 Task: Add a signature Lynn Cooper containing Have a great National Adoption Month, Lynn Cooper to email address softage.9@softage.net and add a folder Partnerships
Action: Mouse moved to (946, 65)
Screenshot: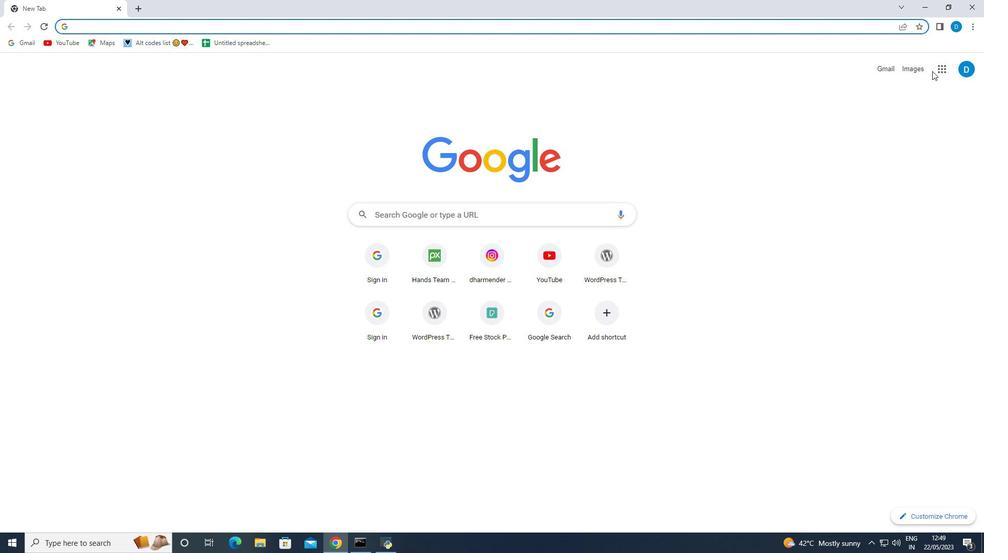 
Action: Mouse pressed left at (946, 65)
Screenshot: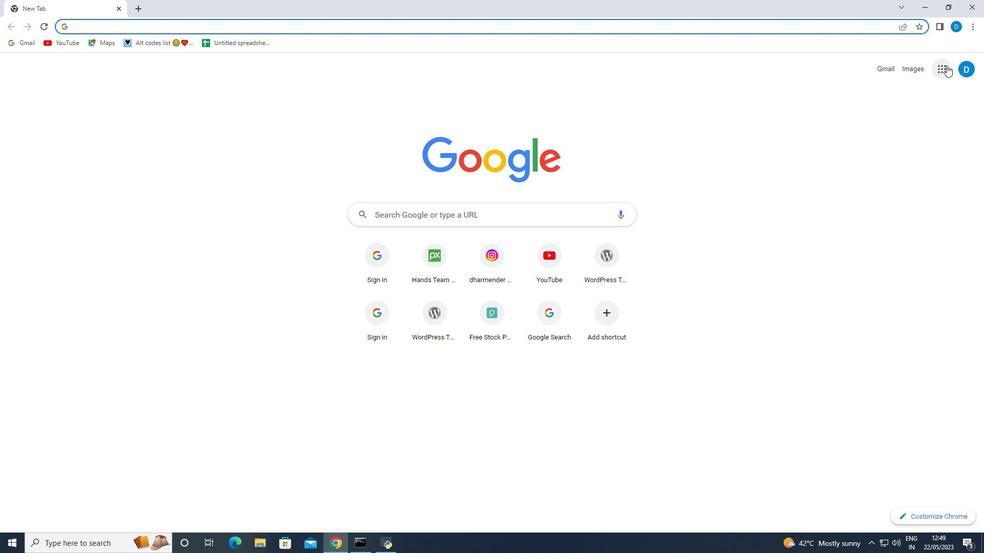 
Action: Mouse moved to (844, 200)
Screenshot: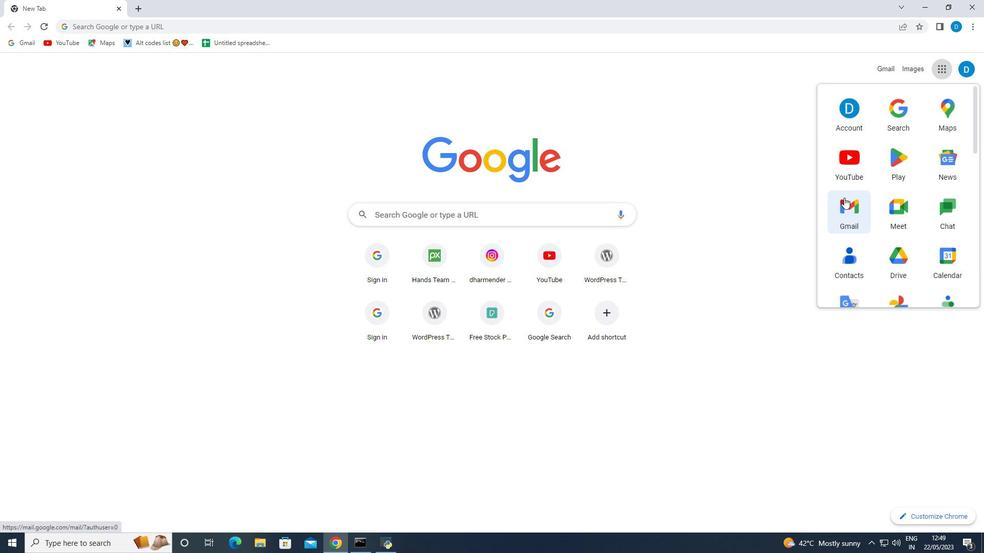 
Action: Mouse pressed left at (844, 200)
Screenshot: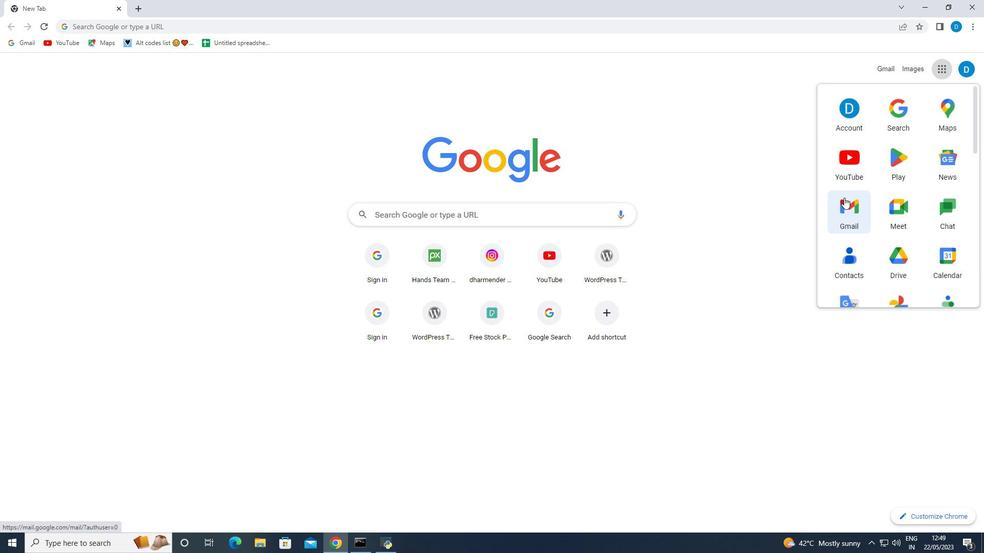 
Action: Mouse moved to (113, 263)
Screenshot: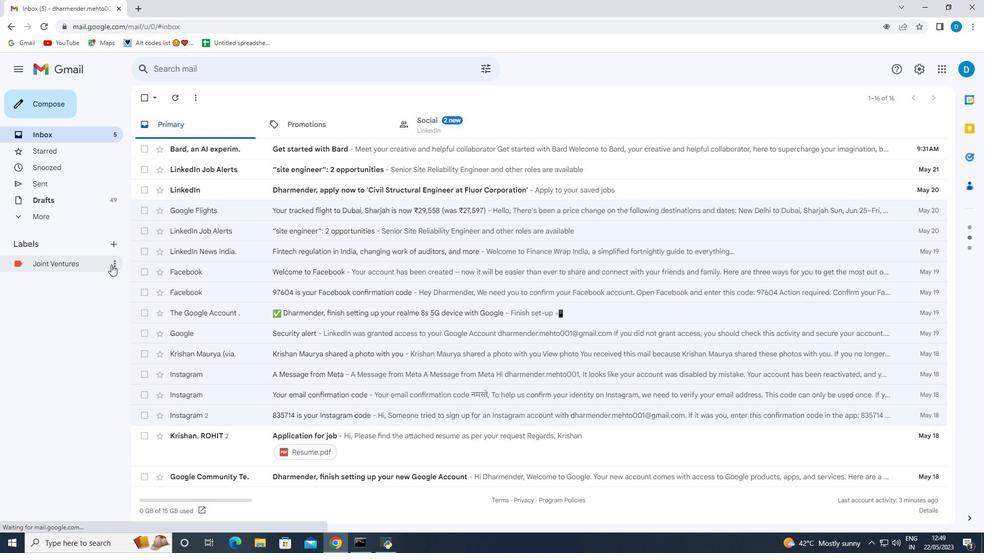 
Action: Mouse pressed left at (113, 263)
Screenshot: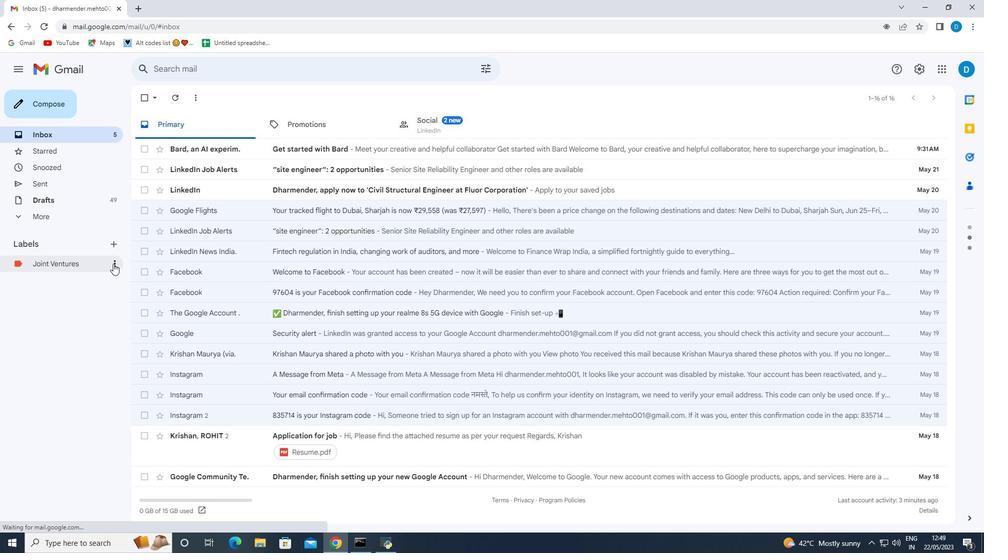 
Action: Mouse moved to (148, 450)
Screenshot: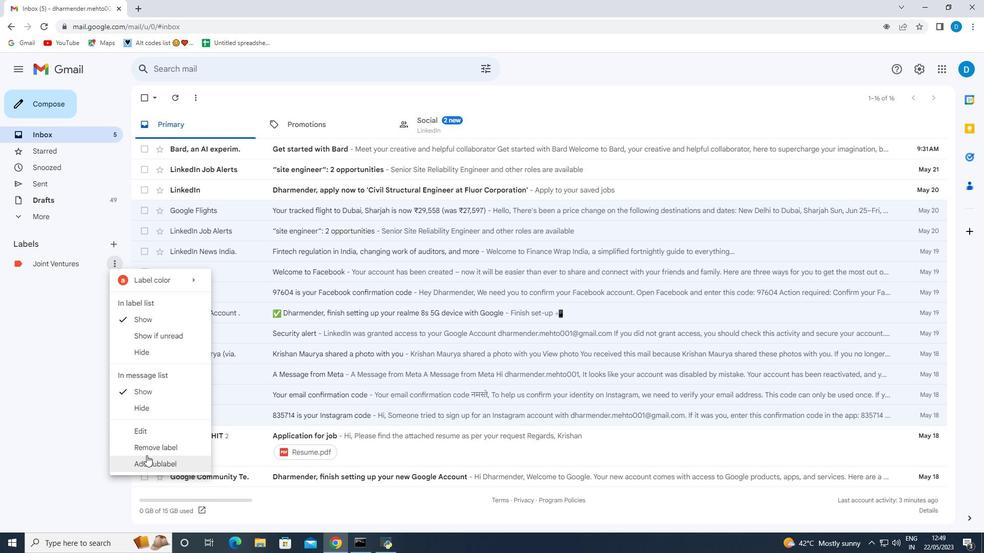 
Action: Mouse pressed left at (148, 450)
Screenshot: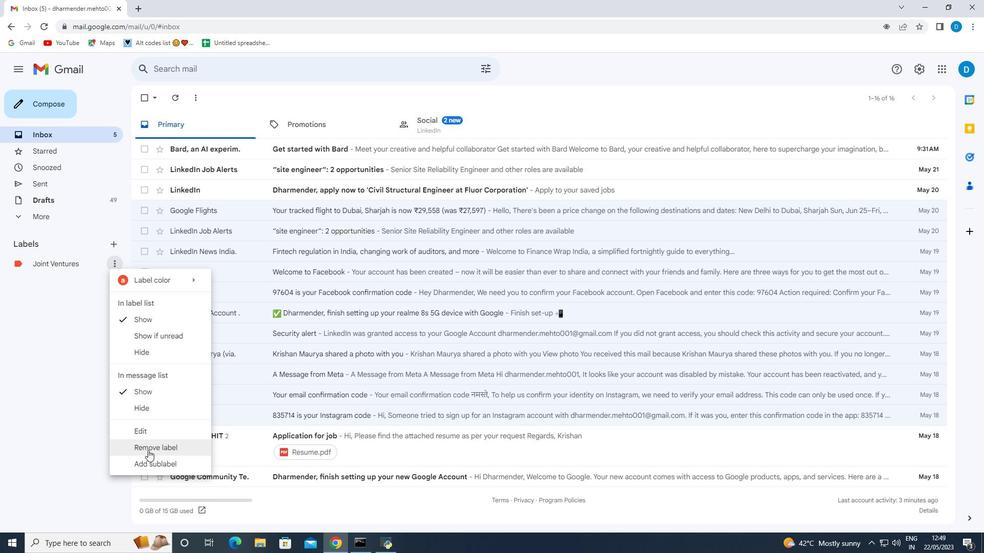 
Action: Mouse moved to (582, 319)
Screenshot: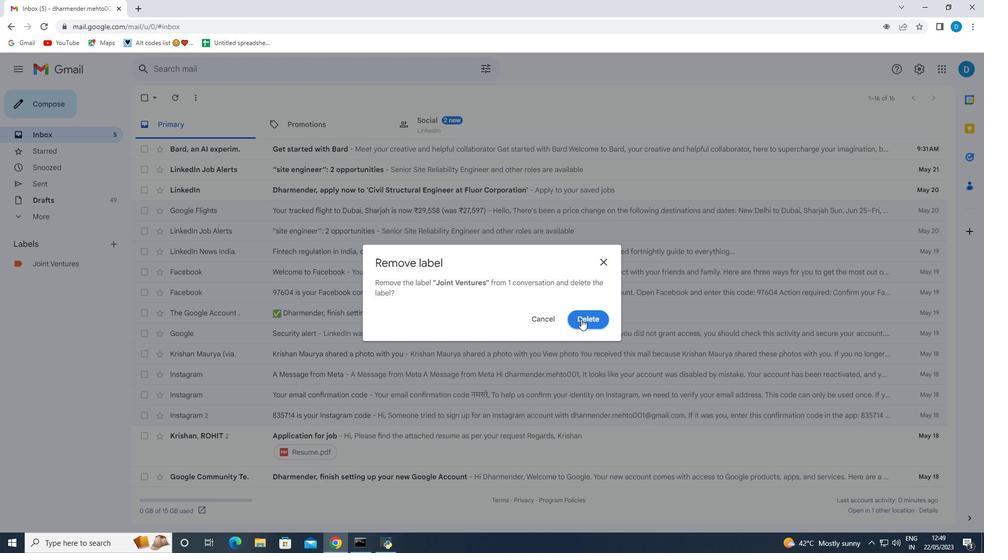 
Action: Mouse pressed left at (582, 319)
Screenshot: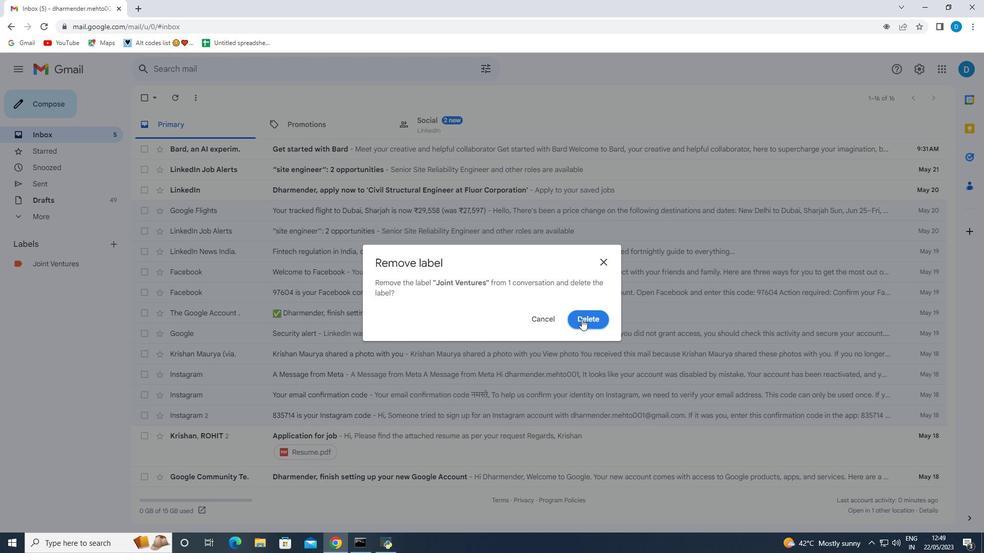 
Action: Mouse moved to (923, 63)
Screenshot: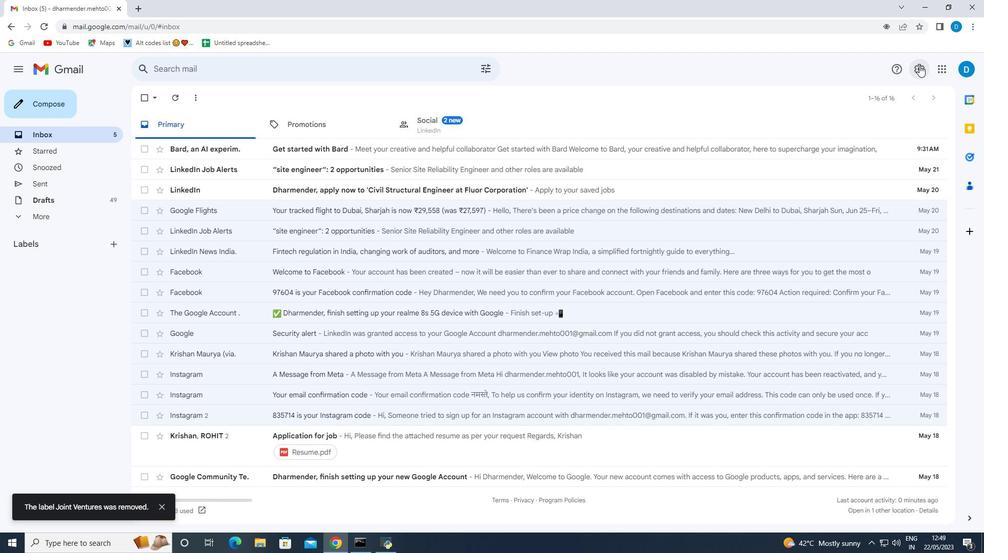 
Action: Mouse pressed left at (923, 63)
Screenshot: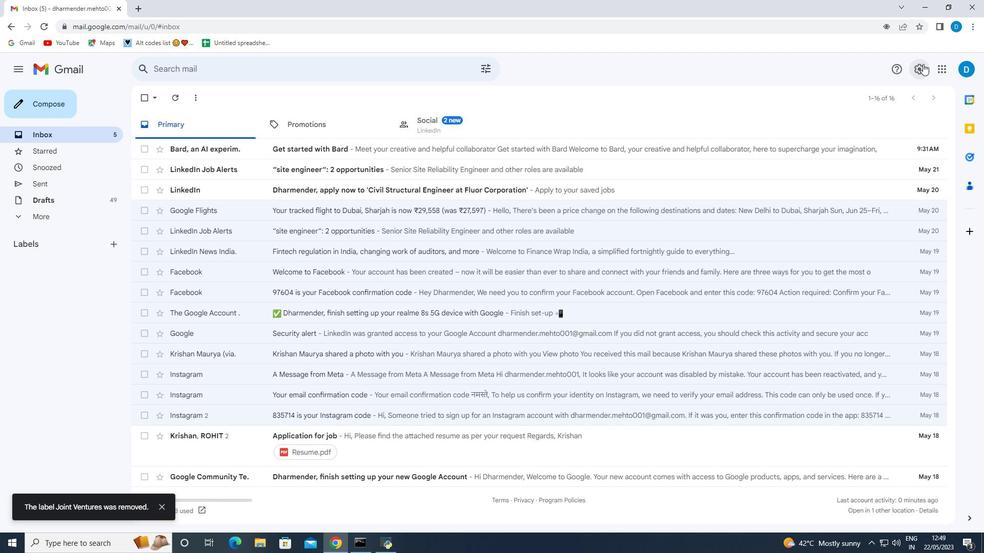
Action: Mouse moved to (916, 65)
Screenshot: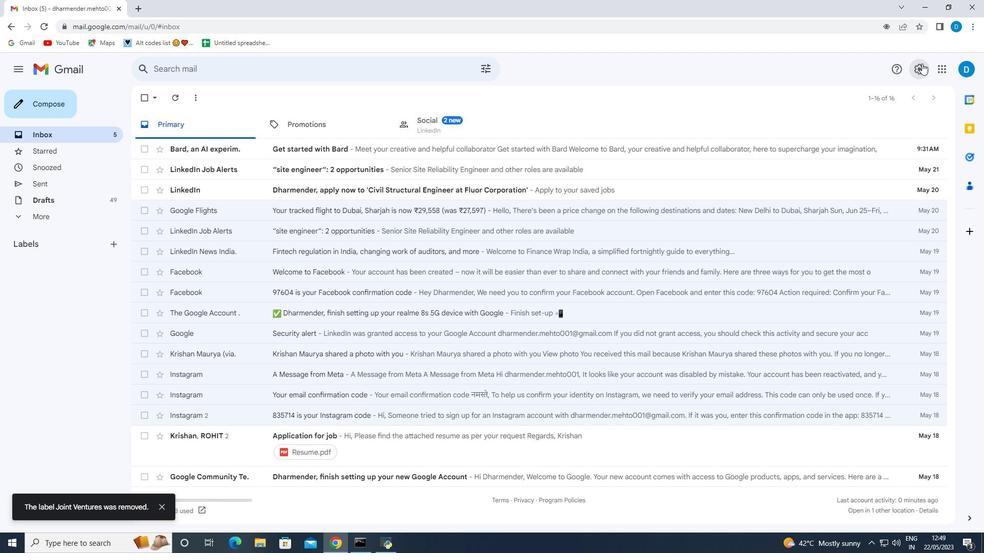 
Action: Mouse pressed left at (916, 65)
Screenshot: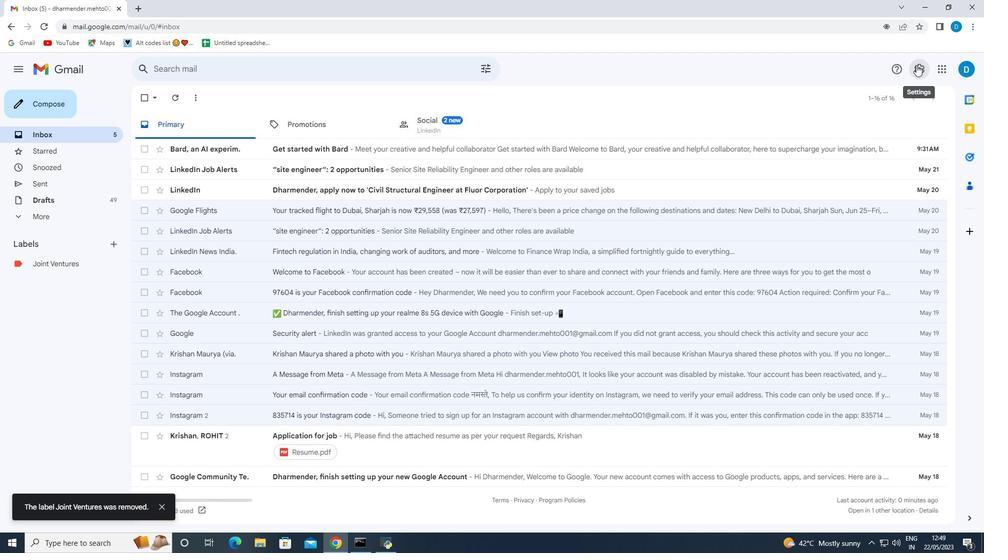 
Action: Mouse moved to (920, 71)
Screenshot: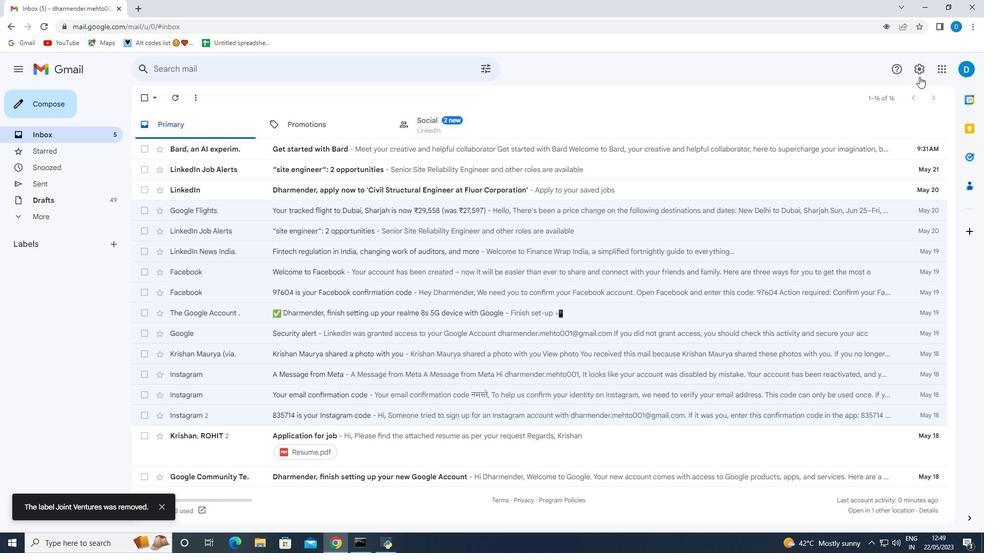 
Action: Mouse pressed left at (920, 71)
Screenshot: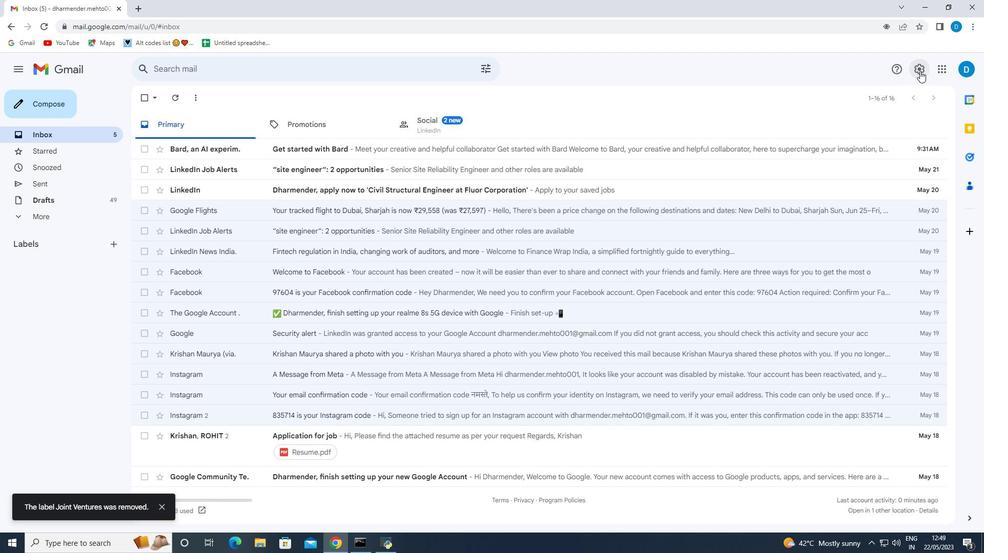 
Action: Mouse moved to (894, 123)
Screenshot: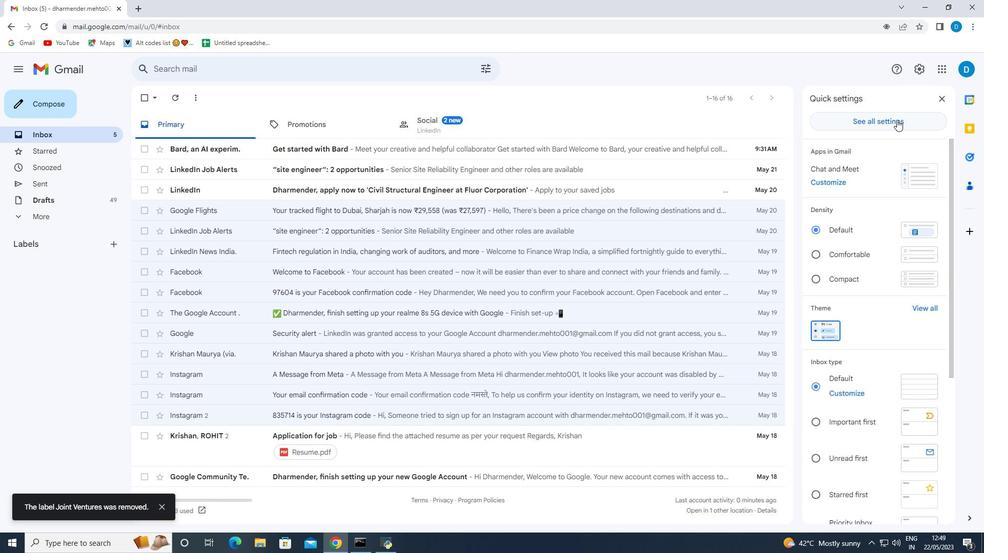 
Action: Mouse pressed left at (894, 123)
Screenshot: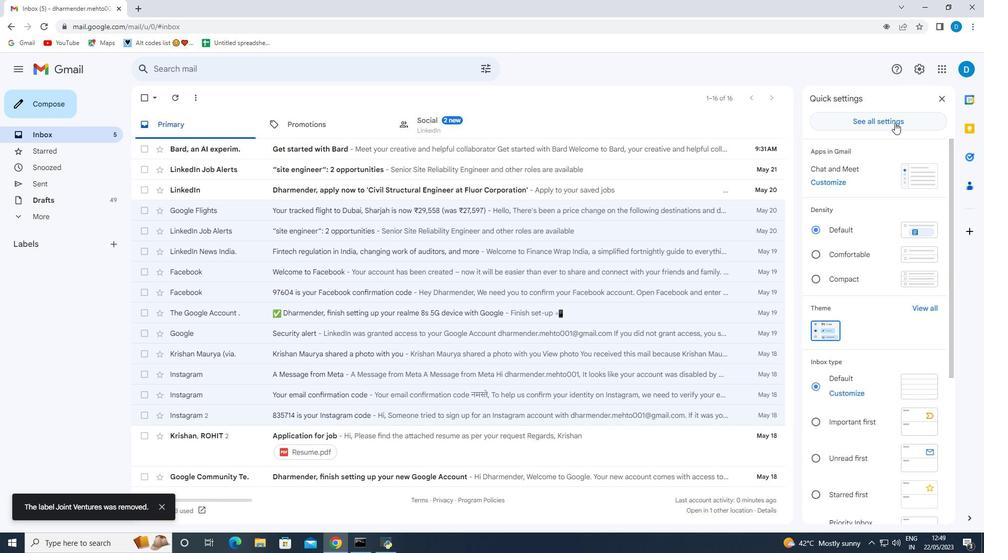 
Action: Mouse moved to (205, 287)
Screenshot: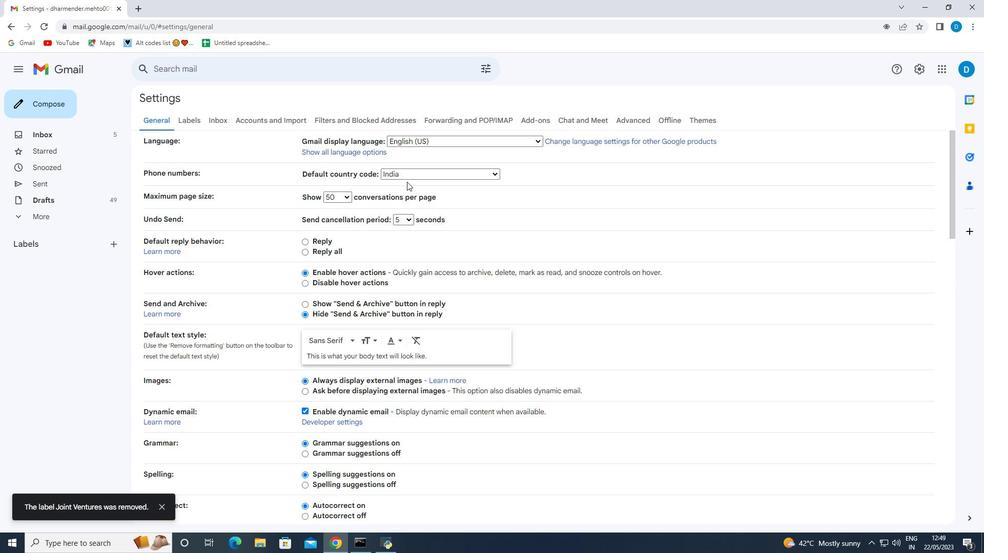 
Action: Mouse scrolled (205, 286) with delta (0, 0)
Screenshot: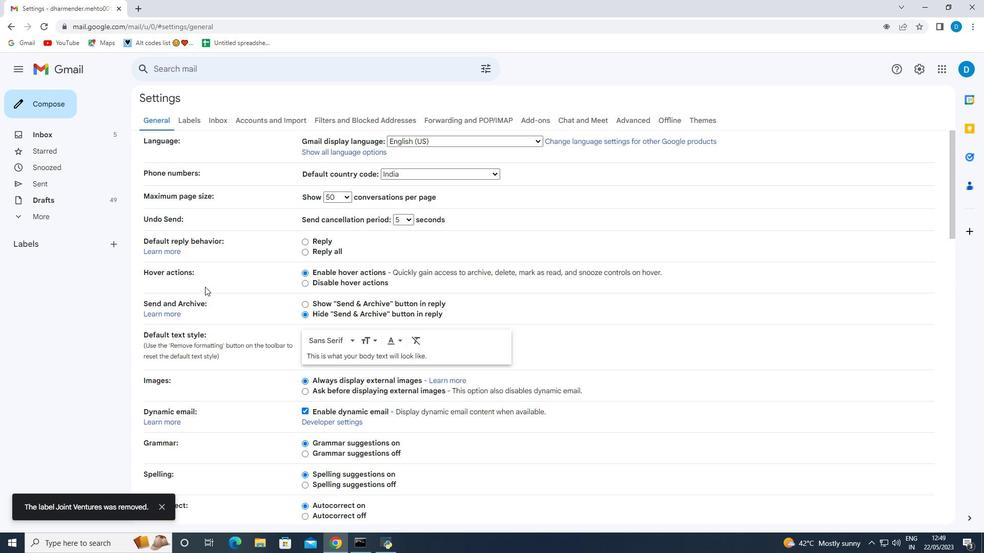 
Action: Mouse scrolled (205, 286) with delta (0, 0)
Screenshot: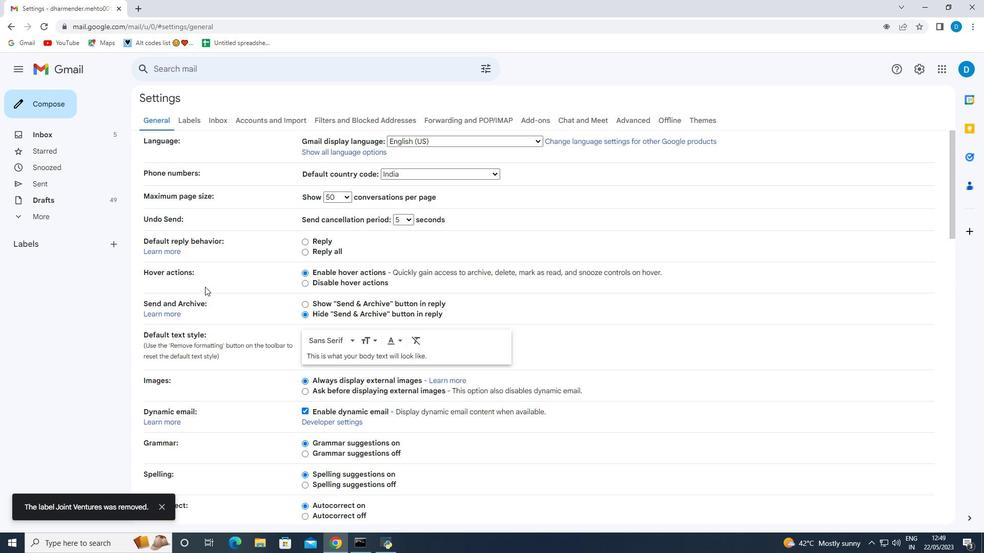 
Action: Mouse scrolled (205, 286) with delta (0, 0)
Screenshot: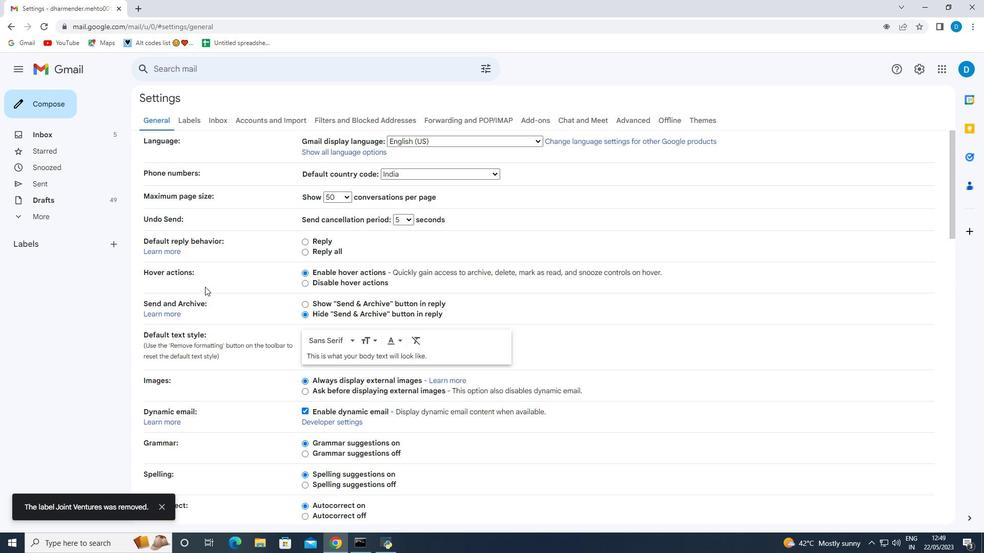 
Action: Mouse scrolled (205, 286) with delta (0, 0)
Screenshot: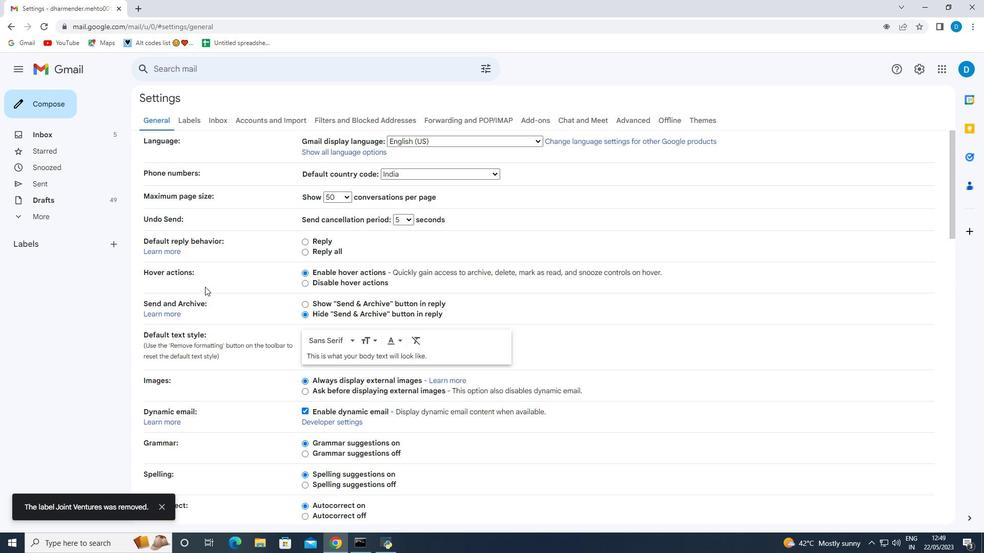
Action: Mouse scrolled (205, 286) with delta (0, 0)
Screenshot: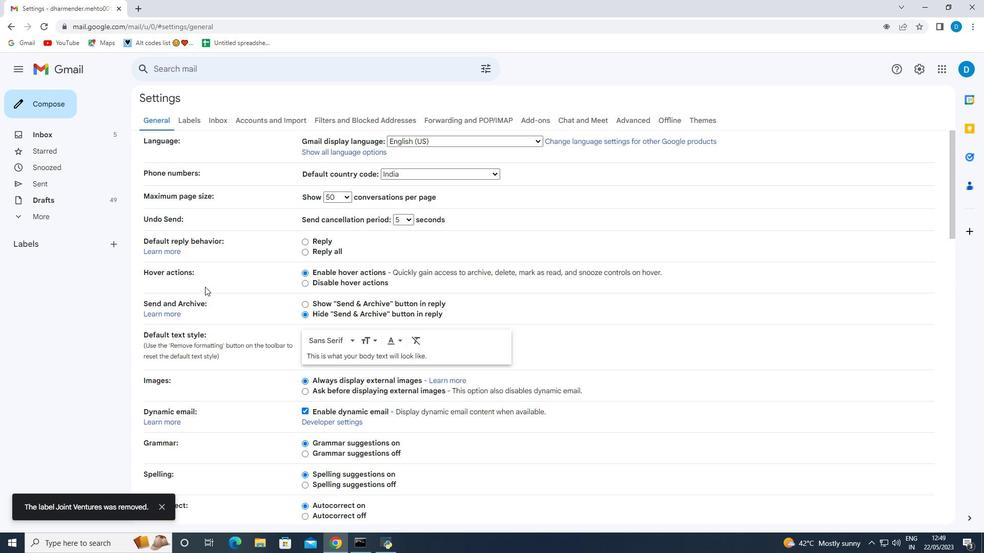
Action: Mouse scrolled (205, 286) with delta (0, 0)
Screenshot: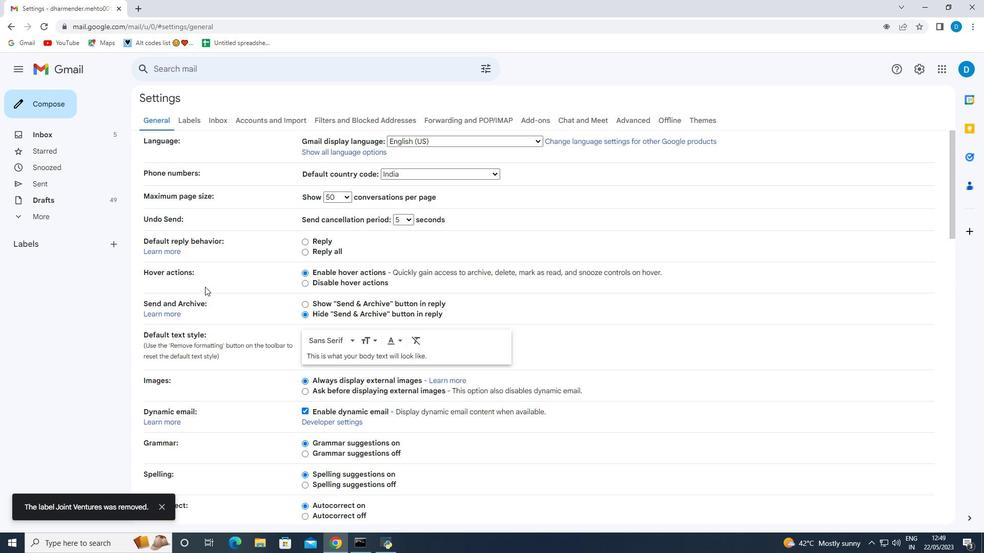 
Action: Mouse scrolled (205, 286) with delta (0, 0)
Screenshot: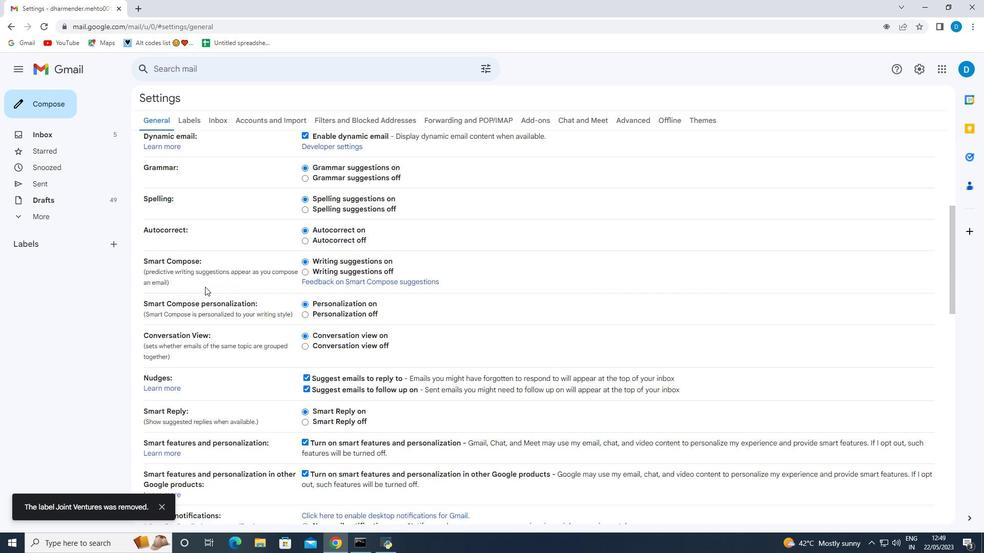 
Action: Mouse scrolled (205, 286) with delta (0, 0)
Screenshot: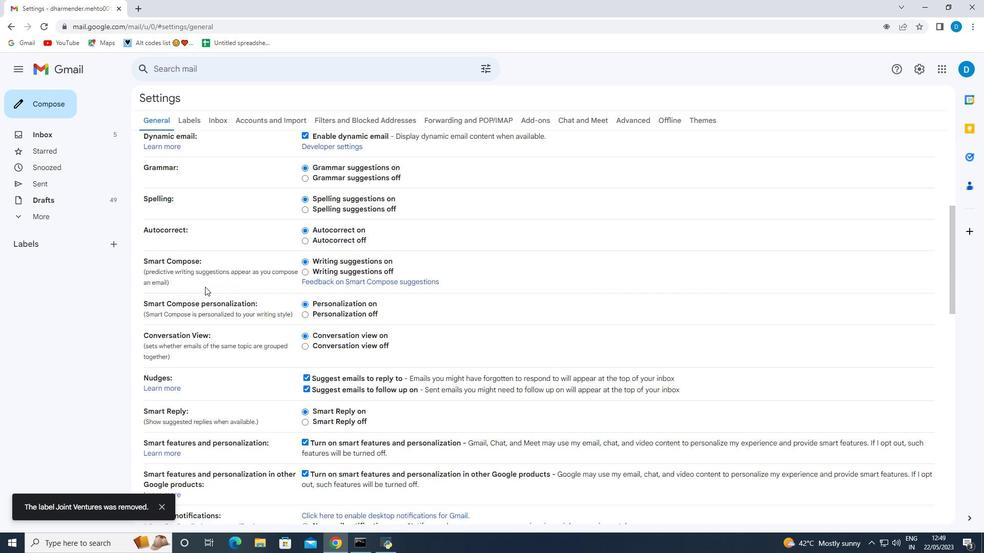 
Action: Mouse scrolled (205, 286) with delta (0, 0)
Screenshot: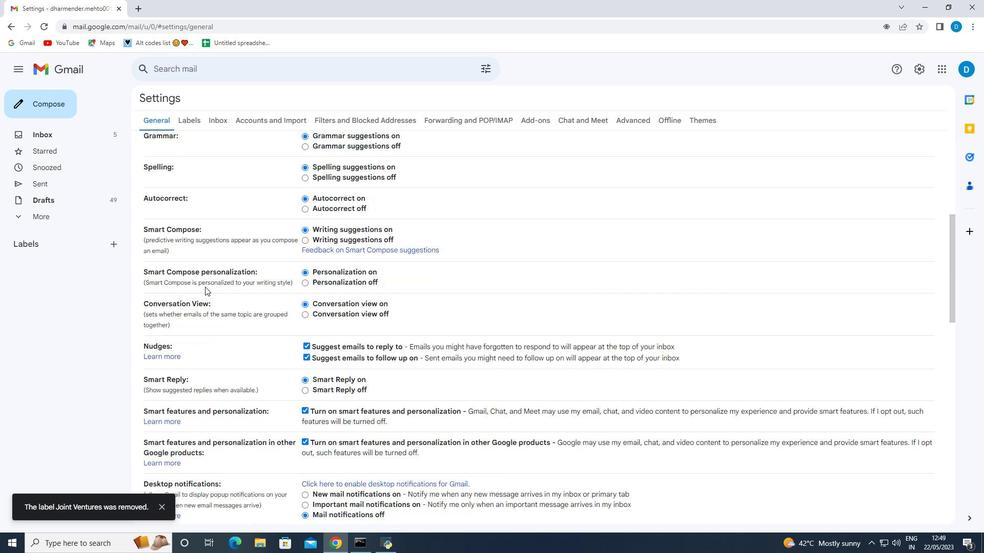 
Action: Mouse scrolled (205, 286) with delta (0, 0)
Screenshot: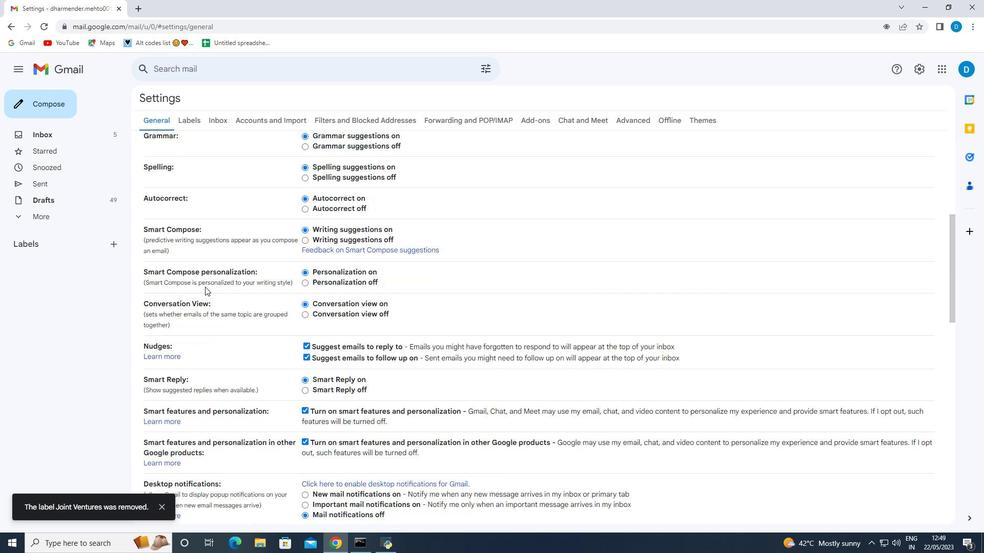 
Action: Mouse scrolled (205, 286) with delta (0, 0)
Screenshot: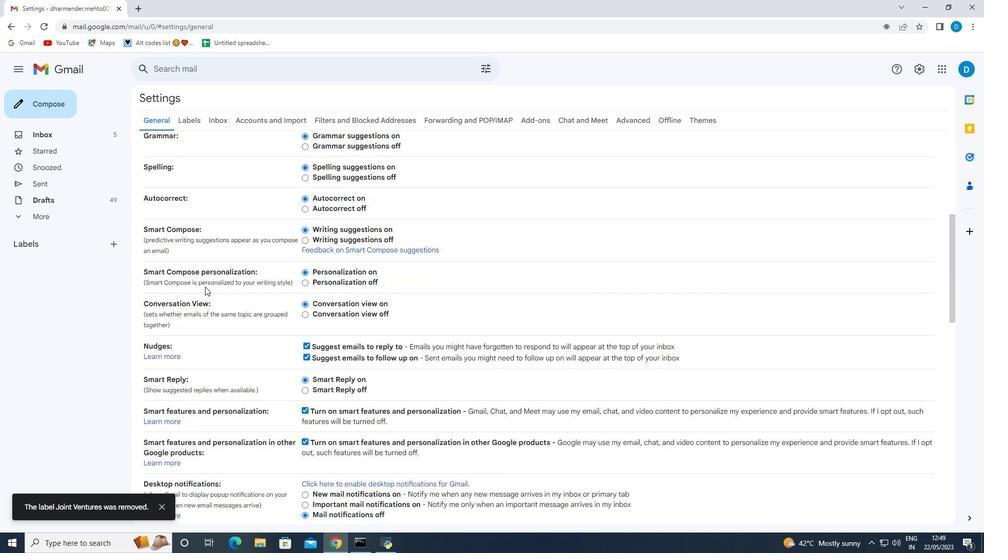 
Action: Mouse scrolled (205, 286) with delta (0, 0)
Screenshot: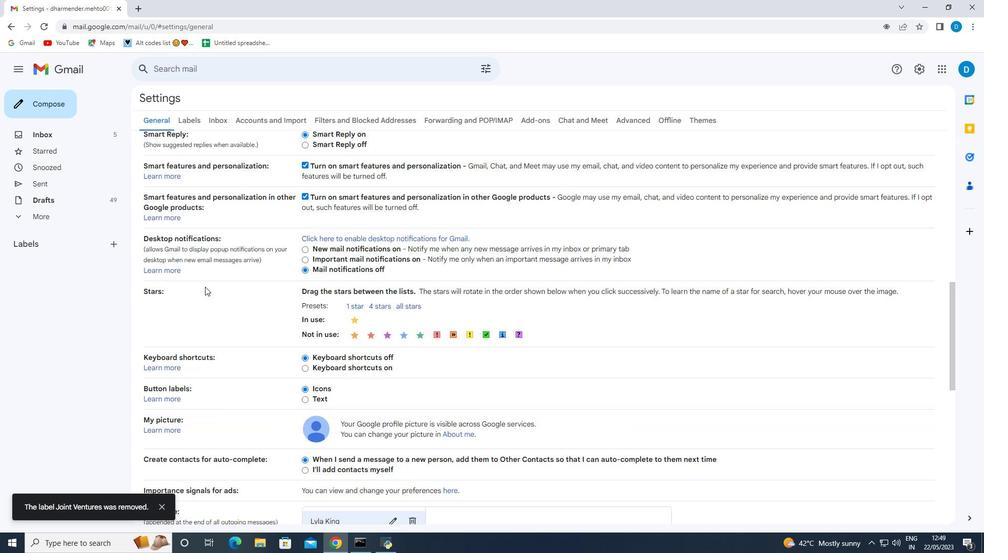 
Action: Mouse scrolled (205, 286) with delta (0, 0)
Screenshot: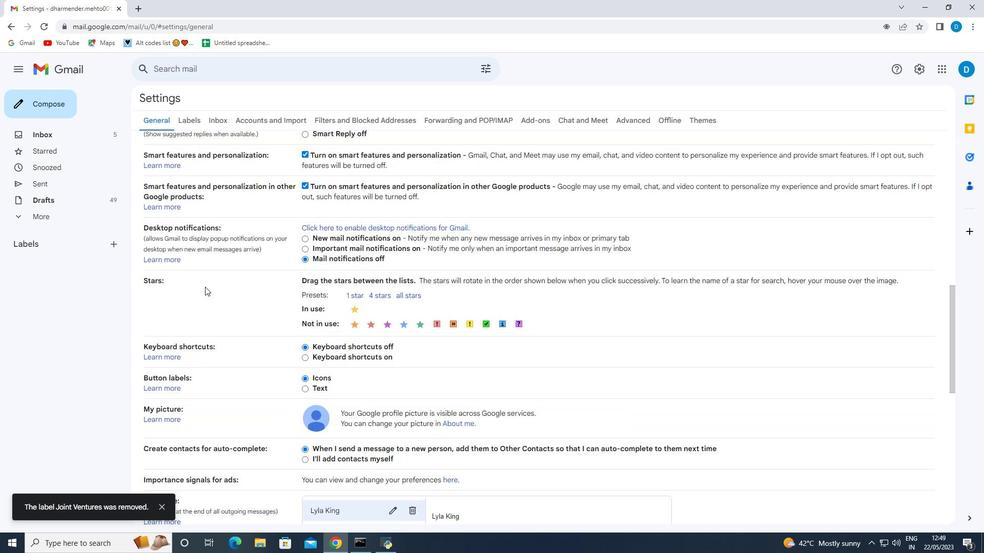 
Action: Mouse scrolled (205, 286) with delta (0, 0)
Screenshot: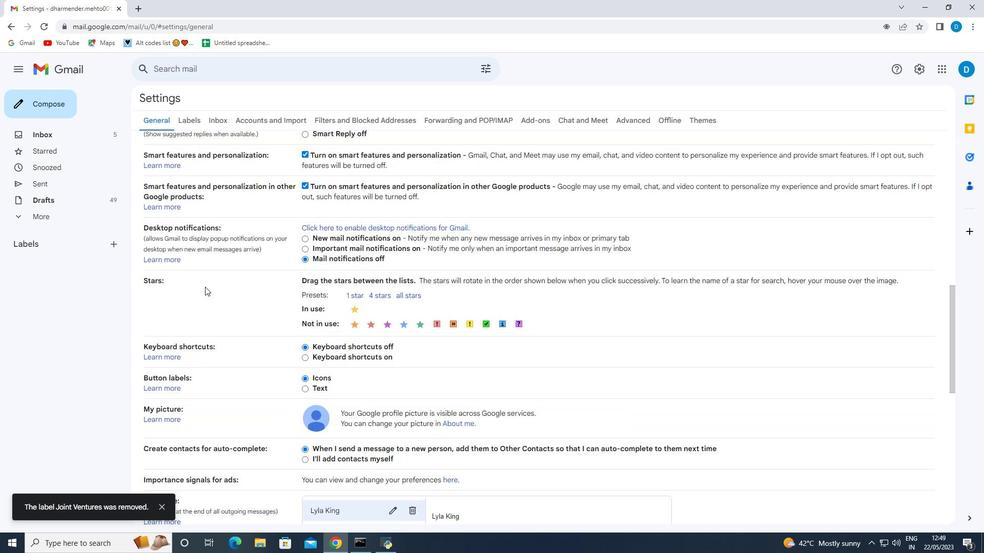 
Action: Mouse scrolled (205, 286) with delta (0, 0)
Screenshot: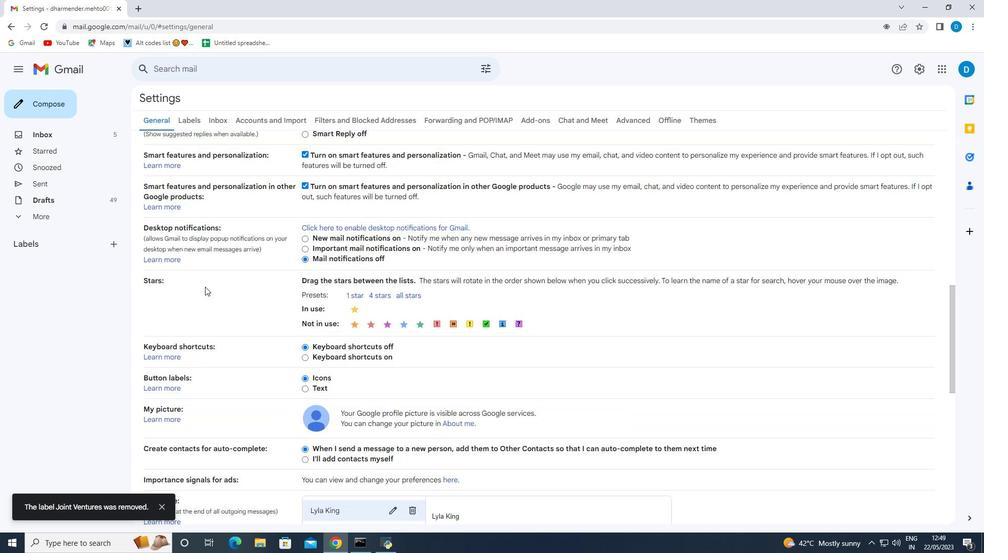 
Action: Mouse scrolled (205, 286) with delta (0, 0)
Screenshot: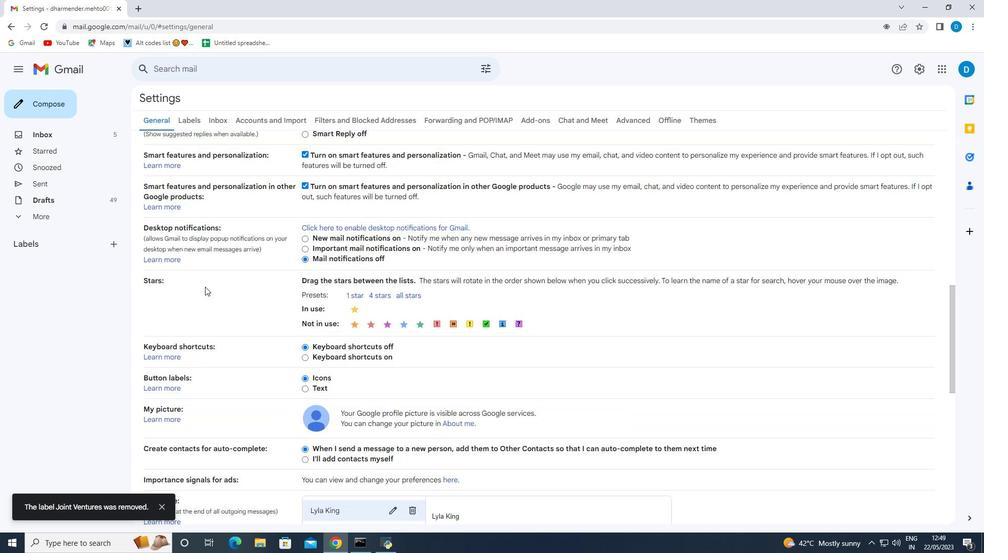 
Action: Mouse scrolled (205, 286) with delta (0, 0)
Screenshot: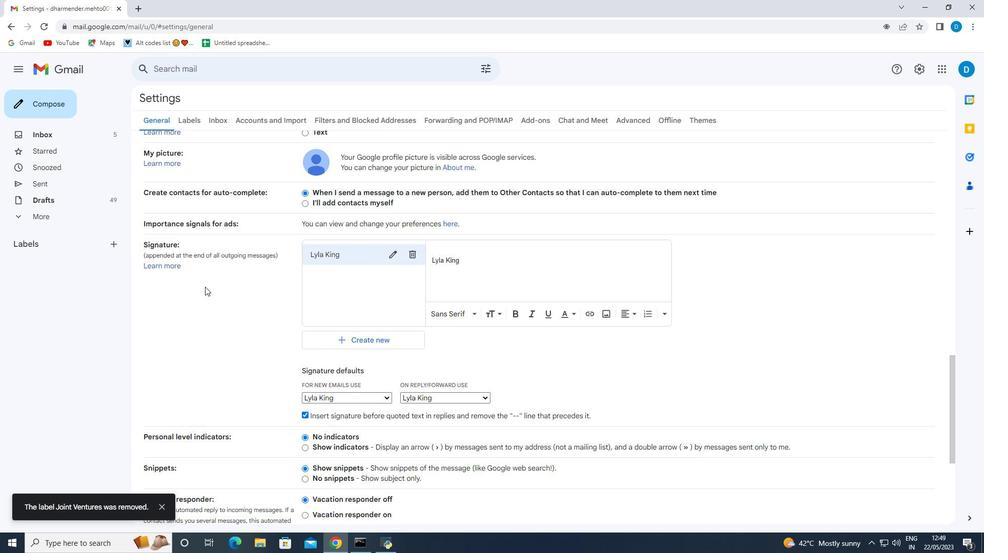 
Action: Mouse scrolled (205, 286) with delta (0, 0)
Screenshot: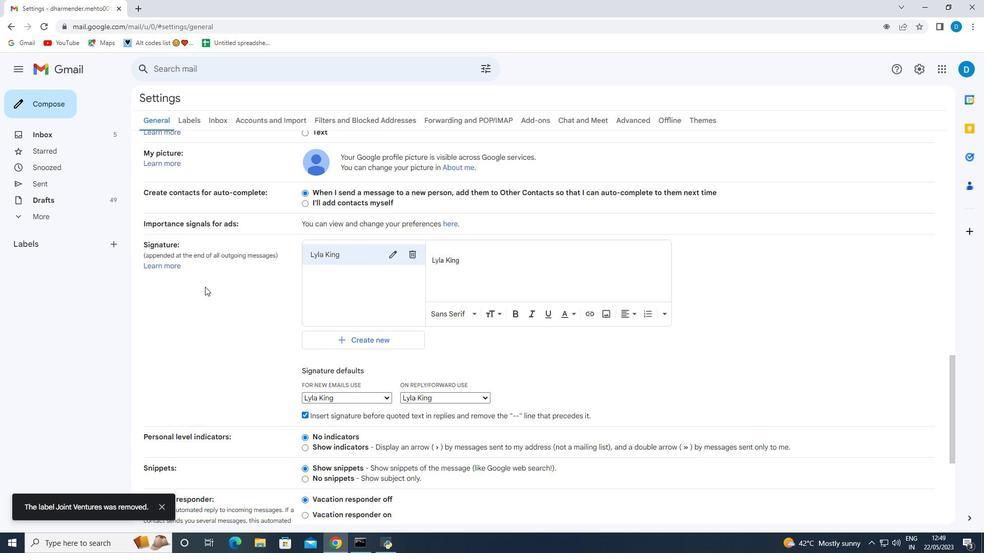 
Action: Mouse scrolled (205, 286) with delta (0, 0)
Screenshot: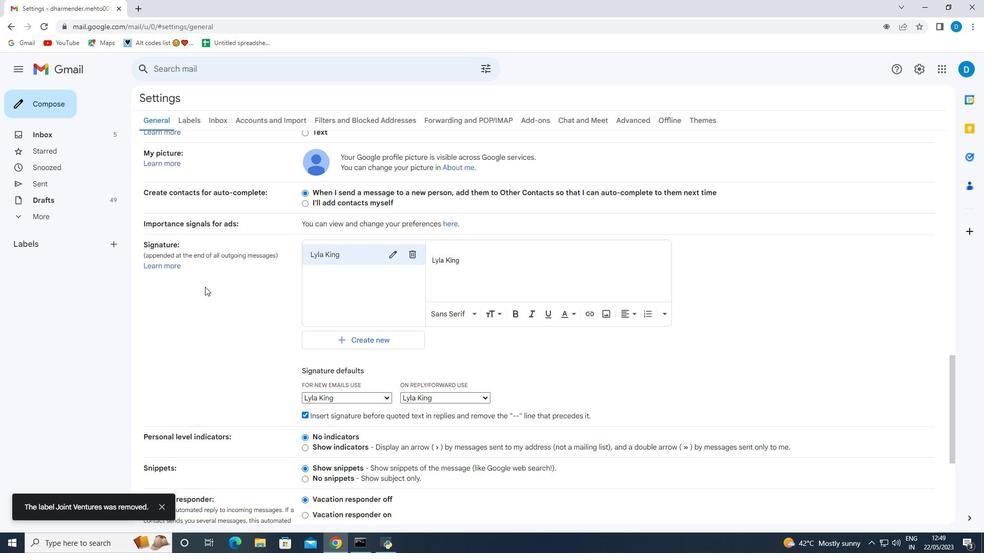 
Action: Mouse scrolled (205, 286) with delta (0, 0)
Screenshot: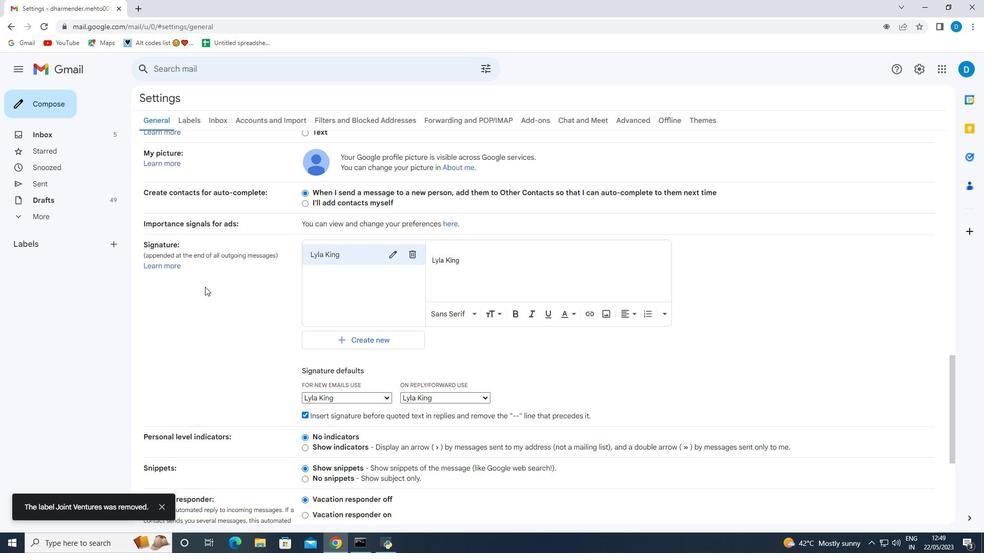 
Action: Mouse scrolled (205, 286) with delta (0, 0)
Screenshot: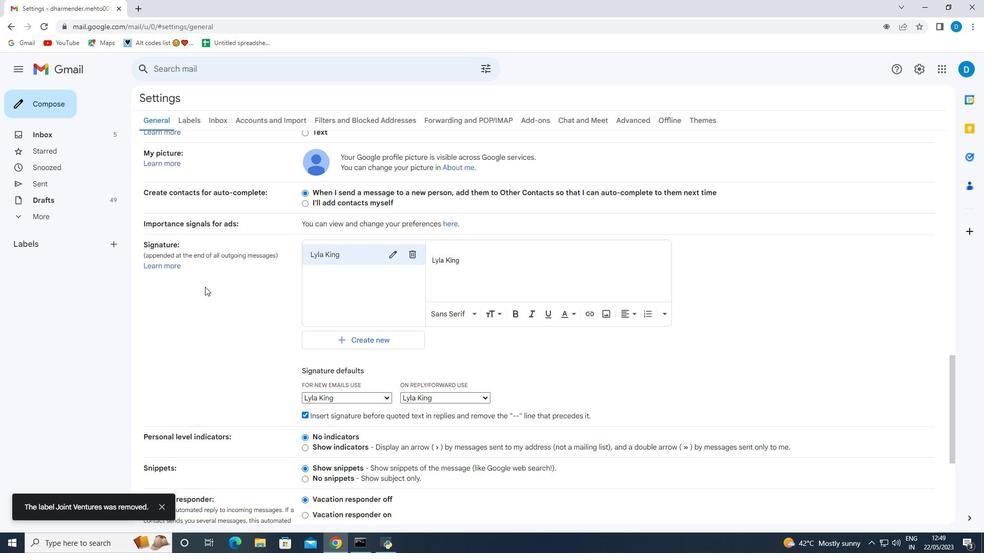 
Action: Mouse moved to (301, 278)
Screenshot: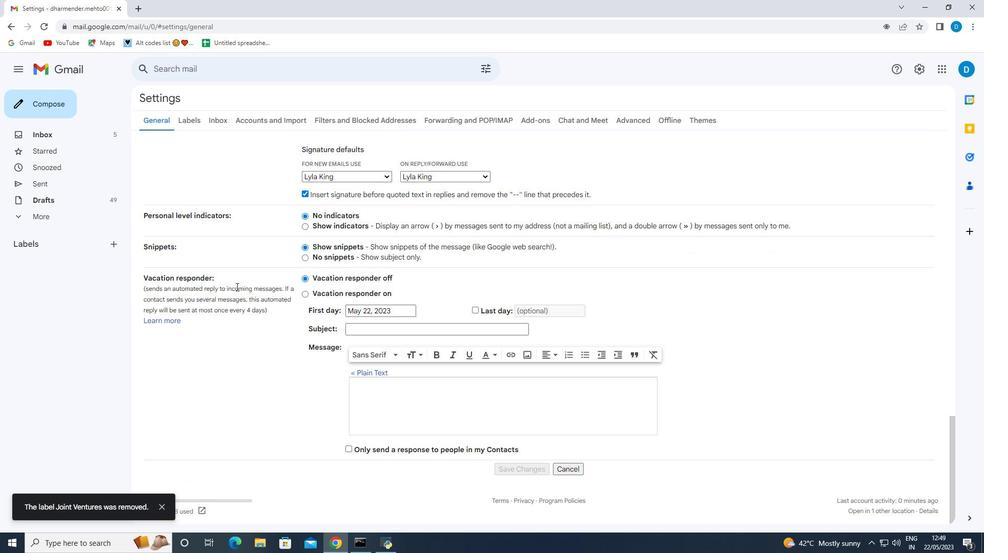 
Action: Mouse scrolled (285, 281) with delta (0, 0)
Screenshot: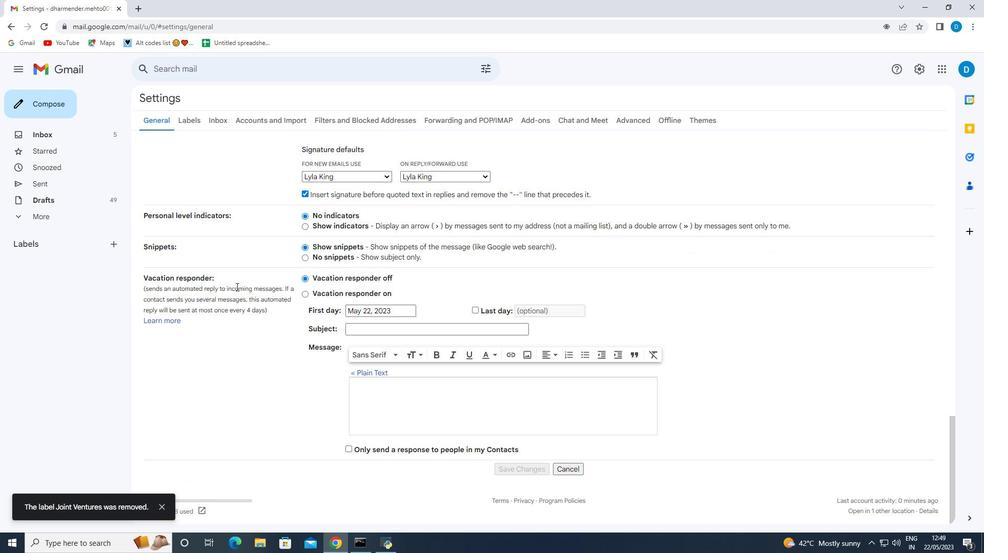 
Action: Mouse moved to (334, 273)
Screenshot: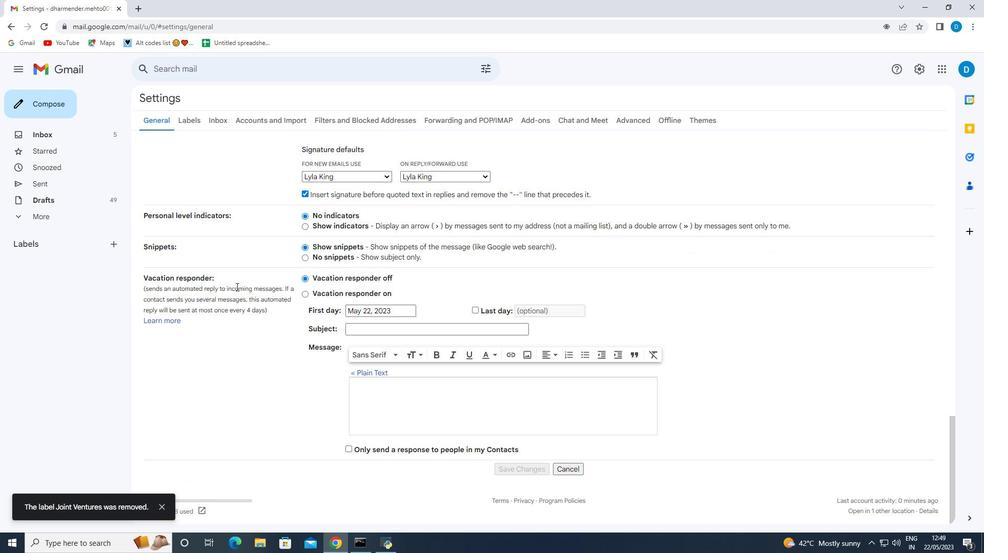 
Action: Mouse scrolled (319, 276) with delta (0, 0)
Screenshot: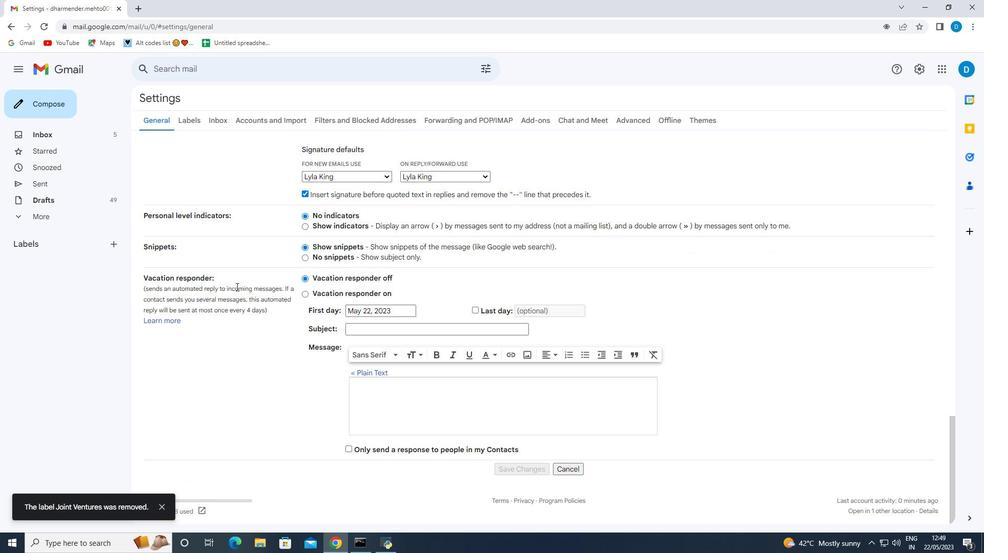 
Action: Mouse moved to (345, 273)
Screenshot: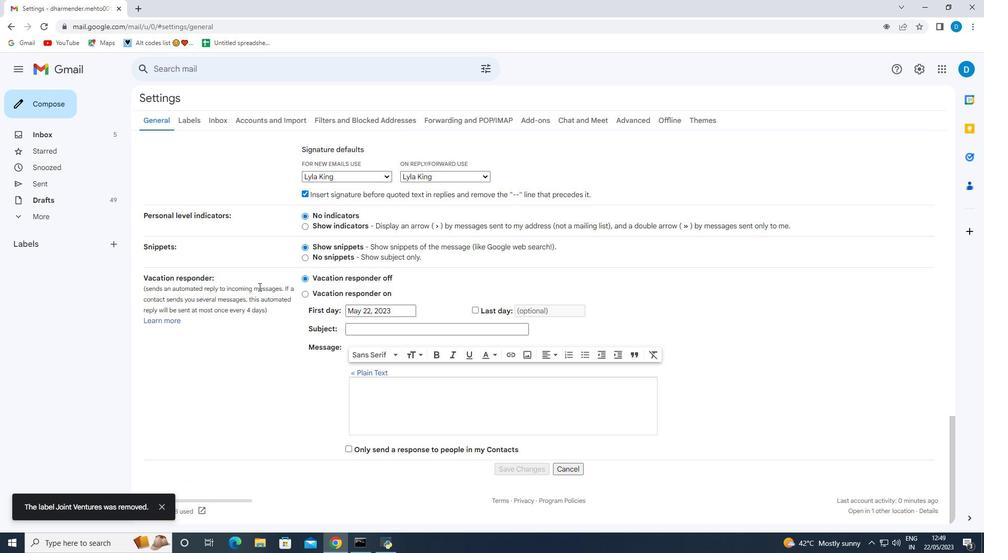 
Action: Mouse scrolled (334, 274) with delta (0, 0)
Screenshot: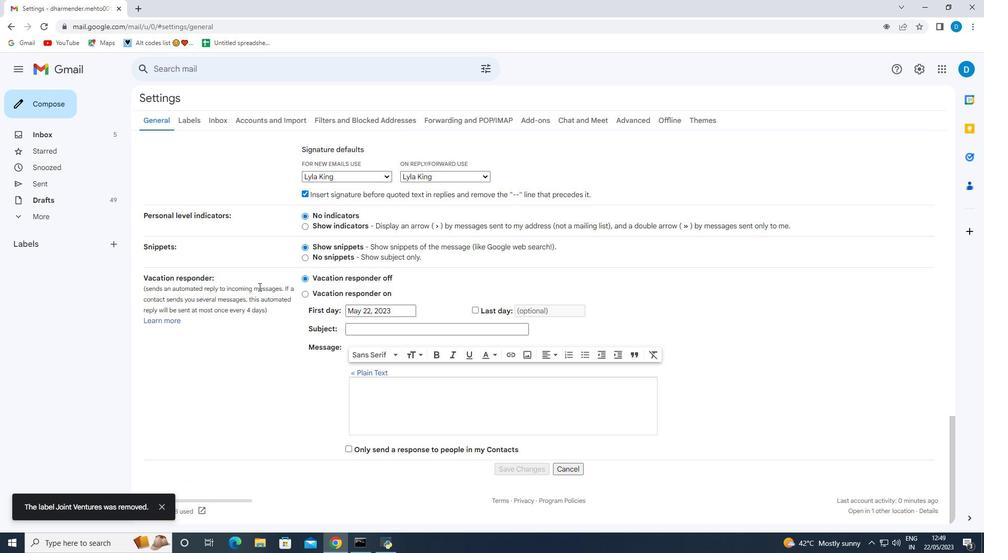 
Action: Mouse moved to (359, 273)
Screenshot: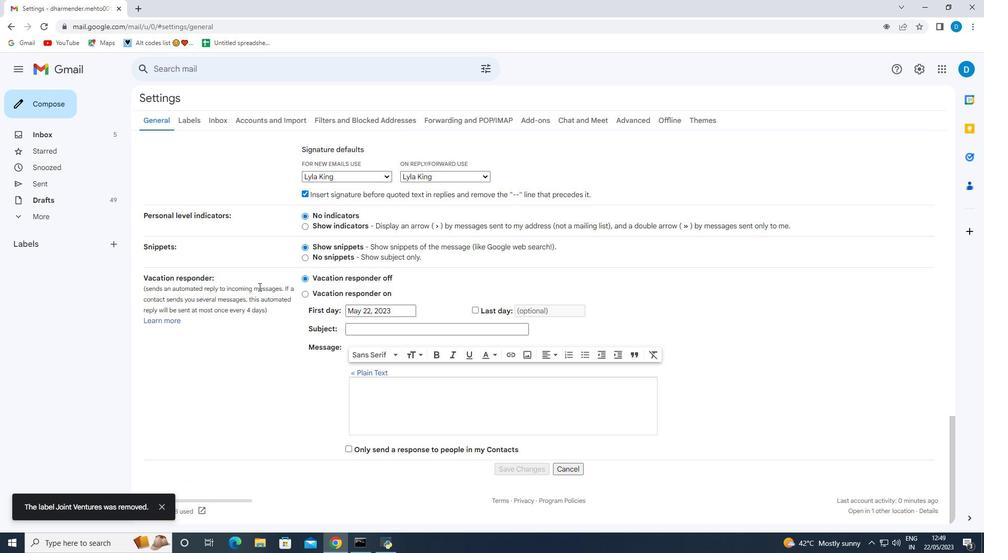 
Action: Mouse scrolled (359, 273) with delta (0, 0)
Screenshot: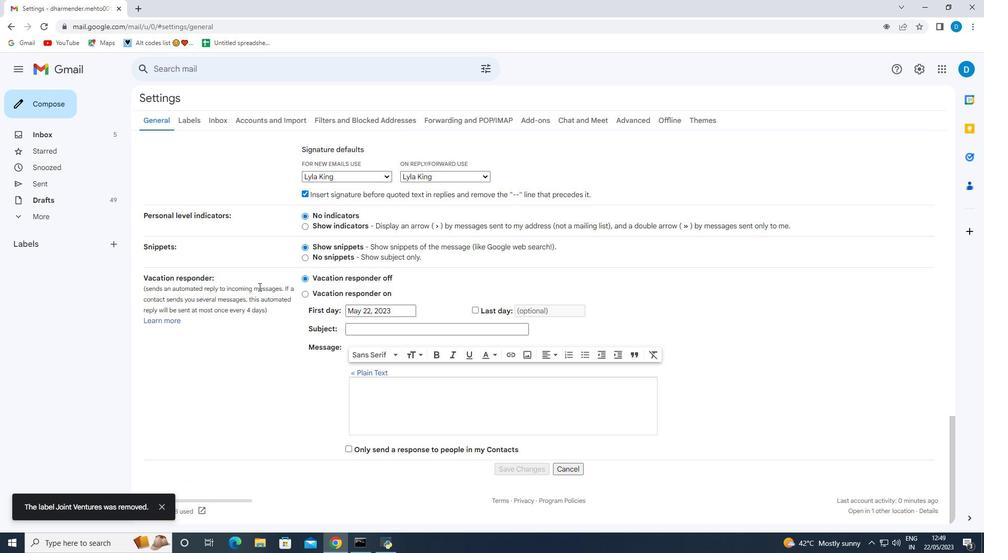 
Action: Mouse moved to (379, 272)
Screenshot: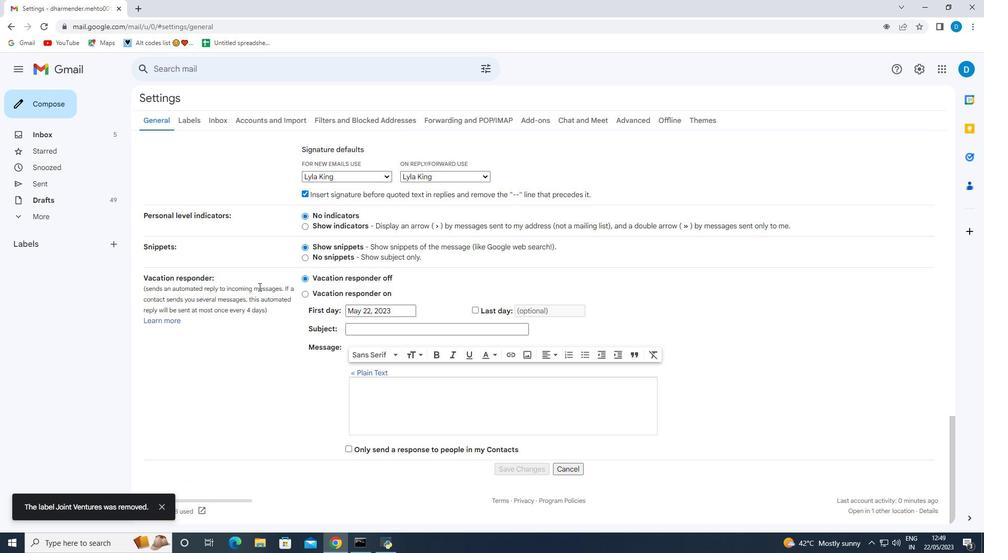 
Action: Mouse scrolled (379, 273) with delta (0, 0)
Screenshot: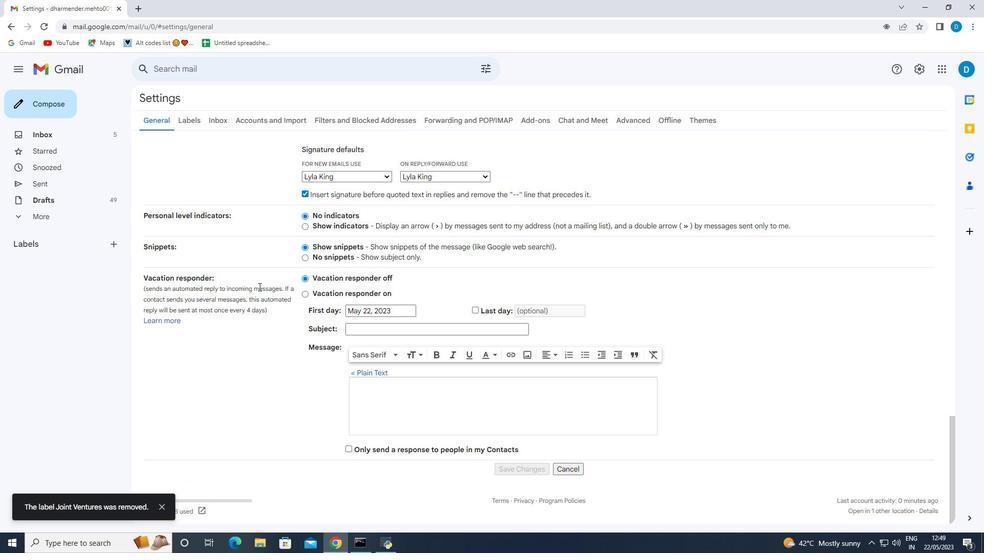 
Action: Mouse moved to (419, 289)
Screenshot: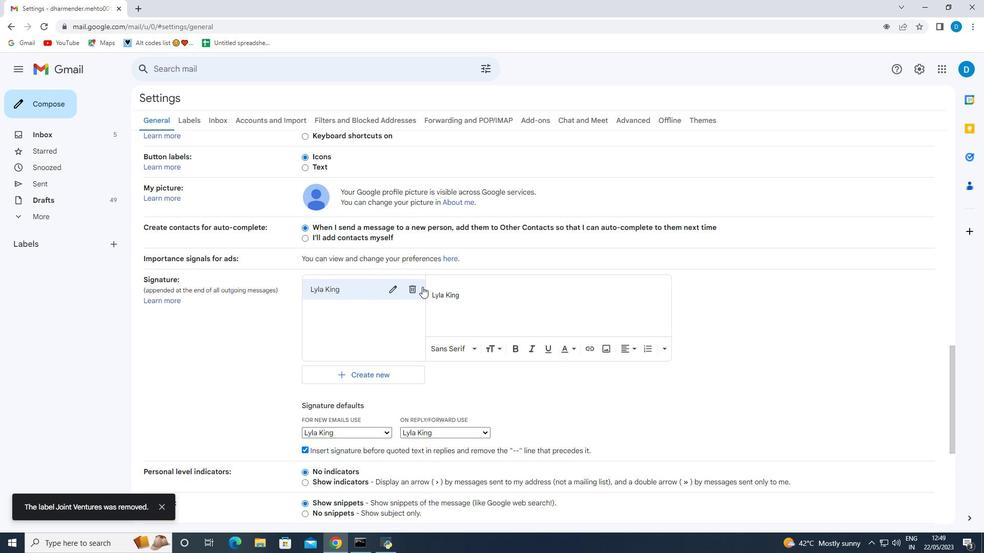 
Action: Mouse pressed left at (419, 289)
Screenshot: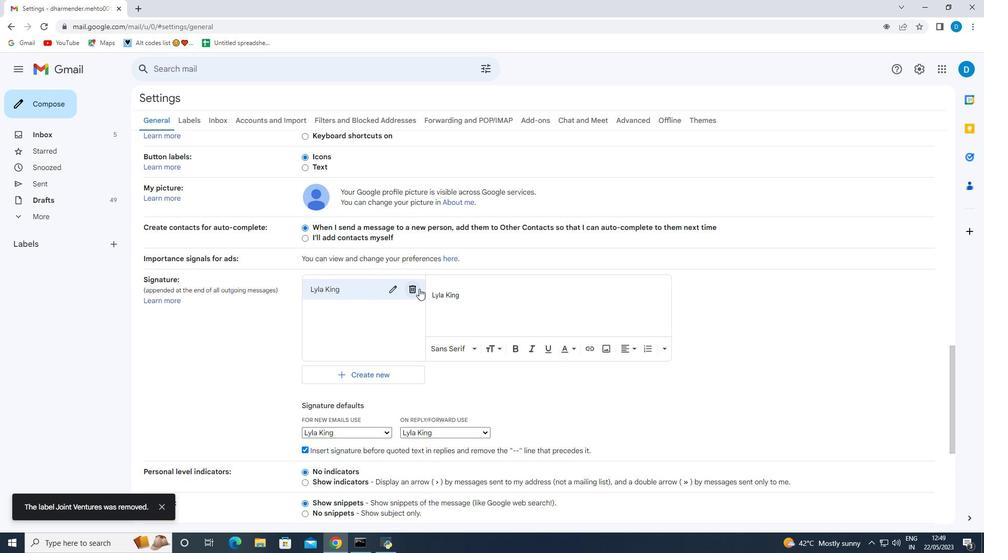 
Action: Mouse moved to (569, 314)
Screenshot: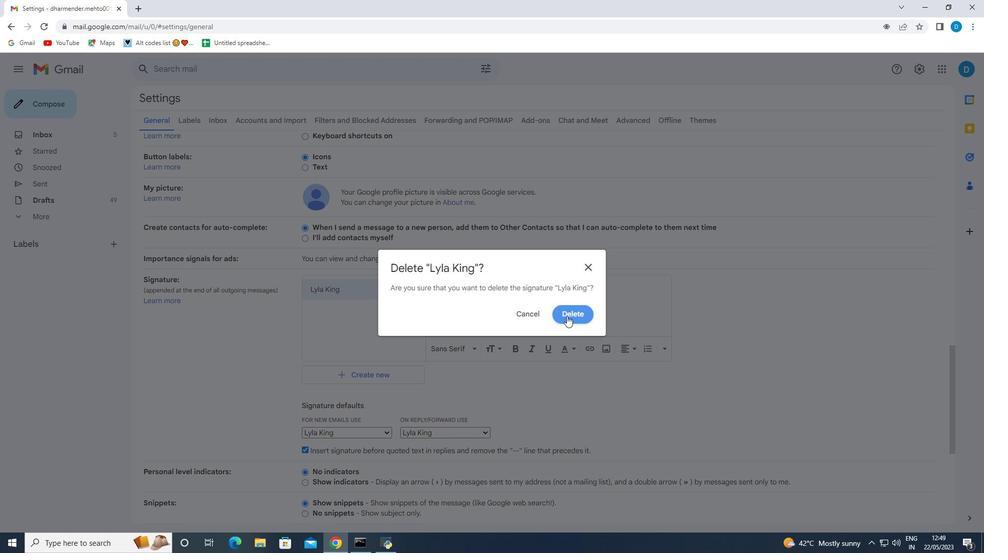 
Action: Mouse pressed left at (569, 314)
Screenshot: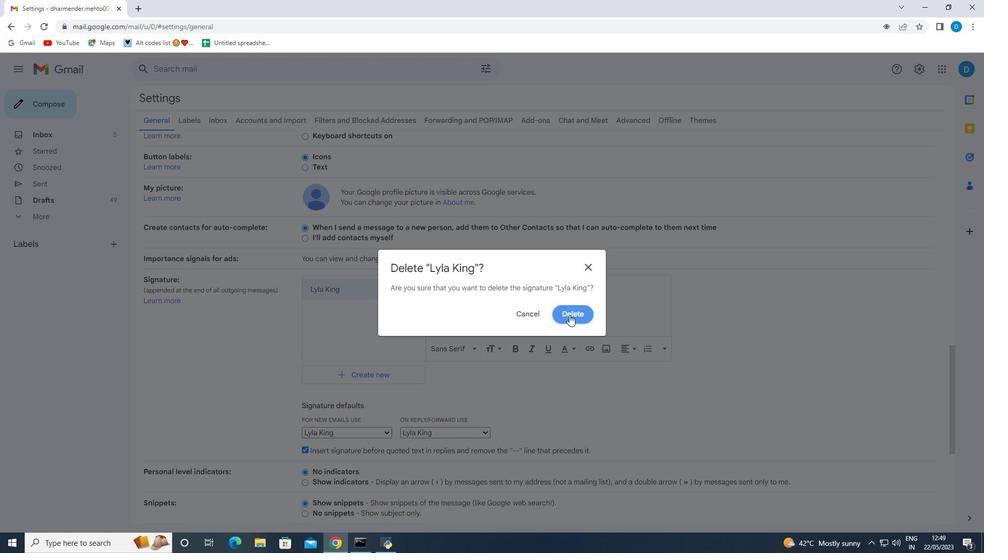 
Action: Mouse moved to (348, 299)
Screenshot: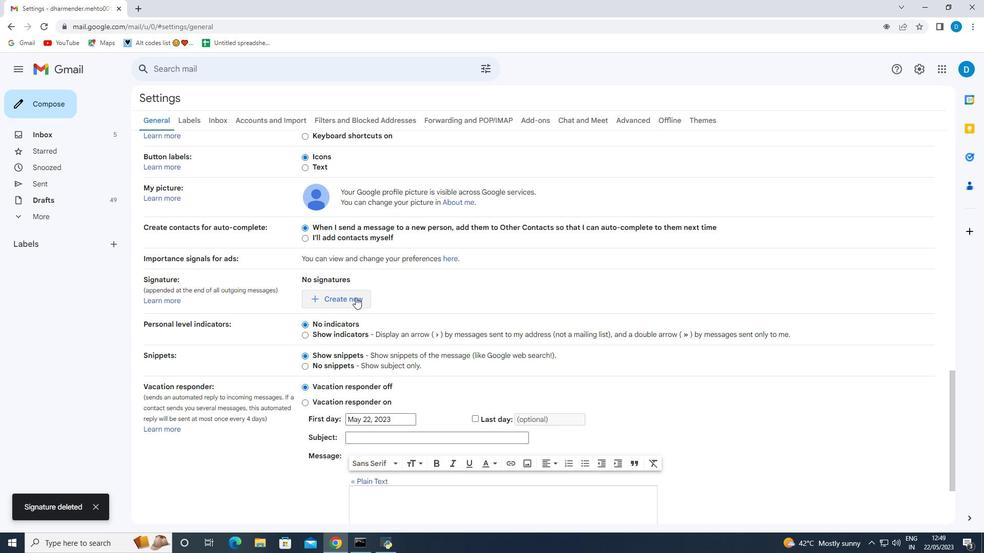 
Action: Mouse pressed left at (348, 299)
Screenshot: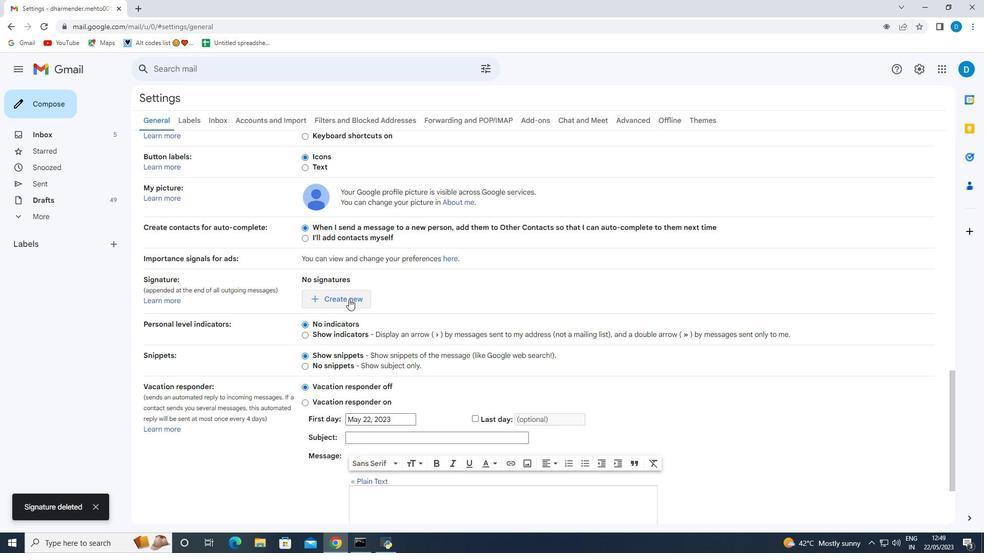 
Action: Mouse moved to (486, 289)
Screenshot: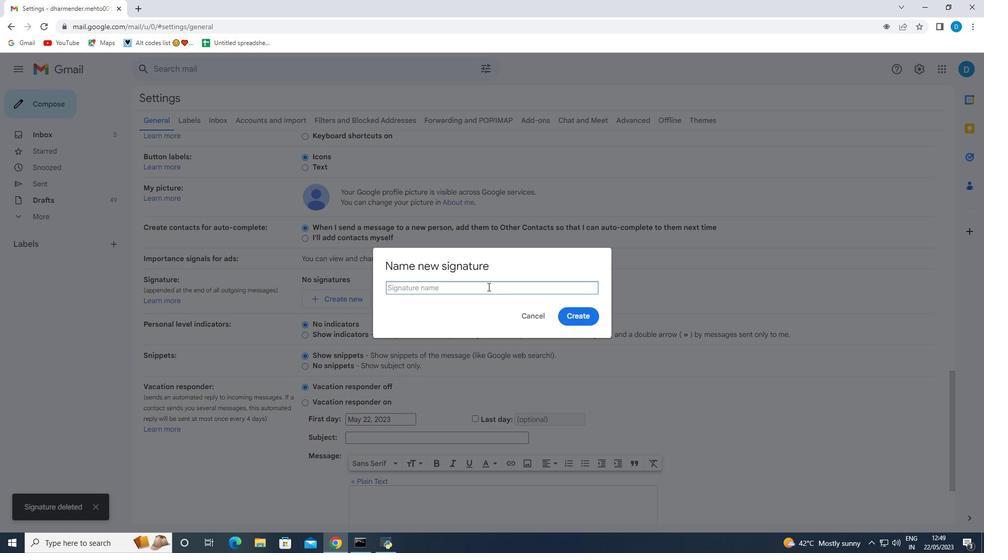 
Action: Mouse pressed left at (486, 289)
Screenshot: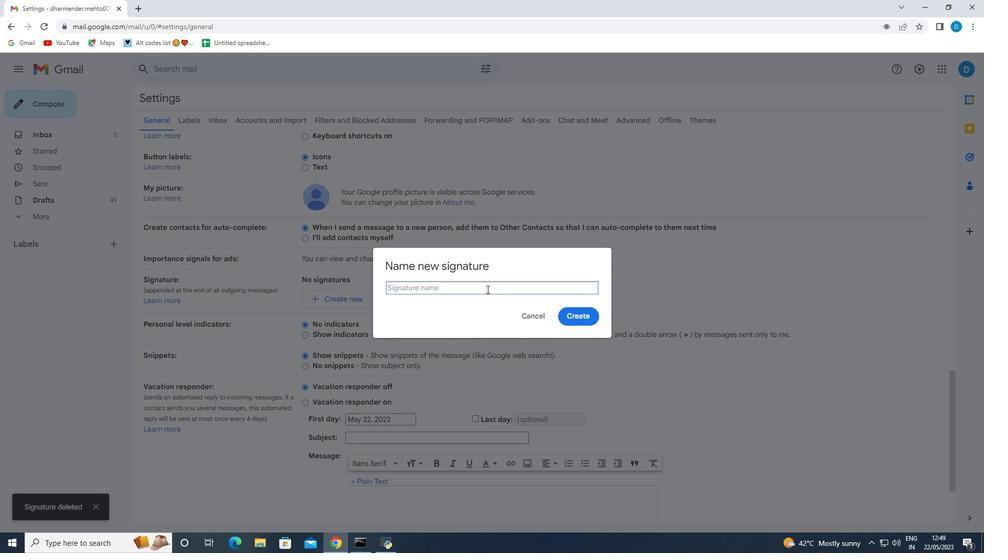 
Action: Key pressed <Key.shift>Lynn<Key.space><Key.shift>Cooper
Screenshot: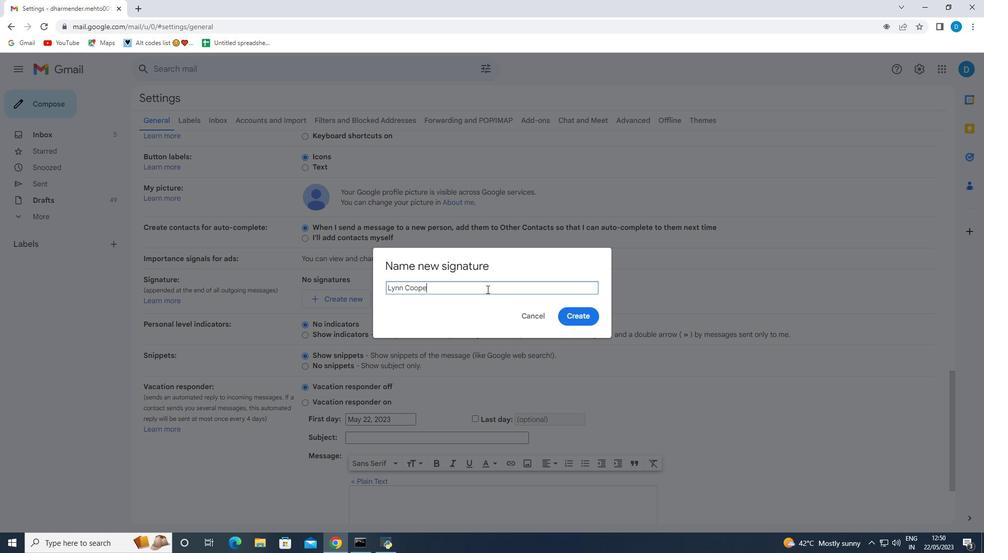 
Action: Mouse moved to (587, 321)
Screenshot: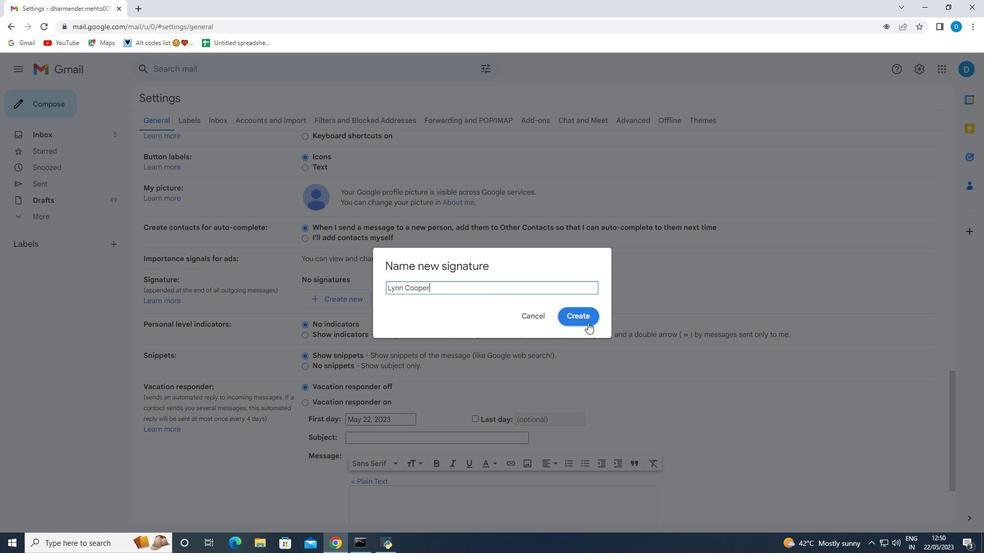 
Action: Mouse pressed left at (587, 321)
Screenshot: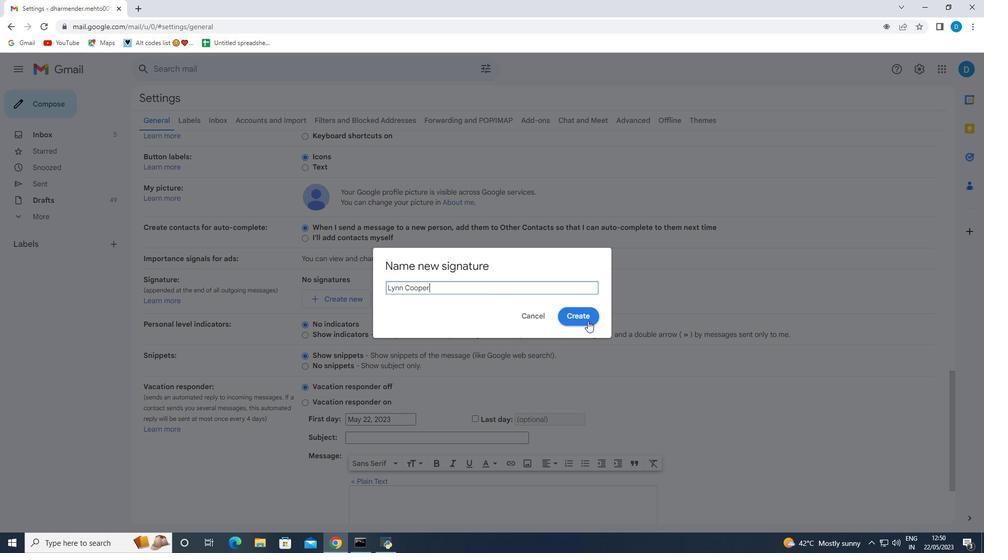 
Action: Mouse moved to (449, 286)
Screenshot: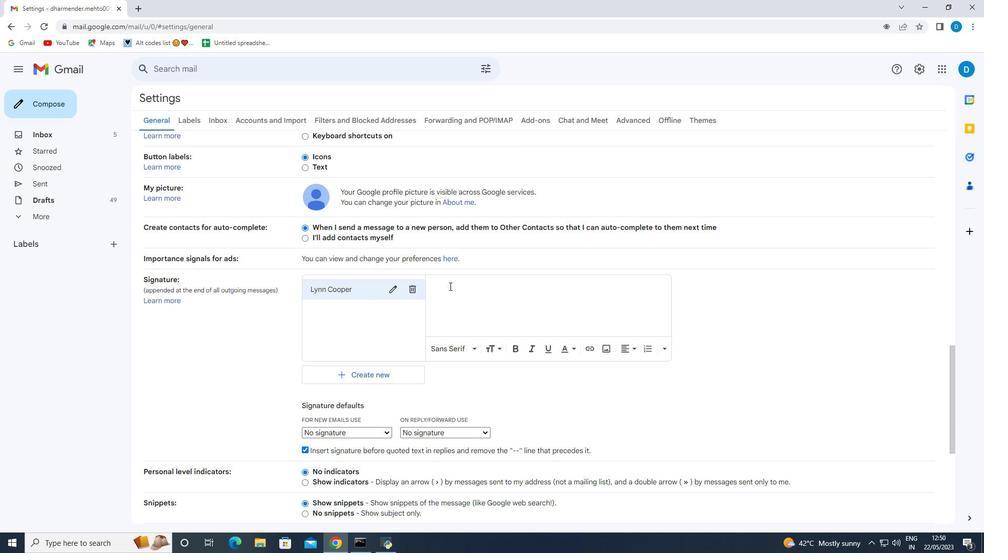 
Action: Mouse pressed left at (449, 286)
Screenshot: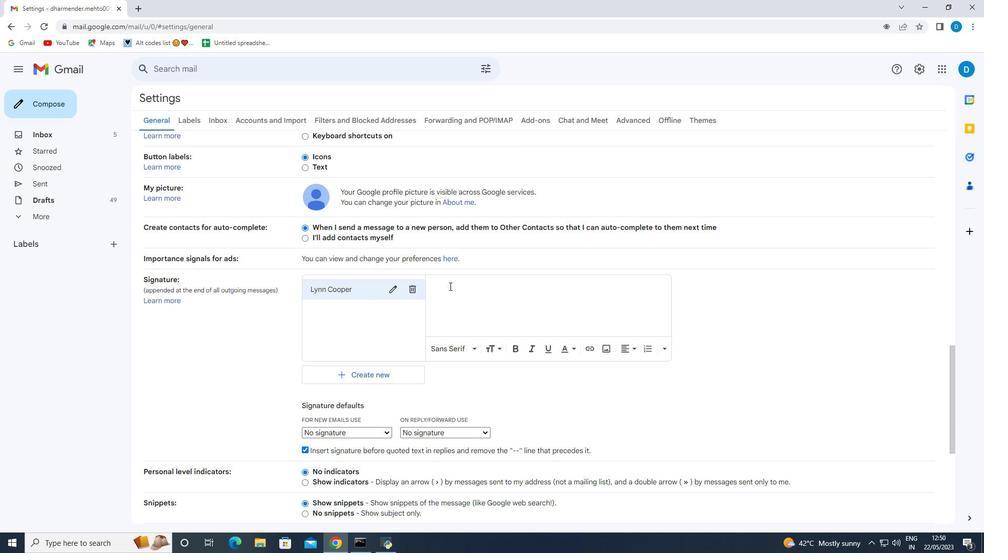 
Action: Key pressed <Key.enter><Key.shift>Lynn<Key.space><Key.shift>Cooper
Screenshot: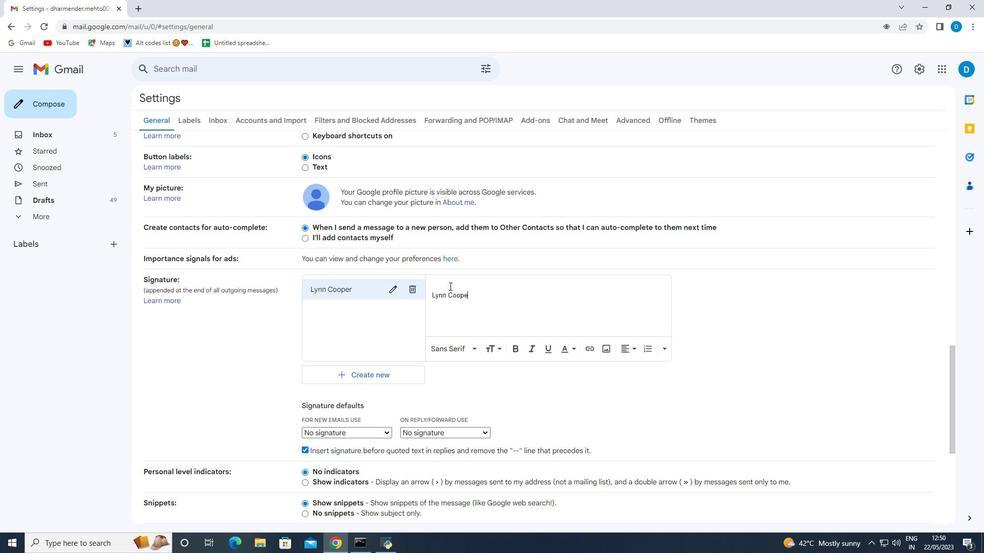 
Action: Mouse moved to (395, 378)
Screenshot: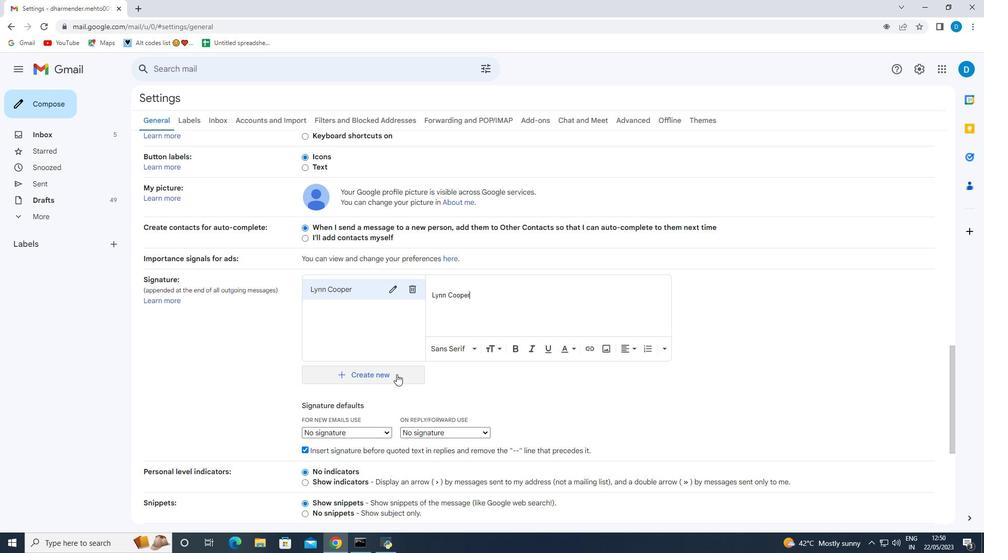 
Action: Mouse scrolled (395, 377) with delta (0, 0)
Screenshot: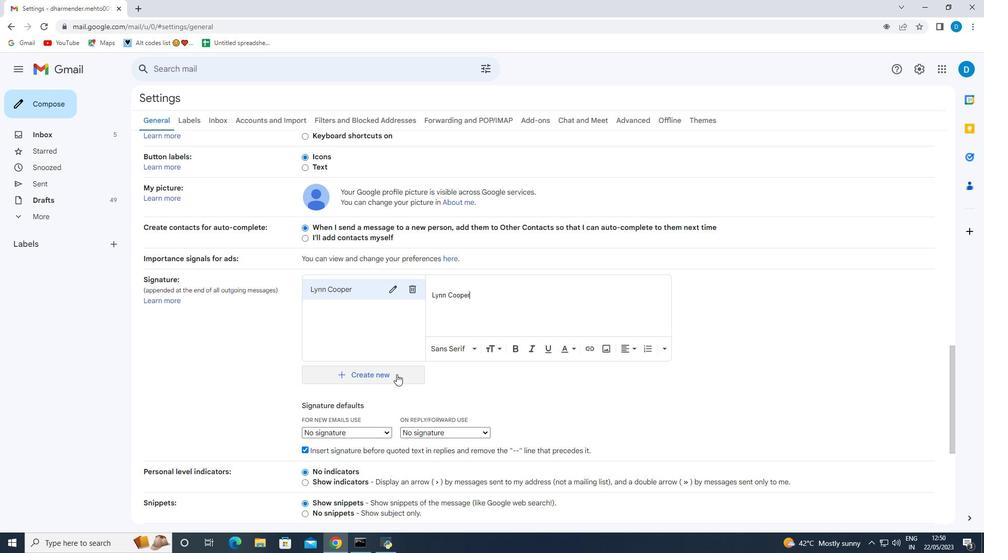 
Action: Mouse moved to (394, 378)
Screenshot: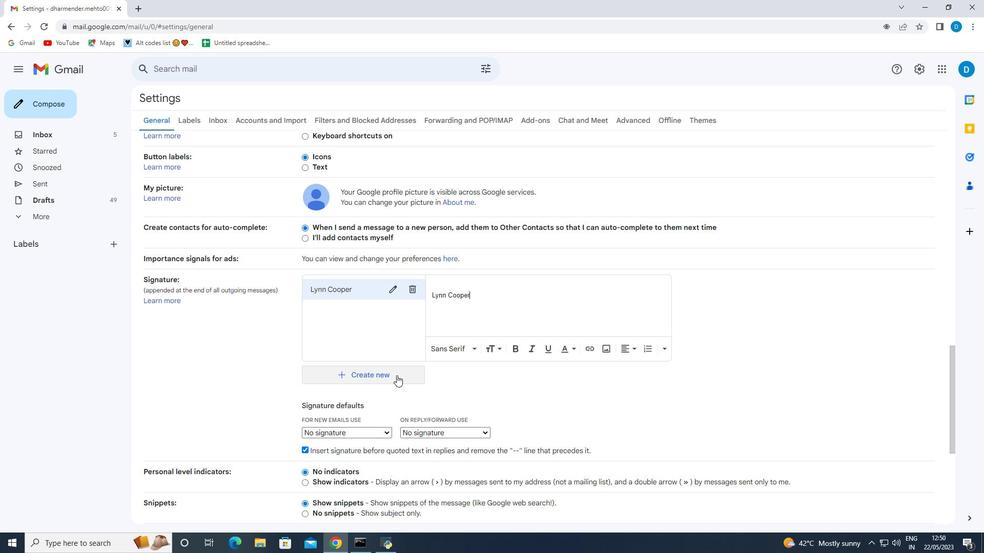 
Action: Mouse scrolled (394, 378) with delta (0, 0)
Screenshot: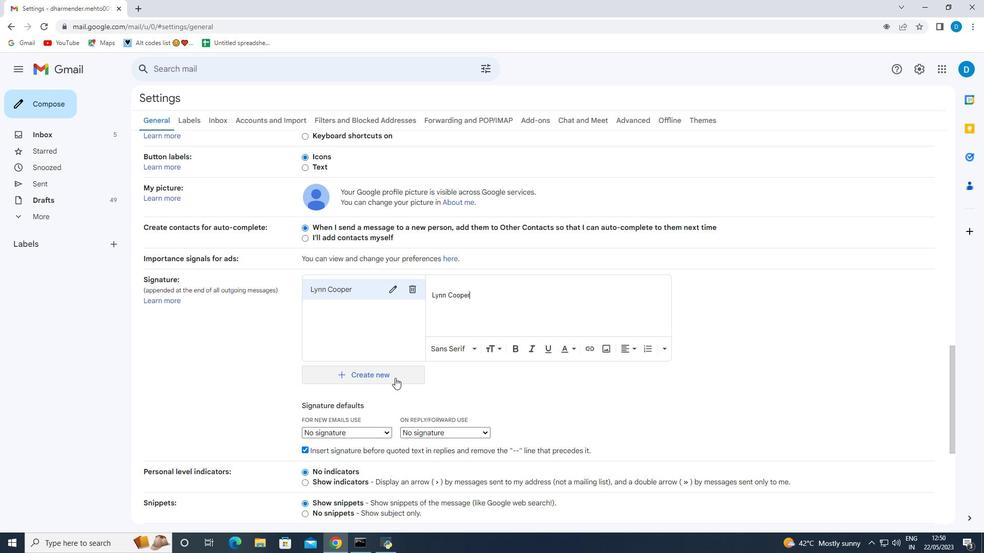 
Action: Mouse moved to (371, 333)
Screenshot: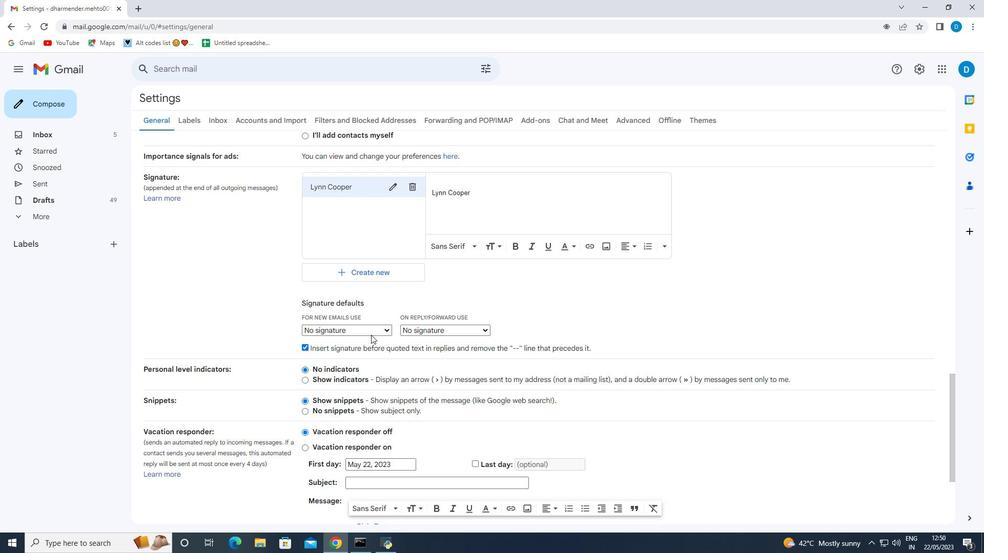 
Action: Mouse pressed left at (371, 333)
Screenshot: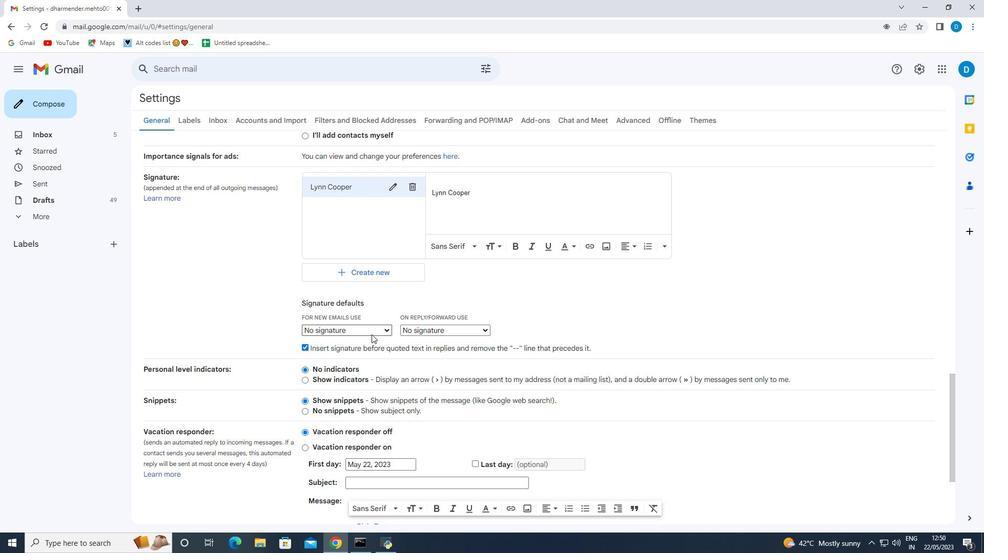 
Action: Mouse moved to (361, 351)
Screenshot: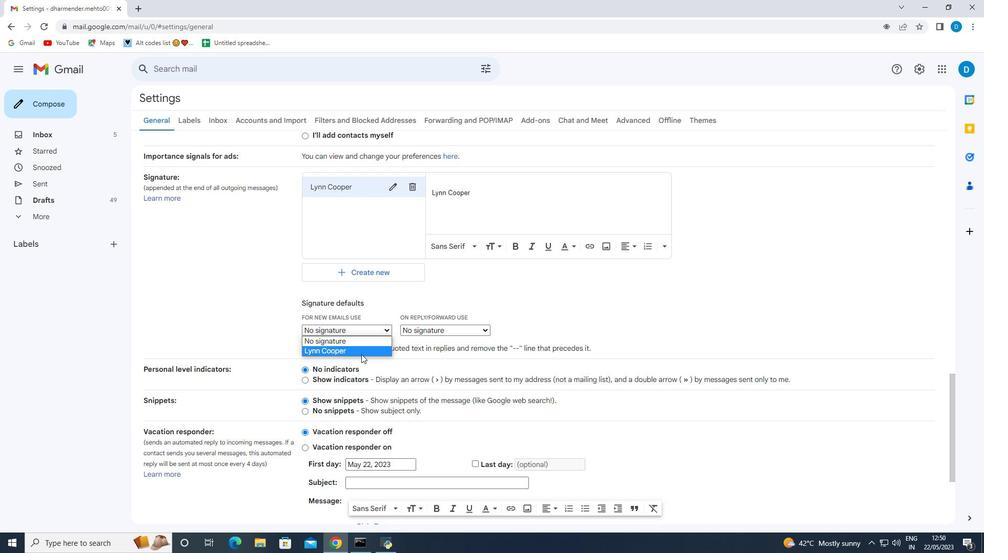 
Action: Mouse pressed left at (361, 351)
Screenshot: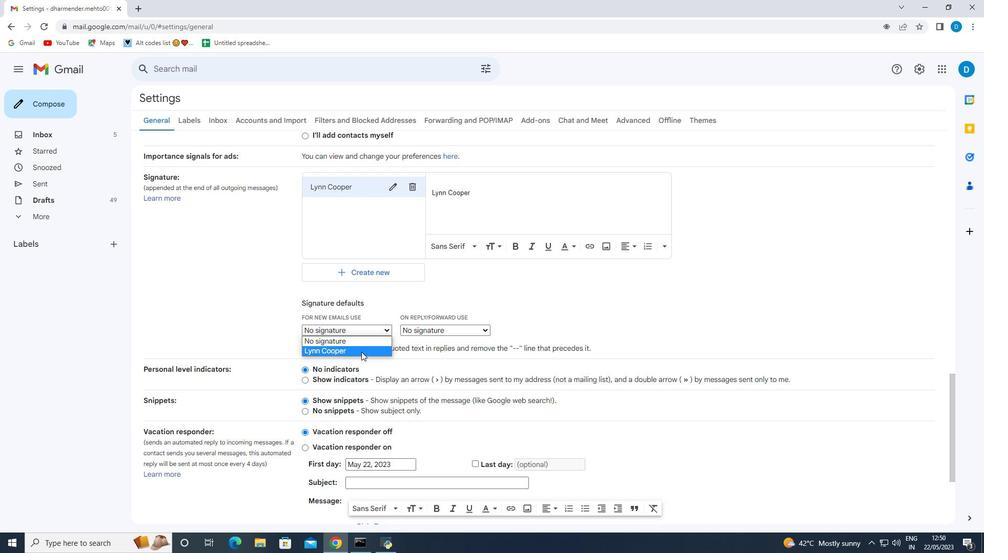 
Action: Mouse moved to (420, 330)
Screenshot: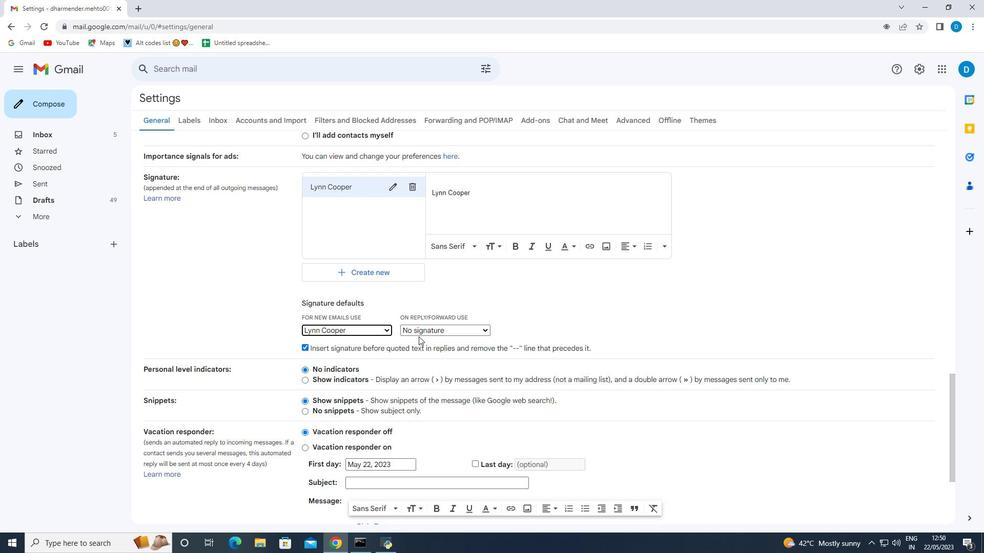 
Action: Mouse pressed left at (420, 330)
Screenshot: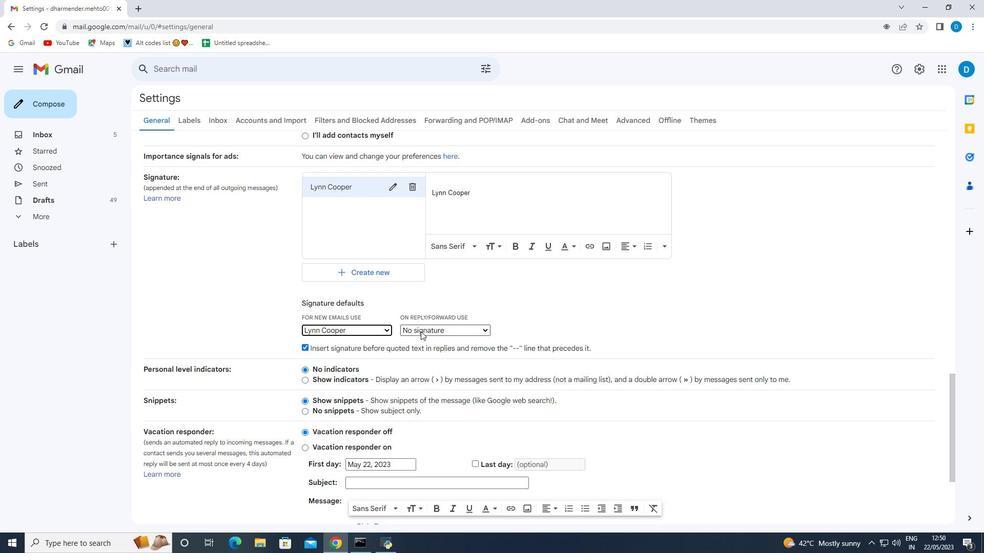 
Action: Mouse moved to (416, 351)
Screenshot: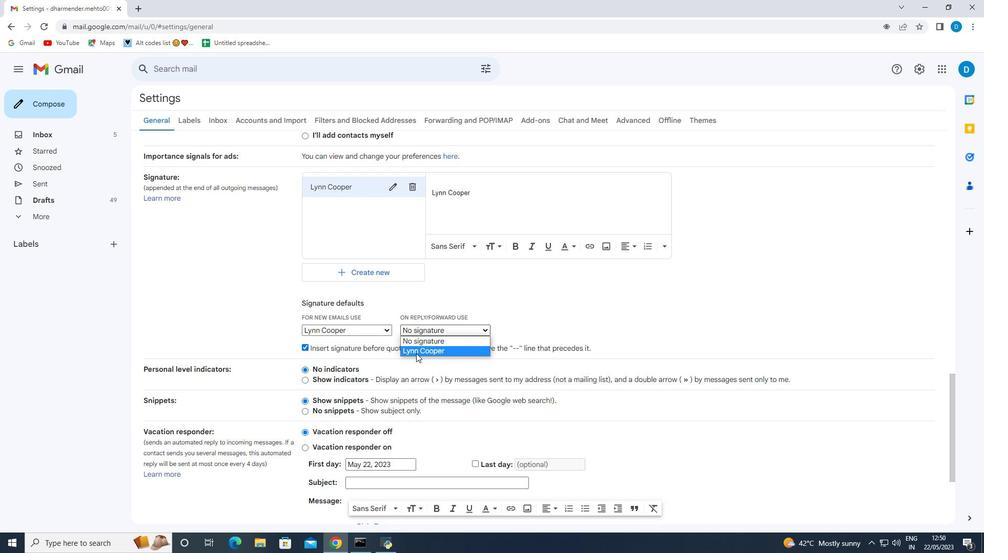 
Action: Mouse pressed left at (416, 351)
Screenshot: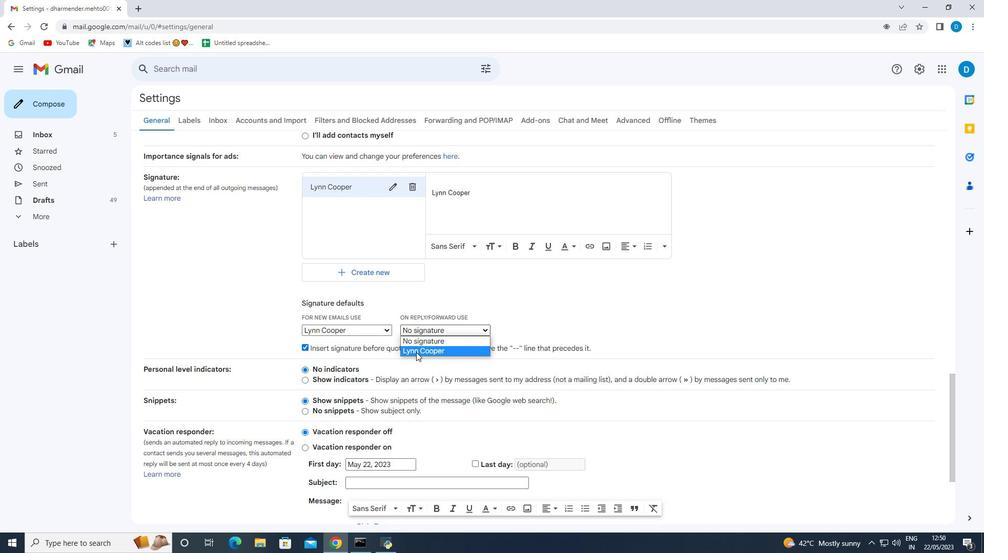 
Action: Mouse moved to (414, 361)
Screenshot: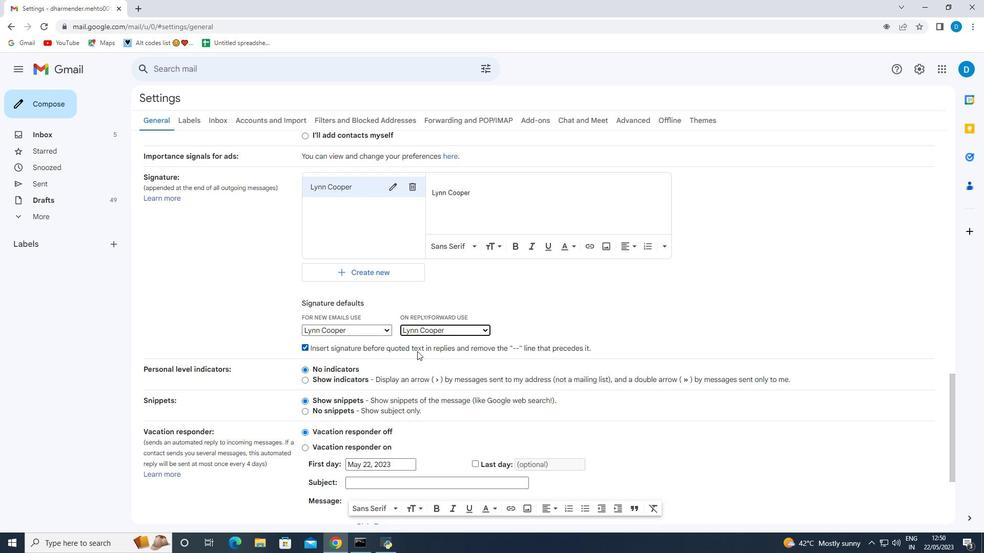 
Action: Mouse scrolled (416, 354) with delta (0, 0)
Screenshot: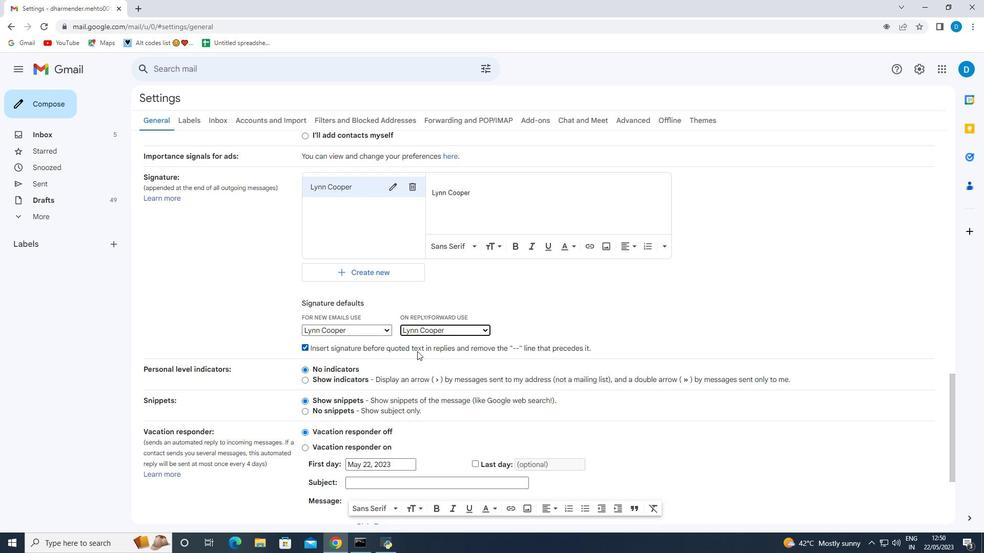 
Action: Mouse moved to (413, 362)
Screenshot: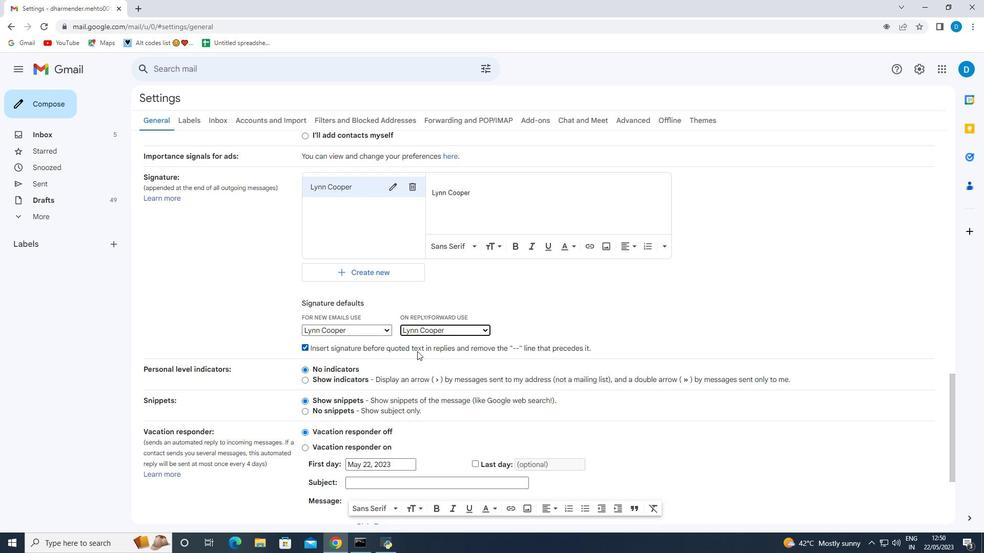 
Action: Mouse scrolled (415, 357) with delta (0, 0)
Screenshot: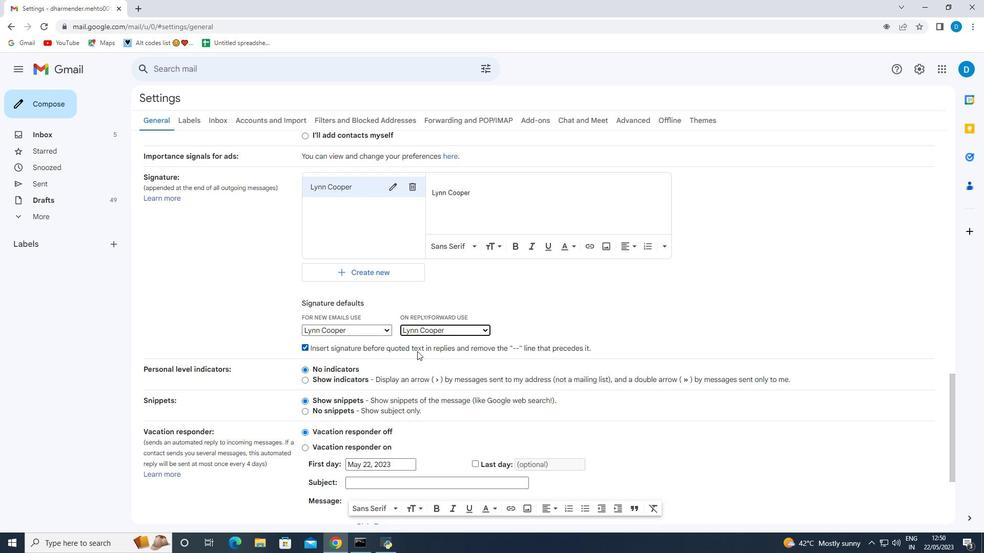 
Action: Mouse moved to (413, 362)
Screenshot: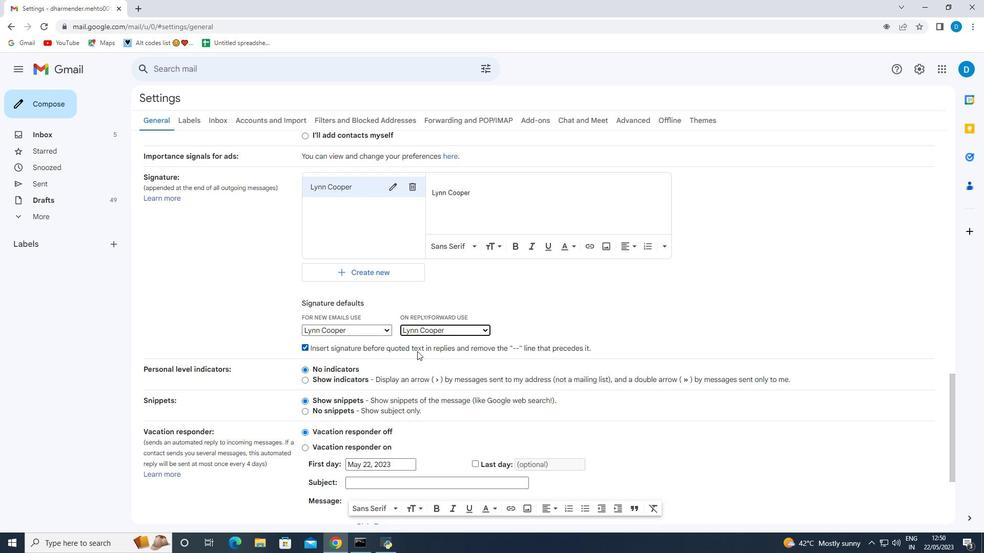 
Action: Mouse scrolled (415, 358) with delta (0, 0)
Screenshot: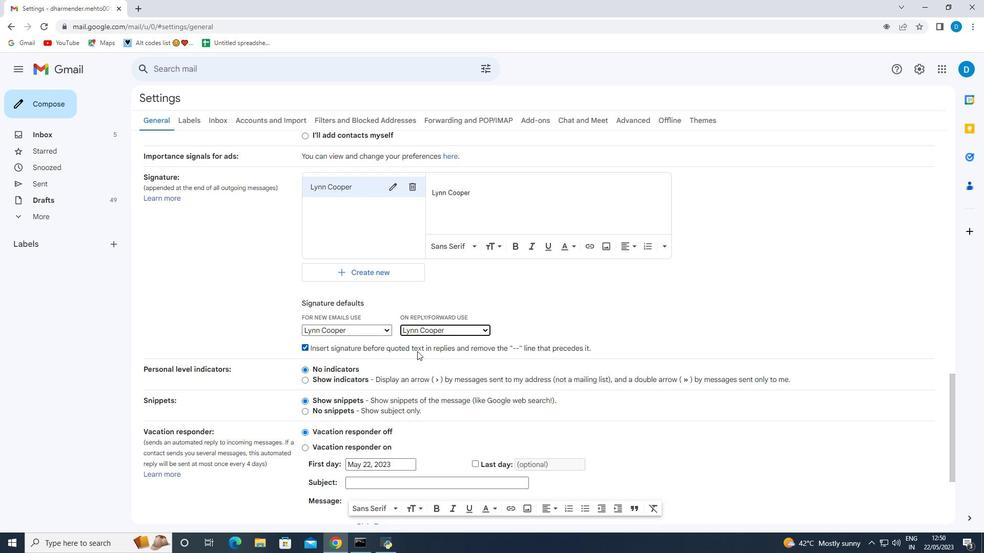 
Action: Mouse moved to (413, 363)
Screenshot: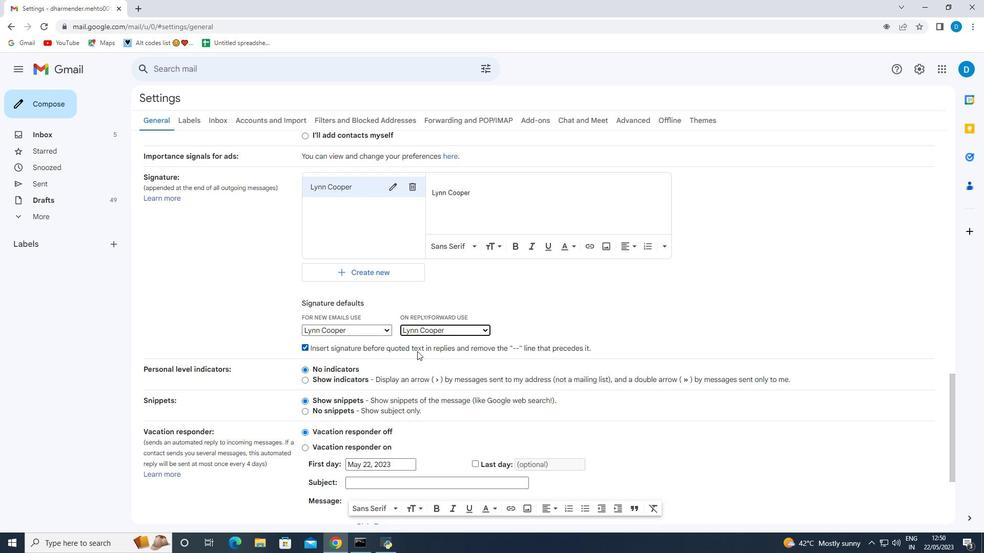 
Action: Mouse scrolled (415, 358) with delta (0, 0)
Screenshot: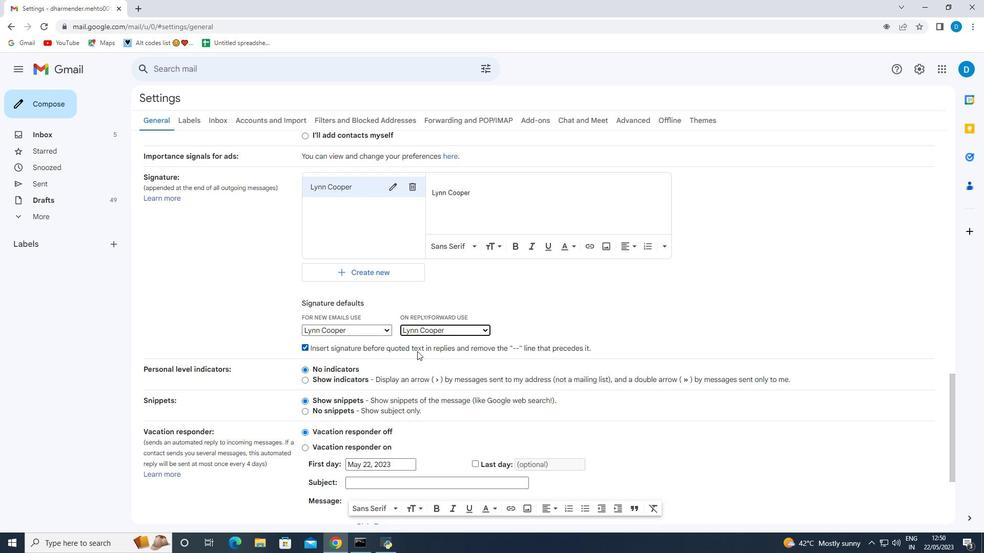 
Action: Mouse scrolled (415, 358) with delta (0, 0)
Screenshot: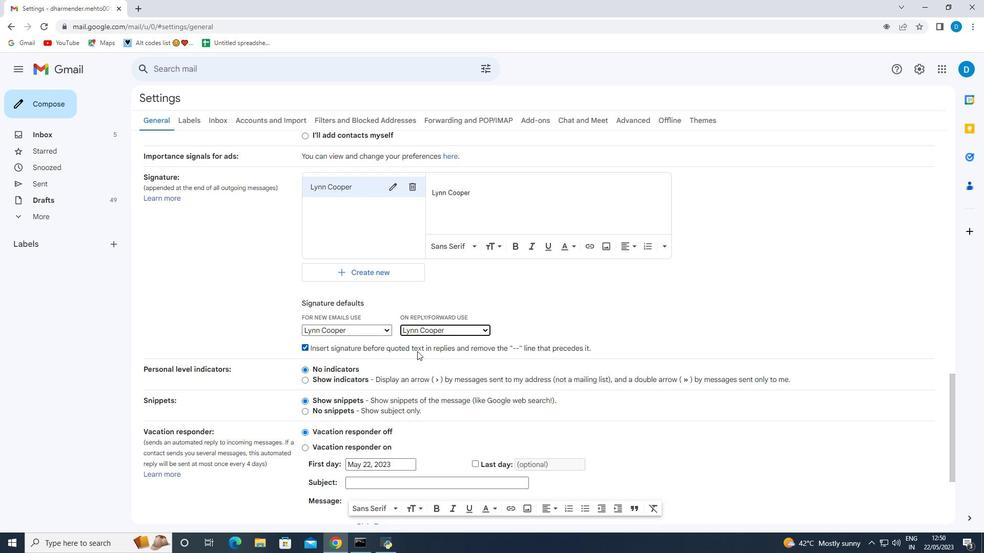 
Action: Mouse moved to (413, 363)
Screenshot: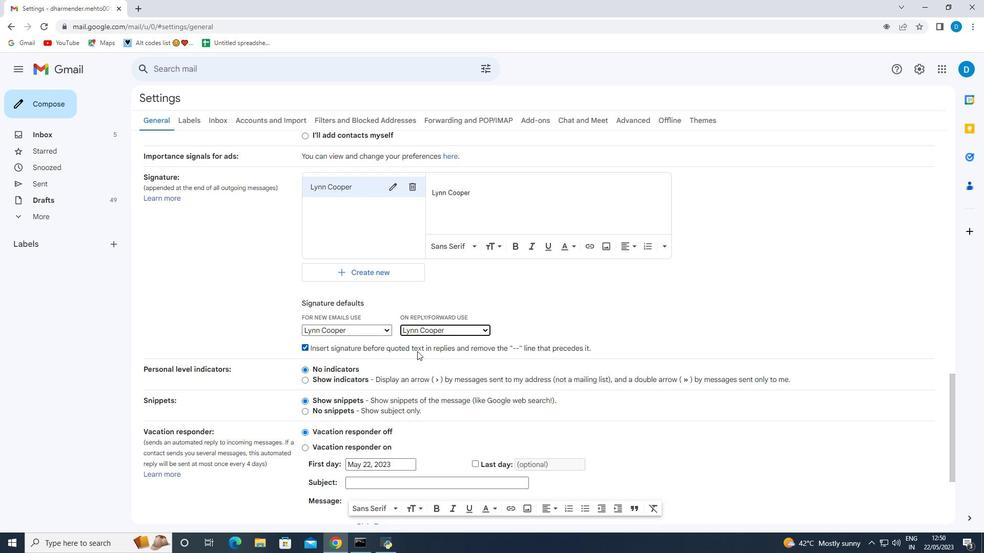 
Action: Mouse scrolled (415, 358) with delta (0, 0)
Screenshot: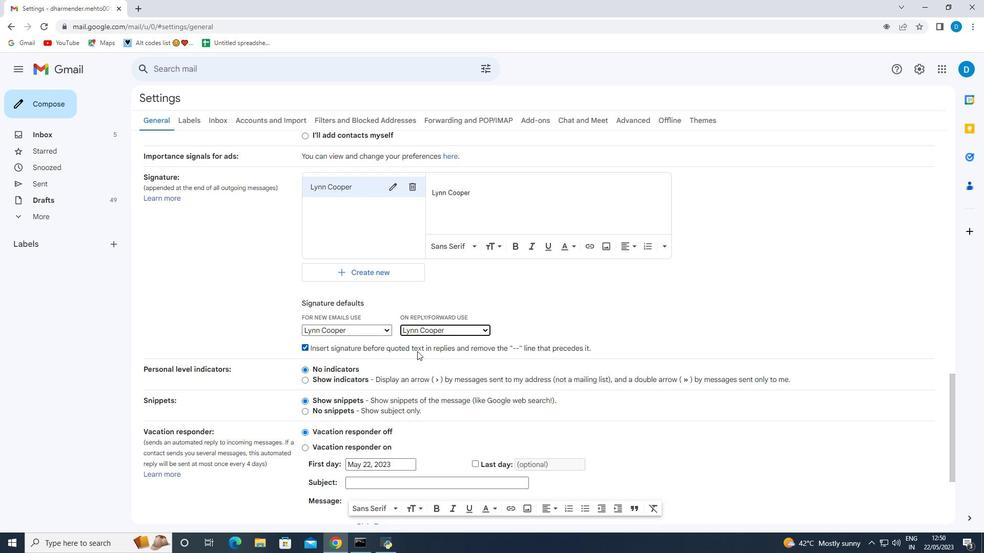 
Action: Mouse moved to (414, 369)
Screenshot: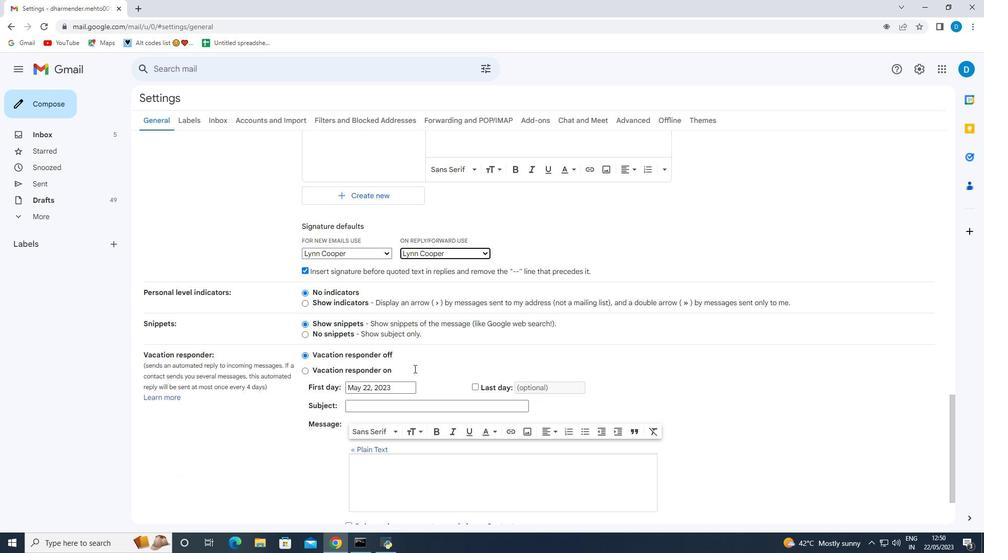 
Action: Mouse scrolled (414, 369) with delta (0, 0)
Screenshot: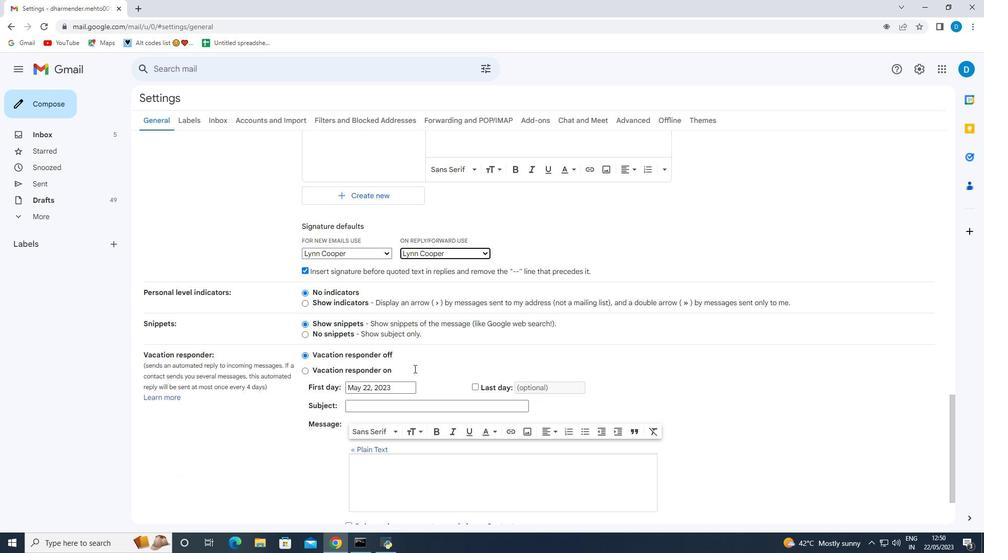 
Action: Mouse moved to (414, 370)
Screenshot: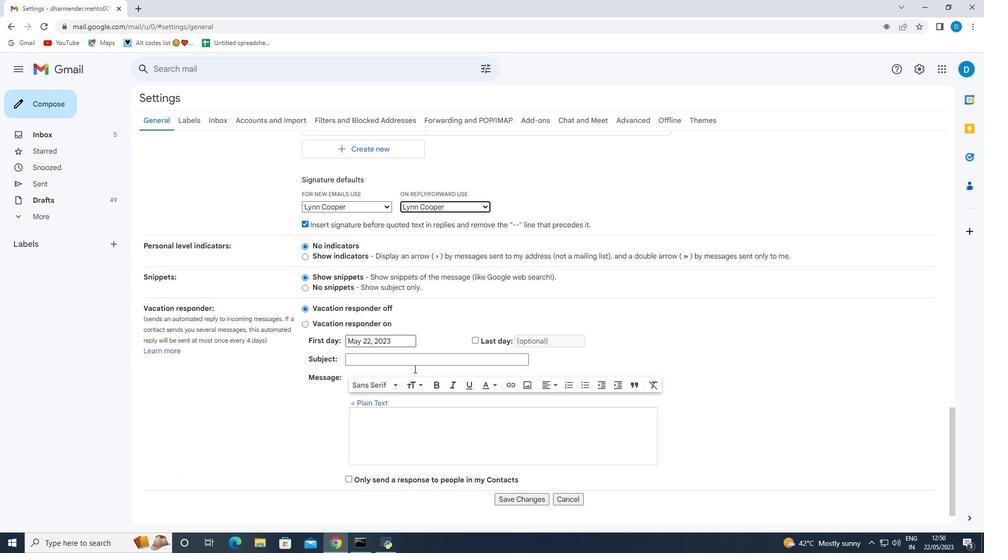 
Action: Mouse scrolled (414, 370) with delta (0, 0)
Screenshot: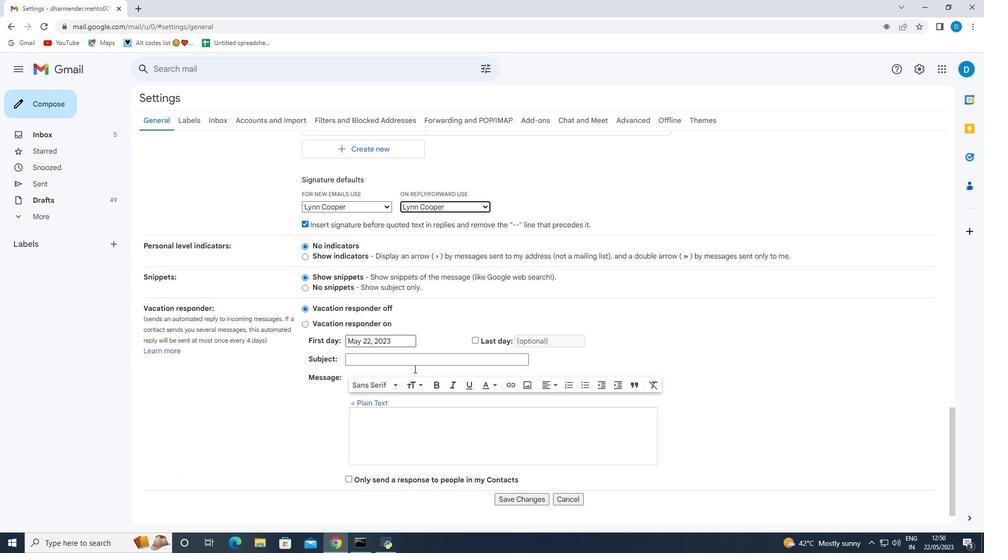 
Action: Mouse moved to (413, 371)
Screenshot: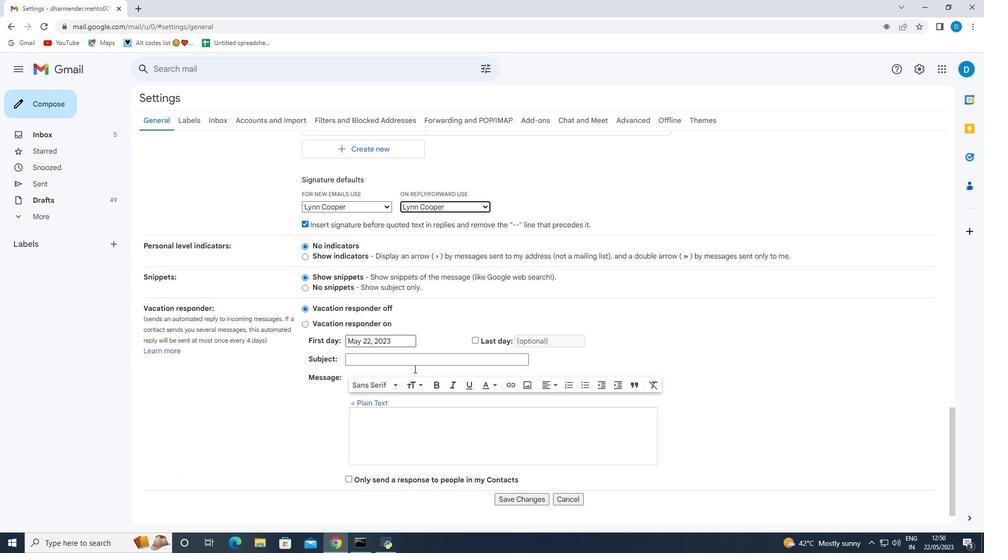 
Action: Mouse scrolled (414, 370) with delta (0, 0)
Screenshot: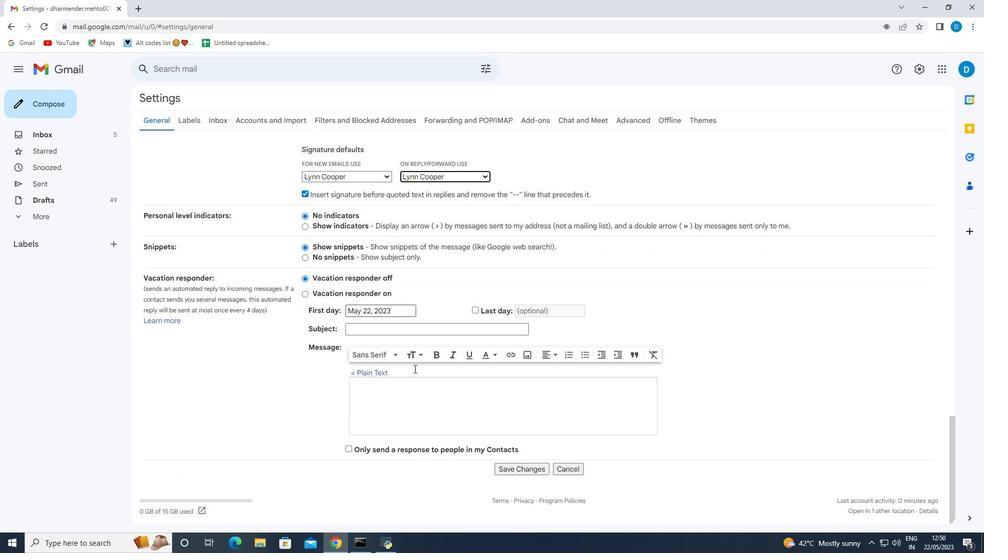 
Action: Mouse moved to (413, 371)
Screenshot: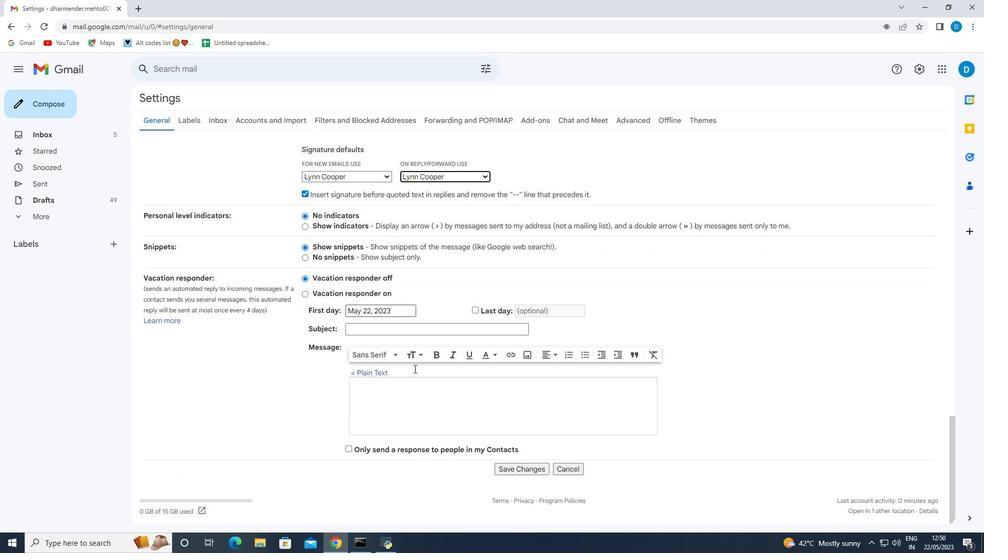 
Action: Mouse scrolled (413, 371) with delta (0, 0)
Screenshot: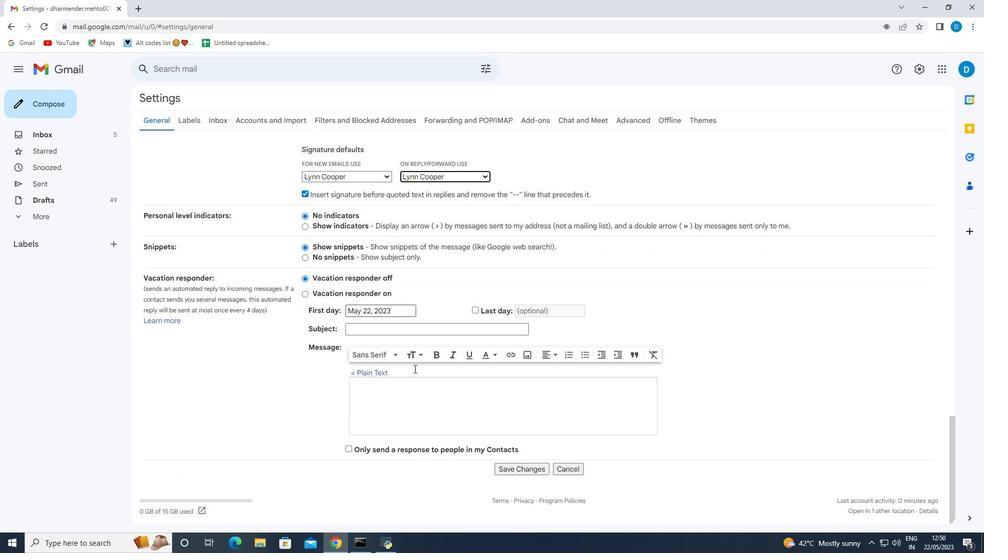 
Action: Mouse moved to (413, 373)
Screenshot: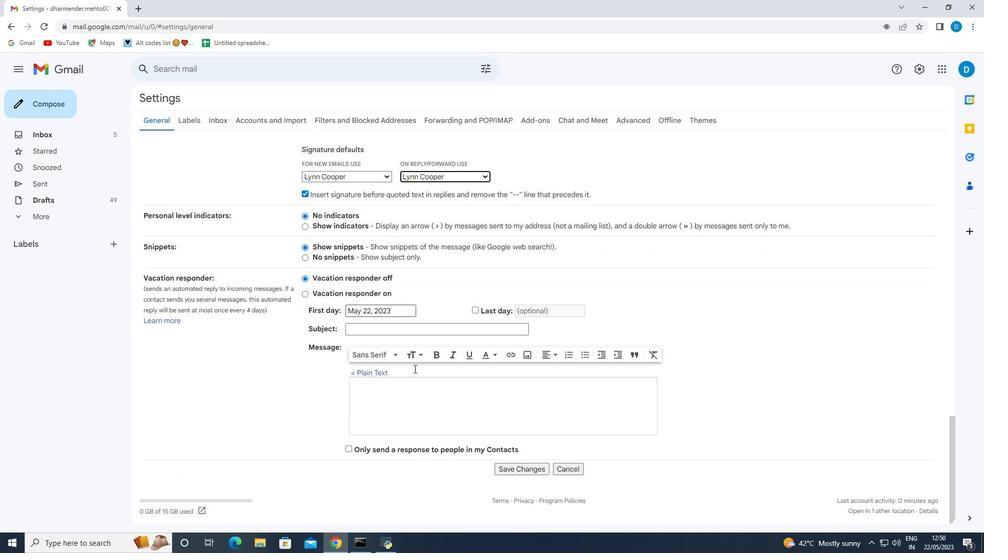 
Action: Mouse scrolled (413, 372) with delta (0, 0)
Screenshot: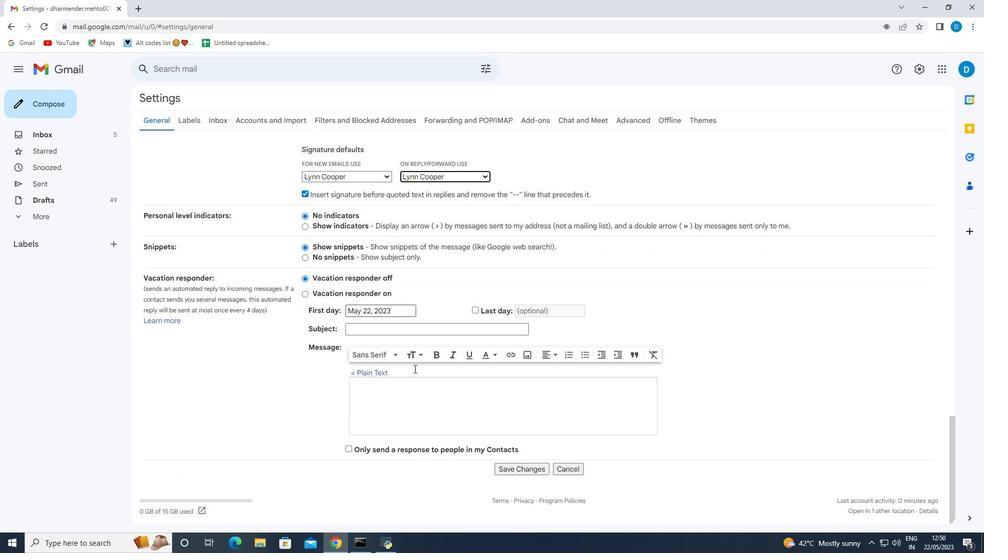 
Action: Mouse moved to (517, 470)
Screenshot: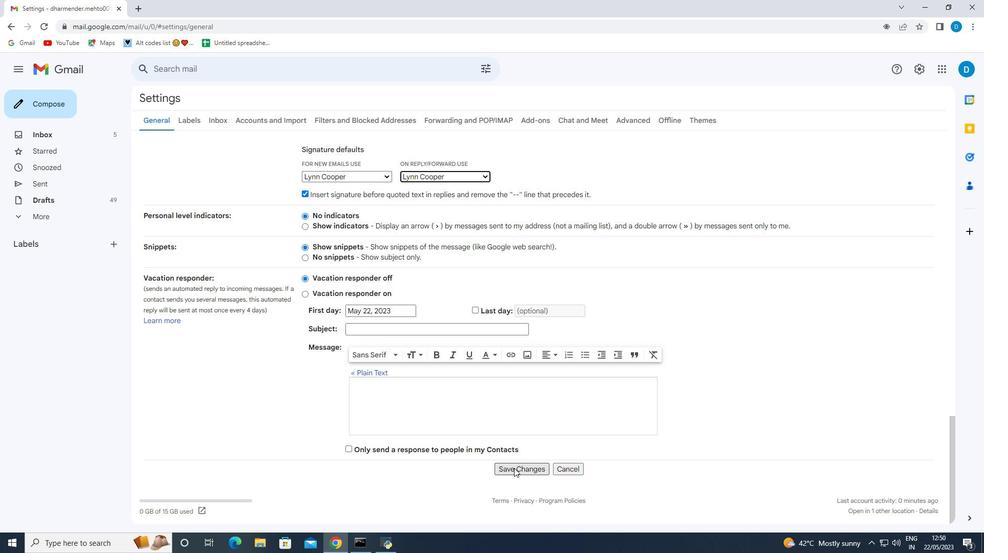 
Action: Mouse pressed left at (517, 470)
Screenshot: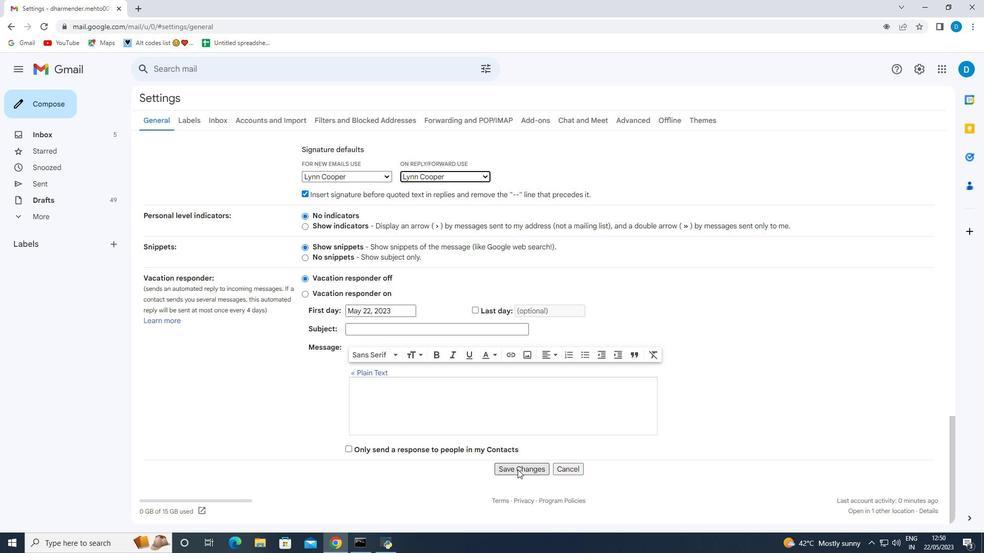 
Action: Mouse moved to (55, 104)
Screenshot: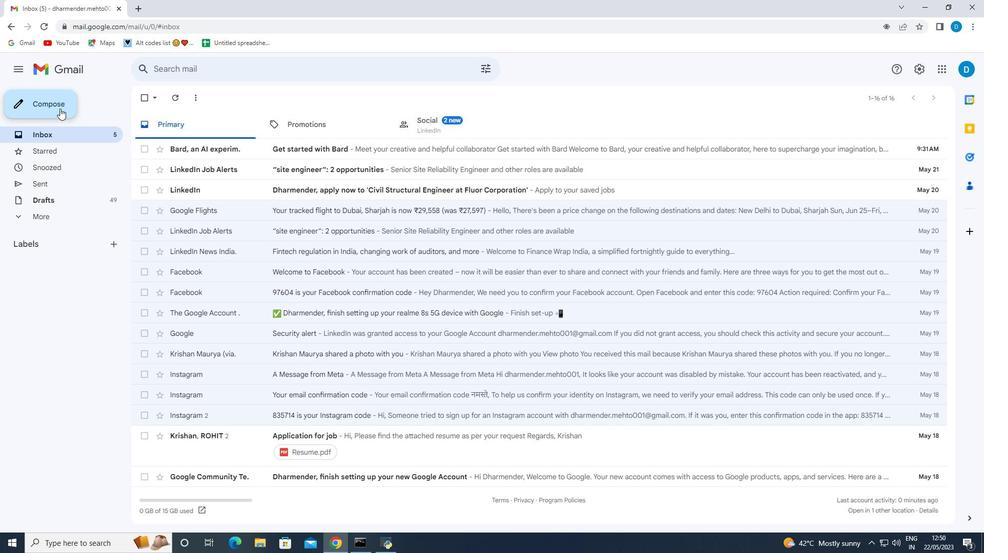 
Action: Mouse pressed left at (55, 104)
Screenshot: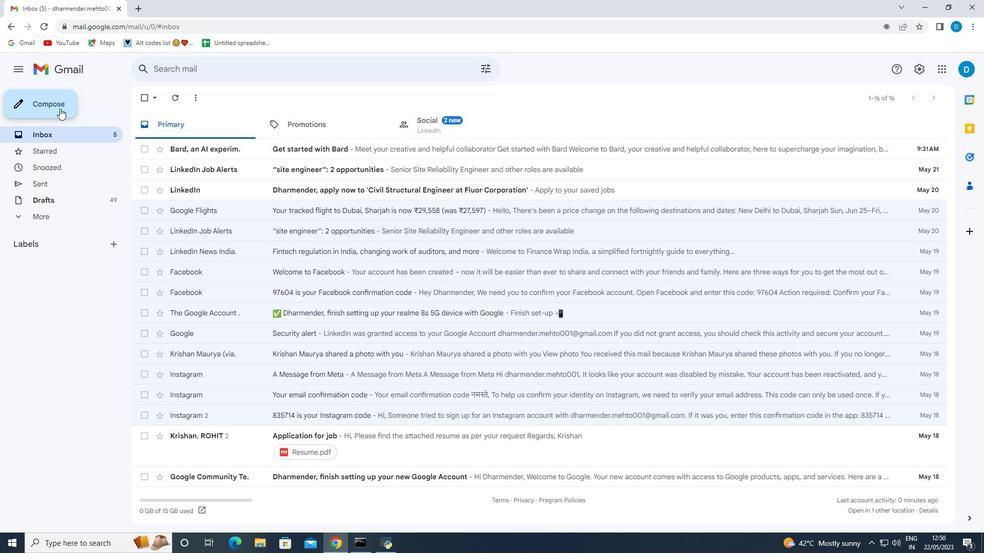 
Action: Mouse moved to (661, 289)
Screenshot: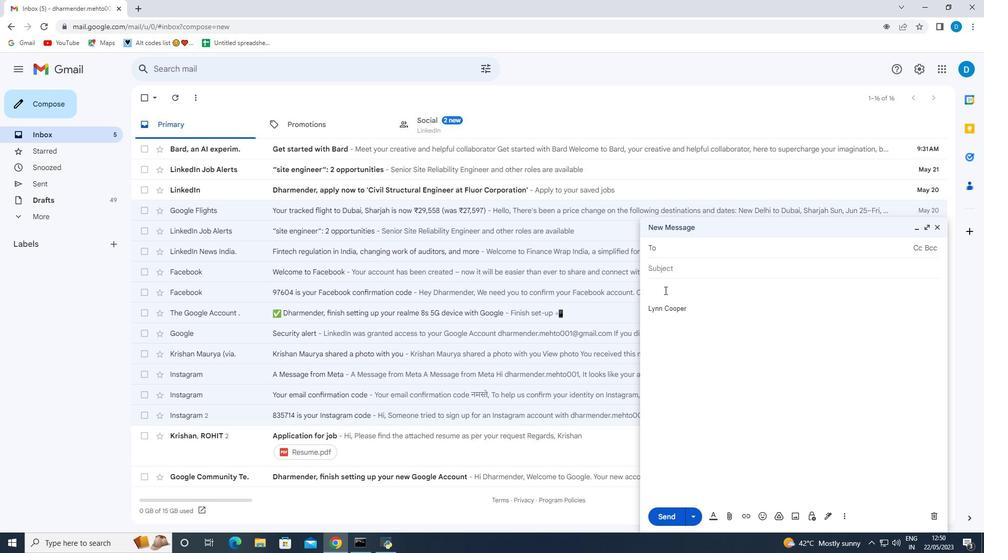 
Action: Mouse pressed left at (661, 289)
Screenshot: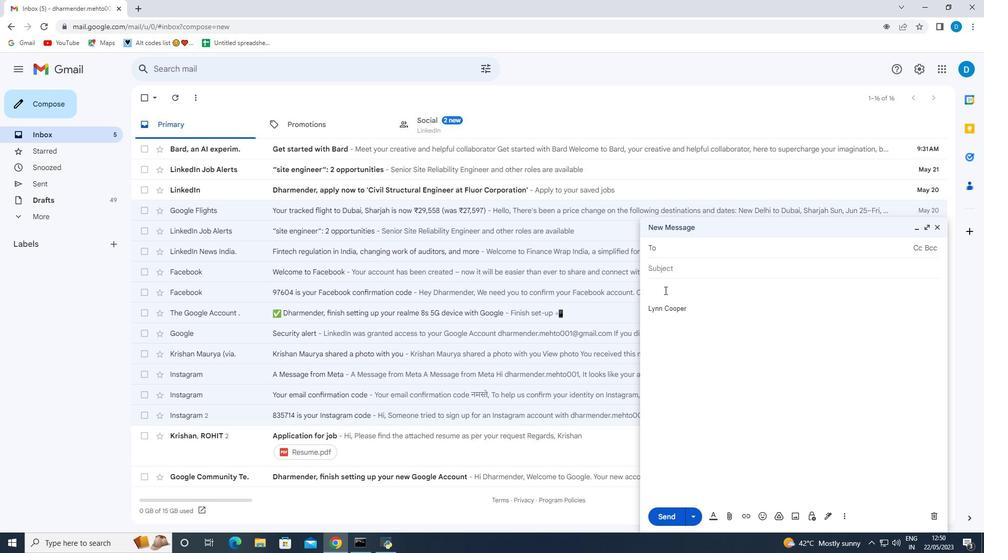 
Action: Key pressed <Key.shift>Have<Key.space>a<Key.space><Key.shift><Key.shift><Key.shift><Key.shift><Key.shift><Key.shift><Key.shift>Greate<Key.space><Key.shift>National<Key.space><Key.shift>Adoption<Key.space><Key.shift><Key.shift><Key.shift><Key.shift><Key.shift><Key.shift><Key.shift>Month,
Screenshot: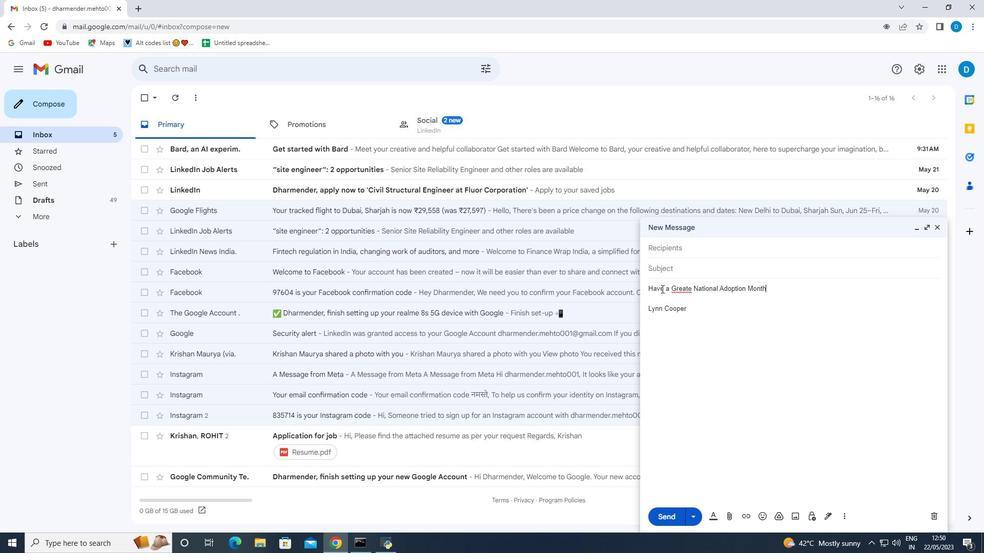 
Action: Mouse moved to (689, 288)
Screenshot: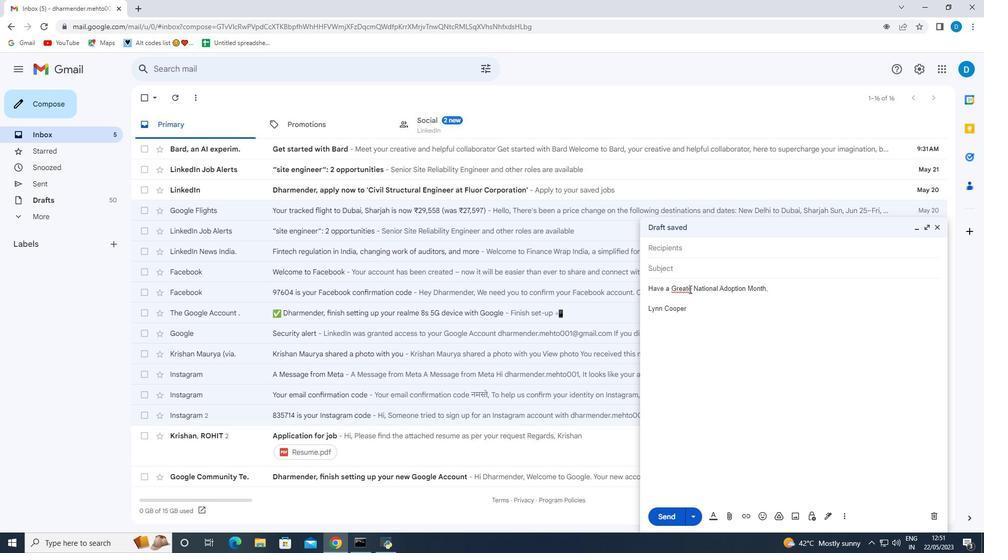 
Action: Mouse pressed left at (689, 288)
Screenshot: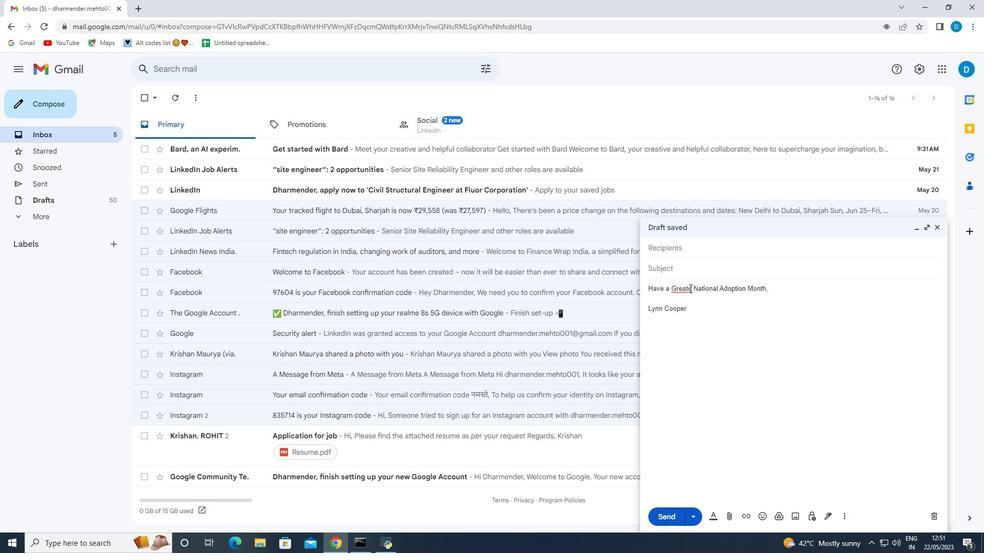 
Action: Mouse moved to (690, 294)
Screenshot: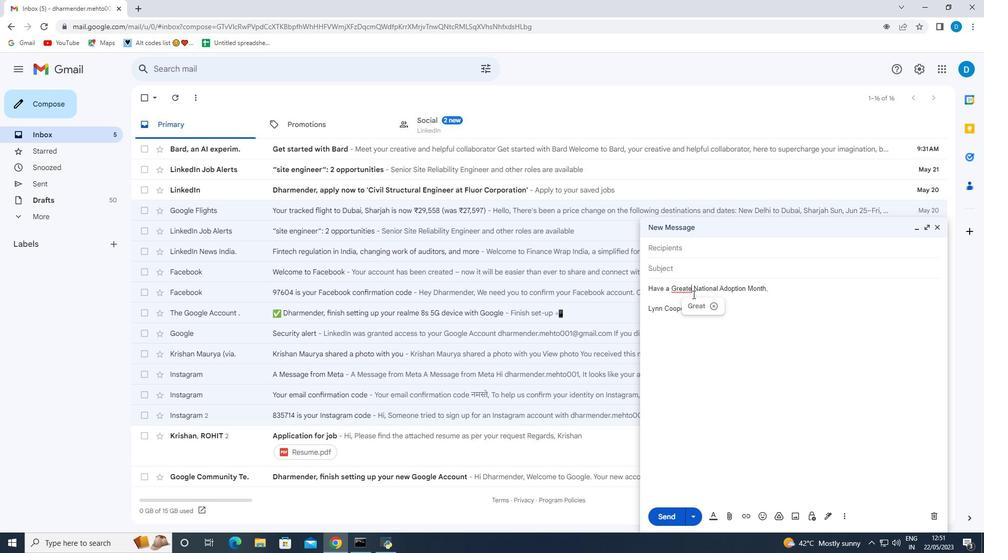 
Action: Key pressed <Key.backspace>
Screenshot: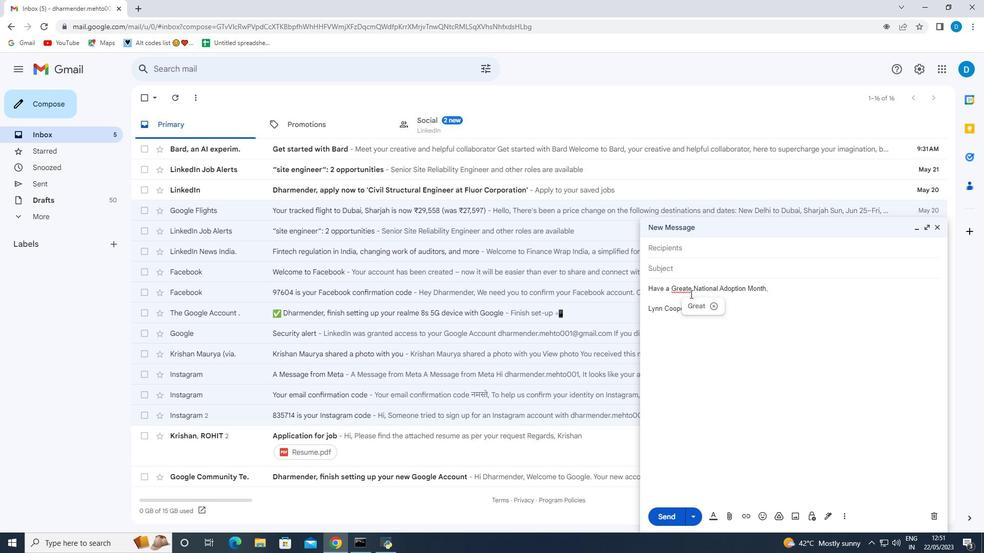 
Action: Mouse moved to (840, 515)
Screenshot: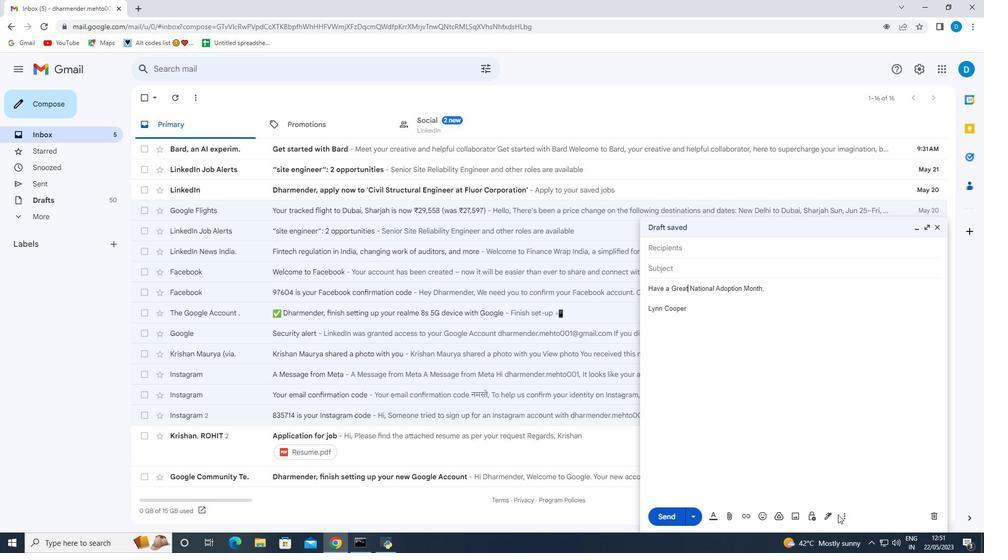 
Action: Mouse pressed left at (840, 515)
Screenshot: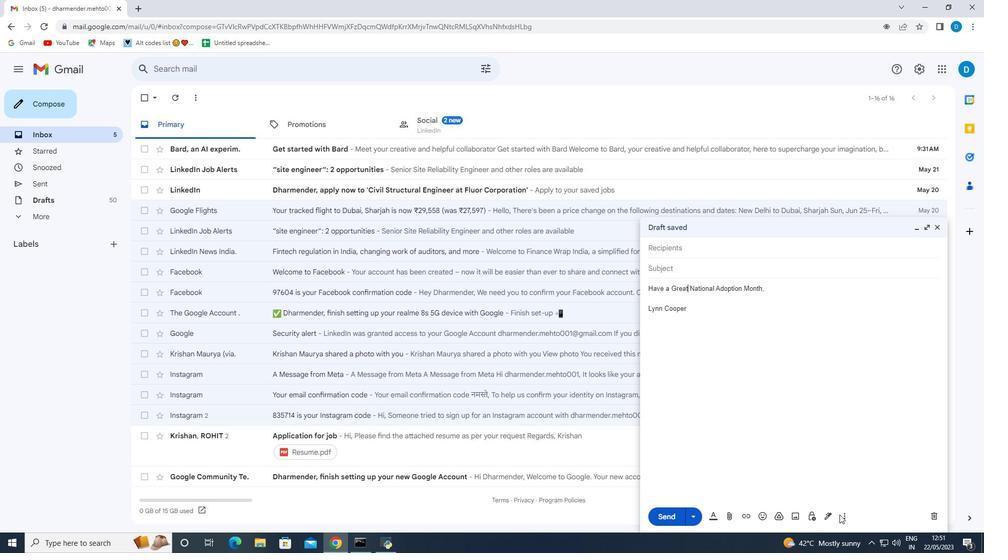 
Action: Mouse moved to (842, 515)
Screenshot: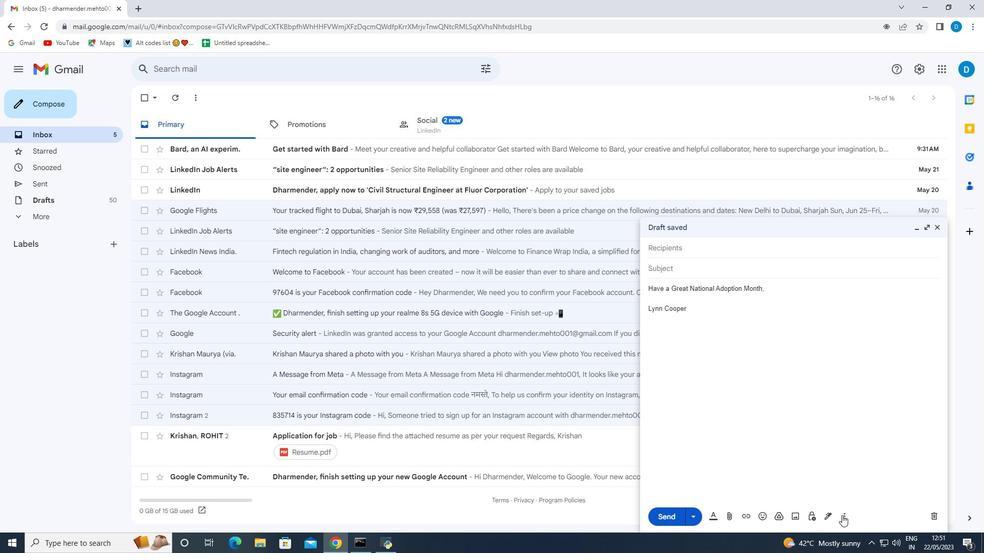 
Action: Mouse pressed left at (842, 515)
Screenshot: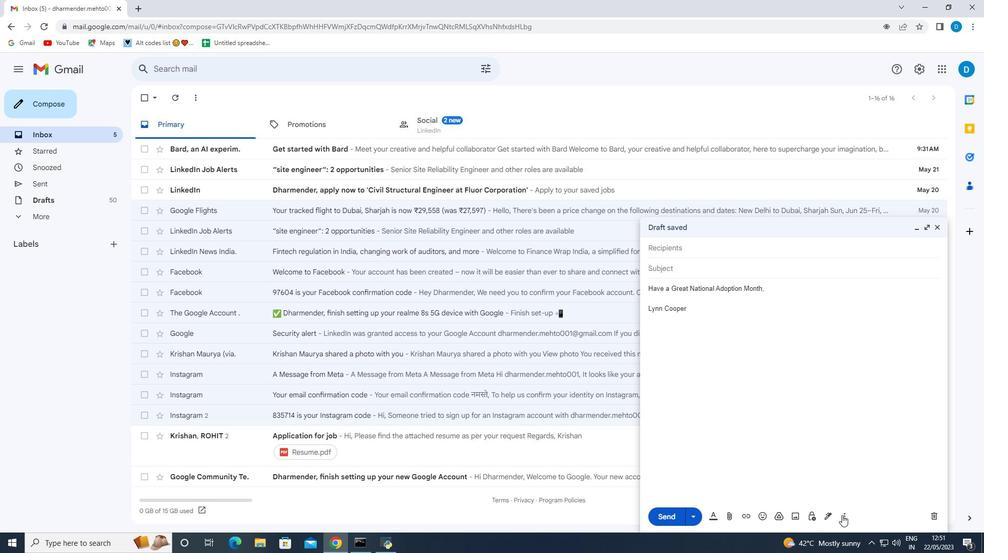 
Action: Mouse moved to (874, 420)
Screenshot: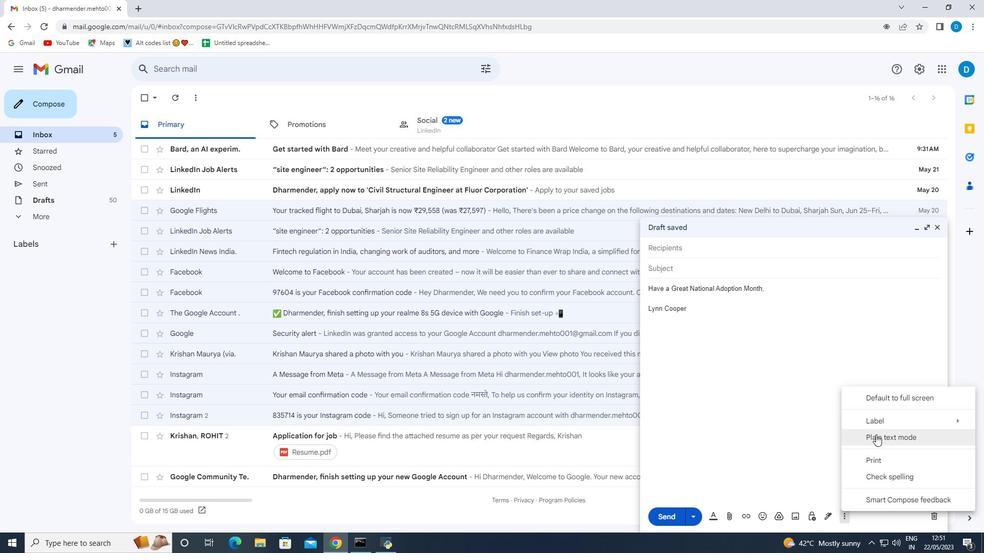 
Action: Mouse pressed left at (874, 420)
Screenshot: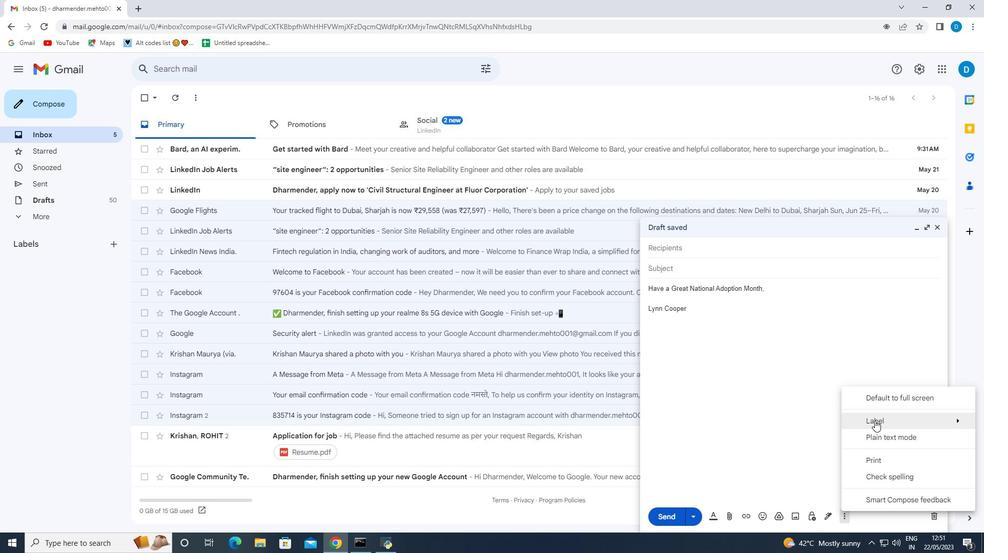 
Action: Mouse moved to (763, 402)
Screenshot: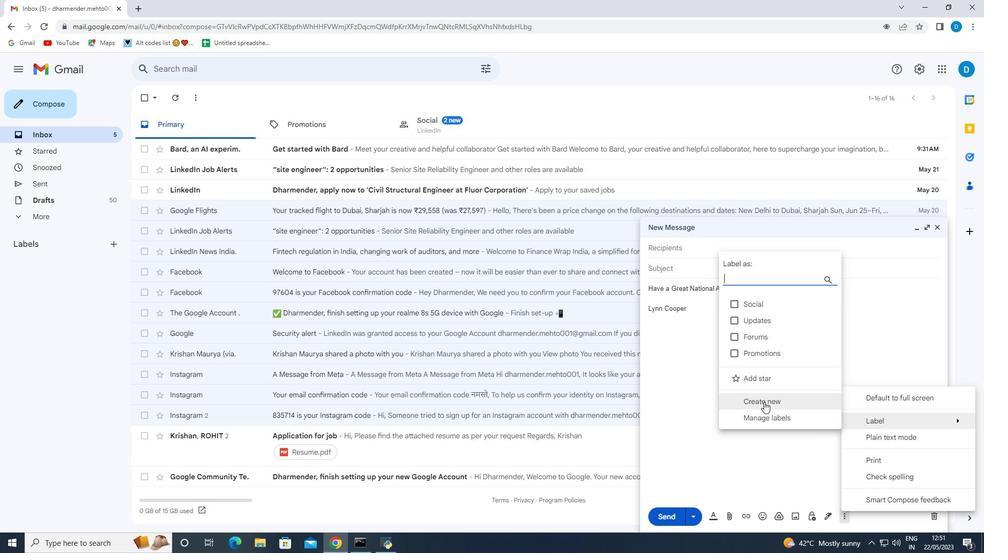 
Action: Mouse pressed left at (763, 402)
Screenshot: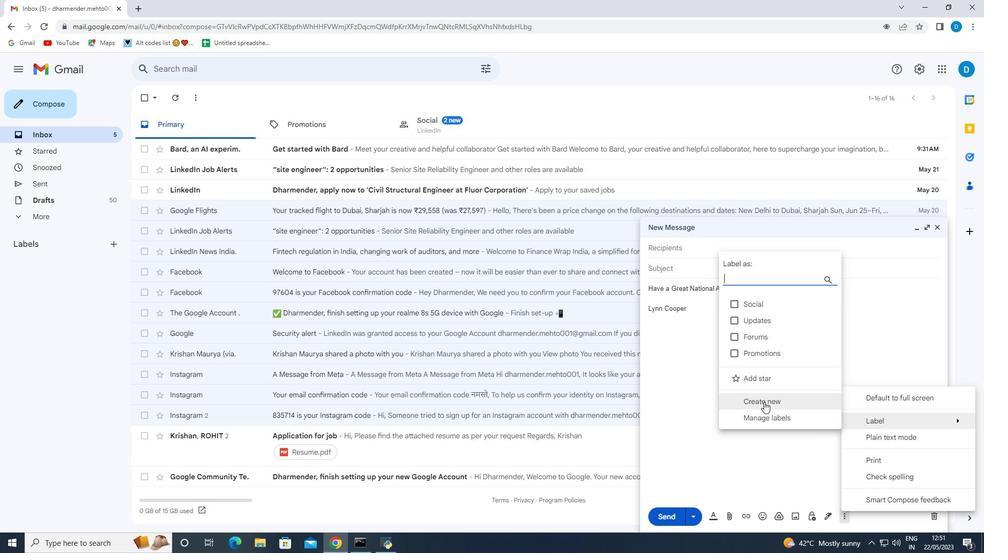 
Action: Mouse moved to (414, 282)
Screenshot: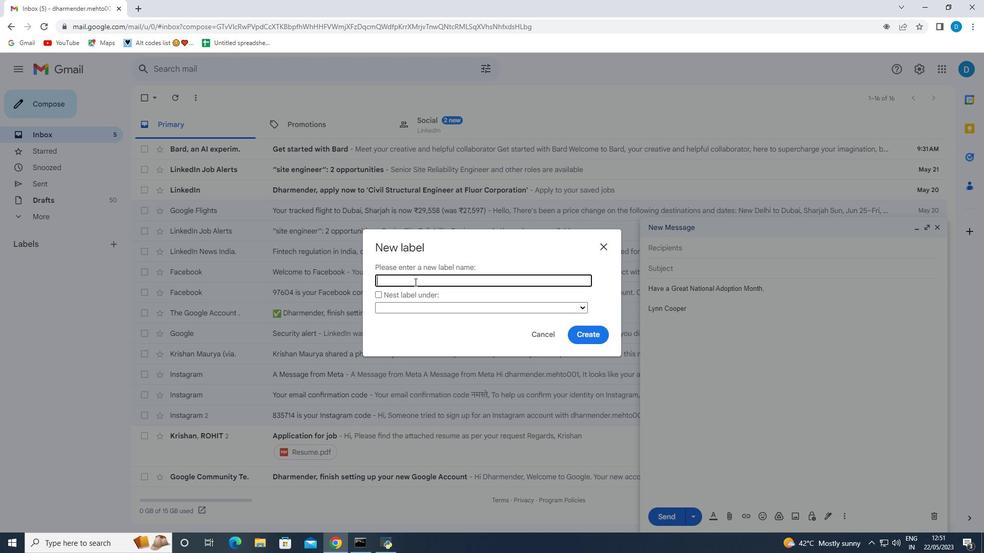 
Action: Mouse pressed left at (414, 282)
Screenshot: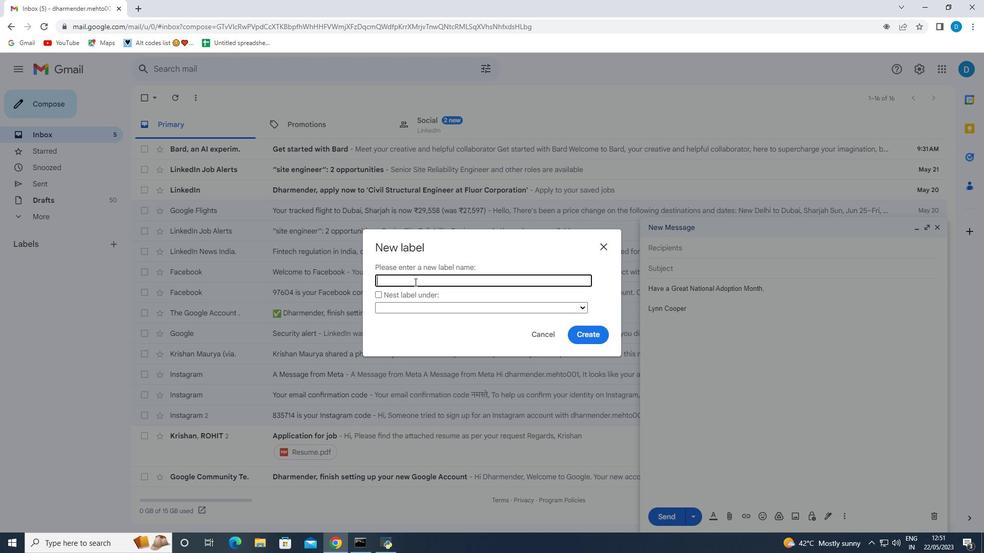 
Action: Key pressed <Key.shift>Partnerships
Screenshot: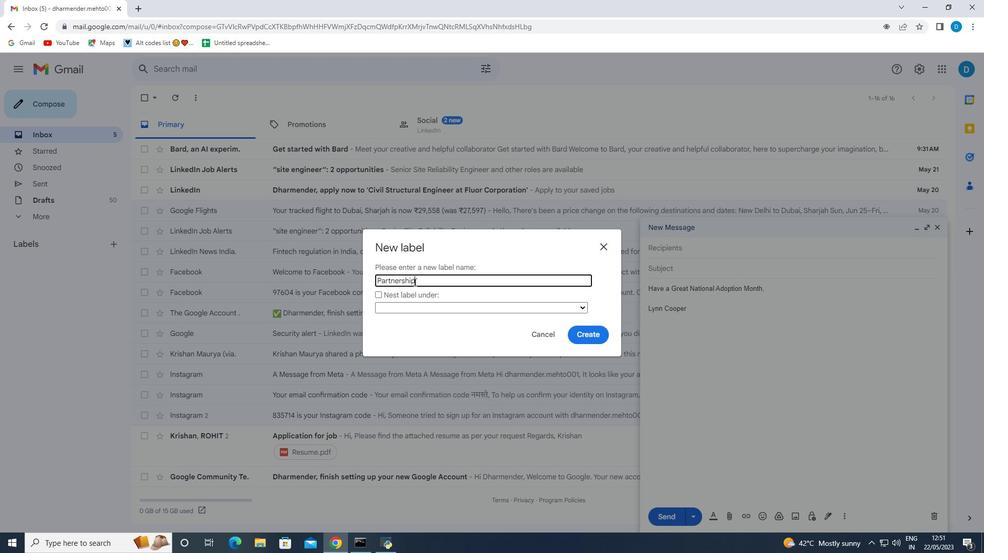 
Action: Mouse moved to (581, 331)
Screenshot: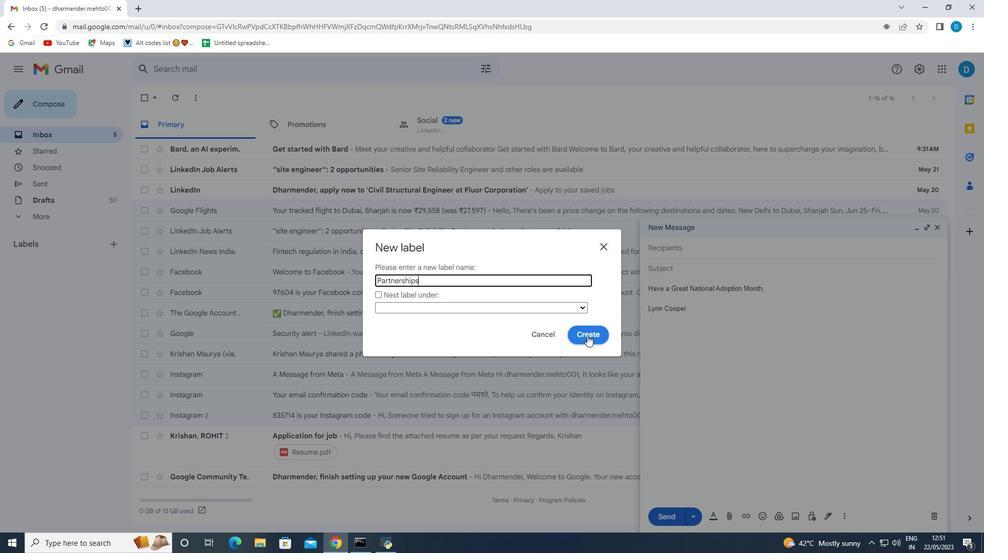 
Action: Mouse pressed left at (581, 331)
Screenshot: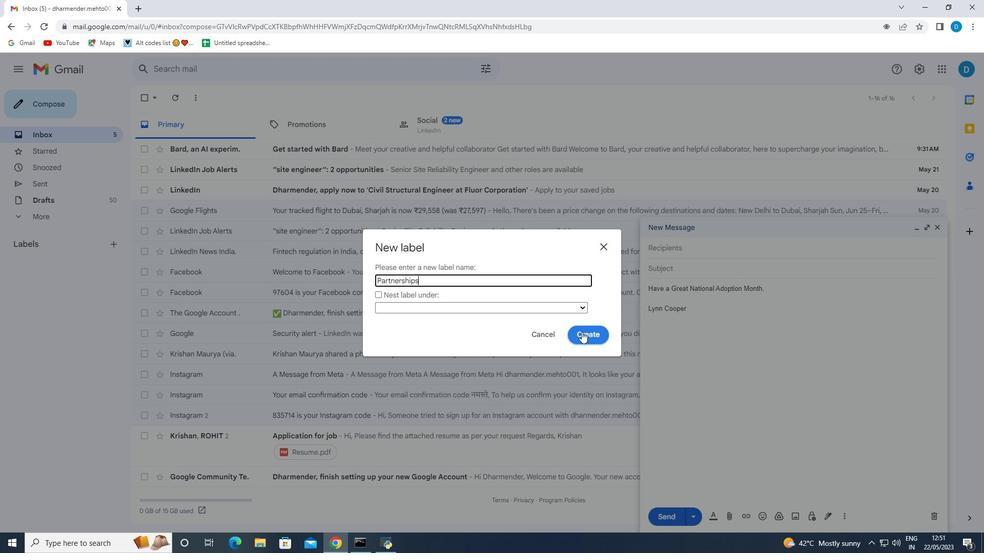 
Action: Mouse moved to (685, 251)
Screenshot: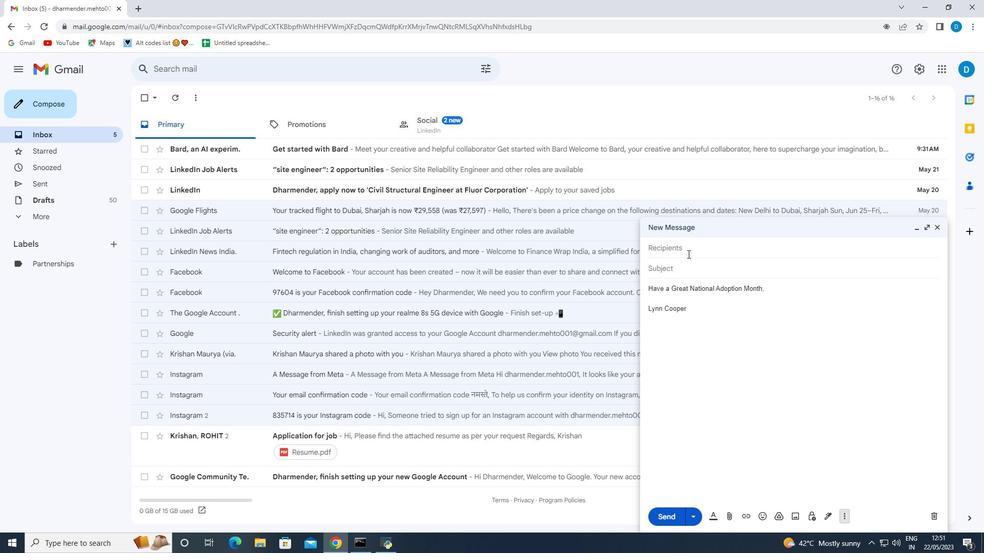 
Action: Mouse pressed left at (685, 251)
Screenshot: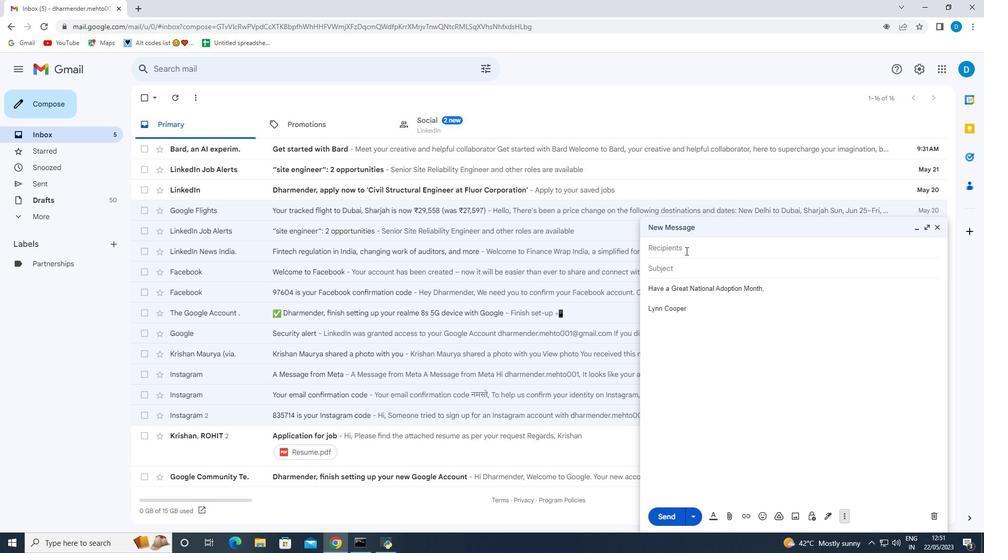 
Action: Key pressed softage.9<Key.shift>@softage.net
Screenshot: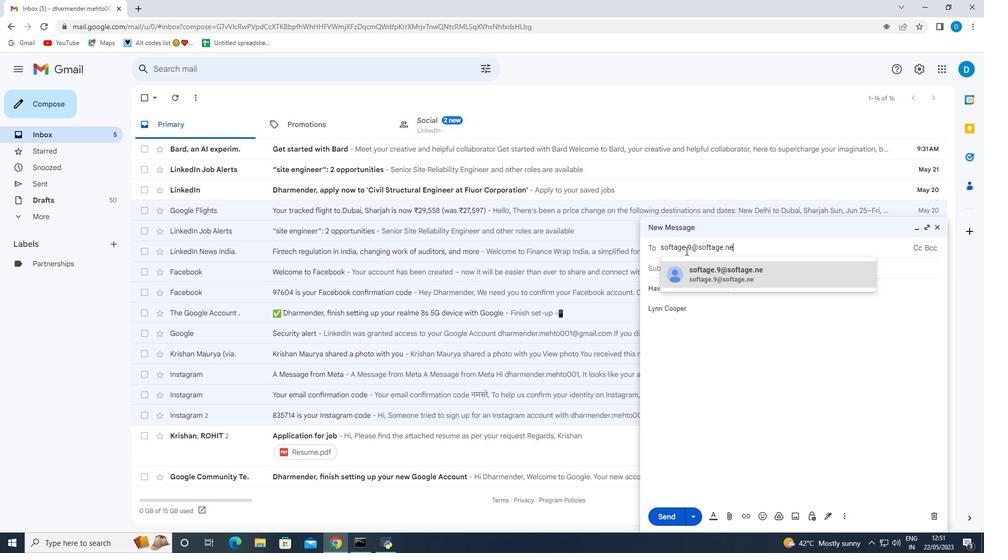 
Action: Mouse moved to (827, 266)
Screenshot: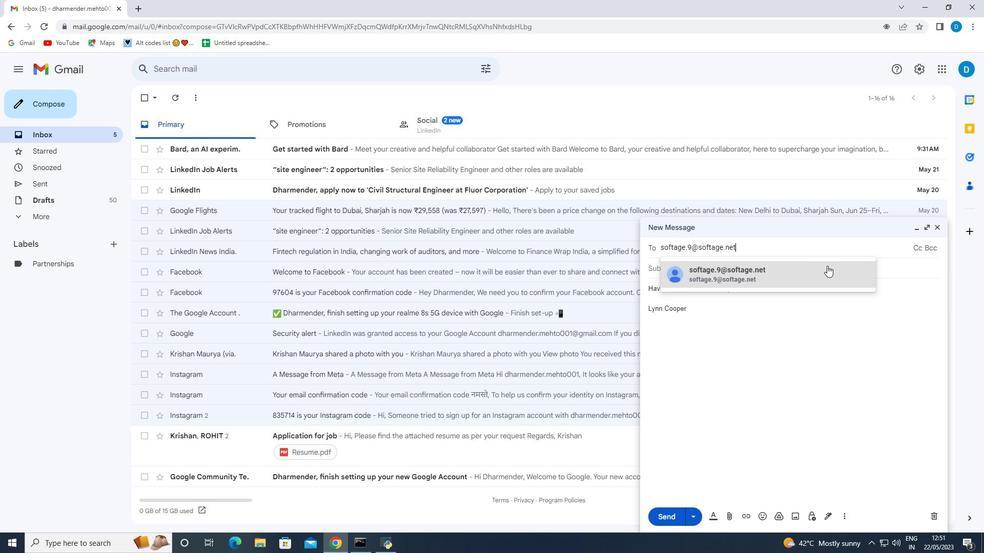 
Action: Mouse pressed left at (827, 266)
Screenshot: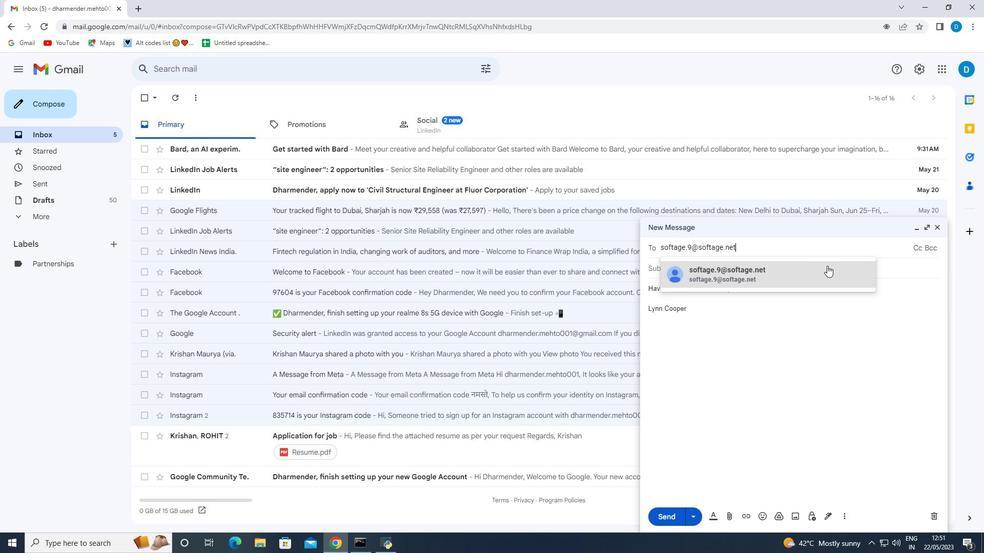 
Action: Mouse moved to (841, 517)
Screenshot: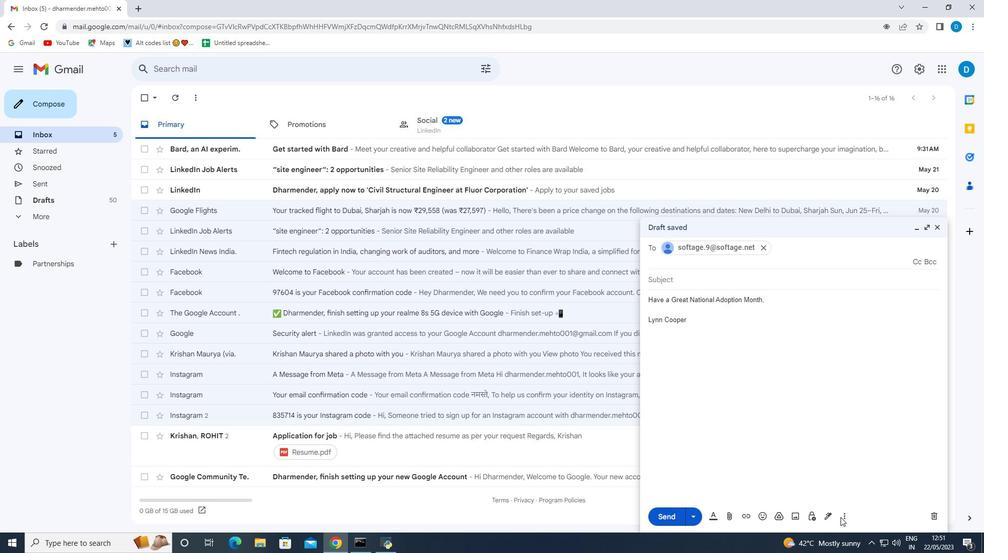 
Action: Mouse pressed left at (841, 517)
Screenshot: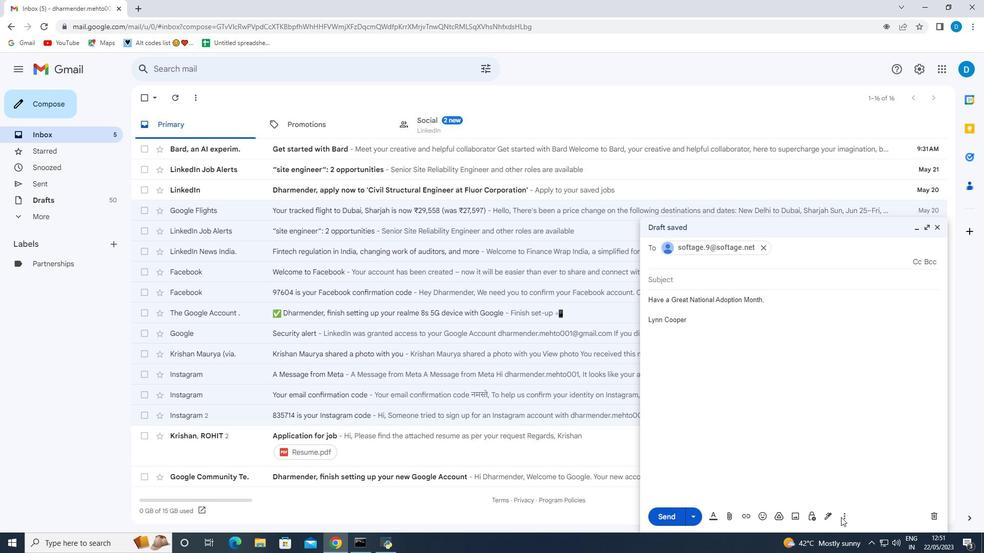 
Action: Mouse moved to (767, 415)
Screenshot: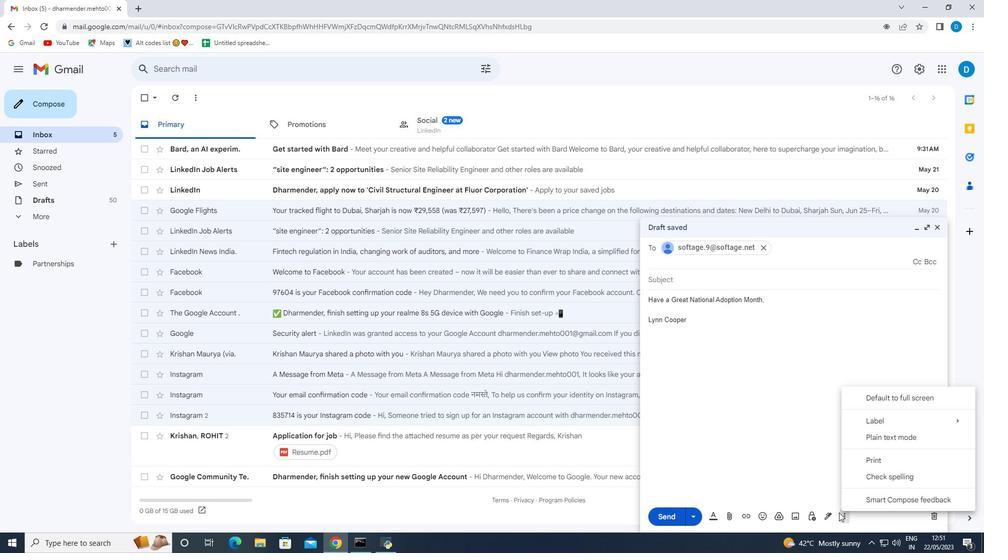 
Action: Mouse pressed left at (767, 415)
Screenshot: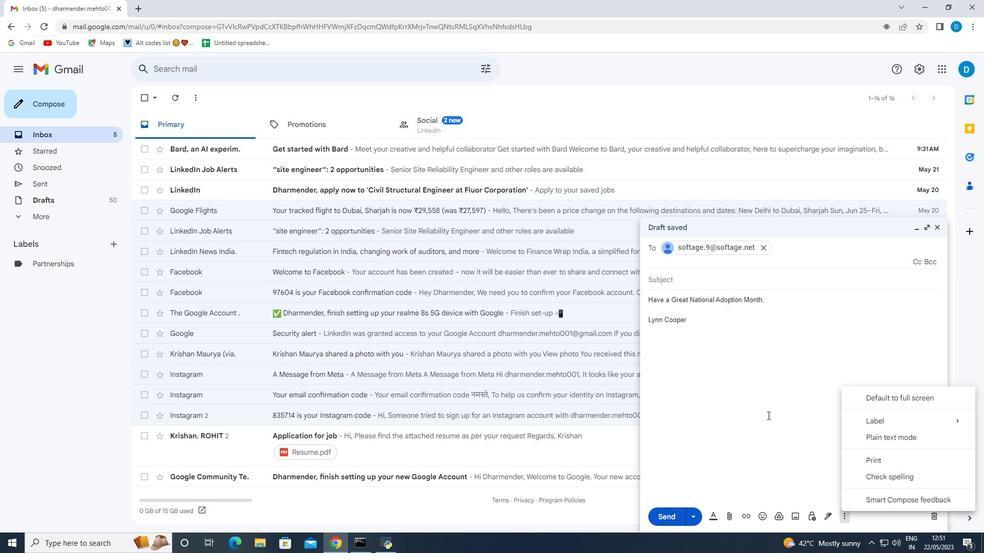 
Action: Mouse moved to (118, 263)
Screenshot: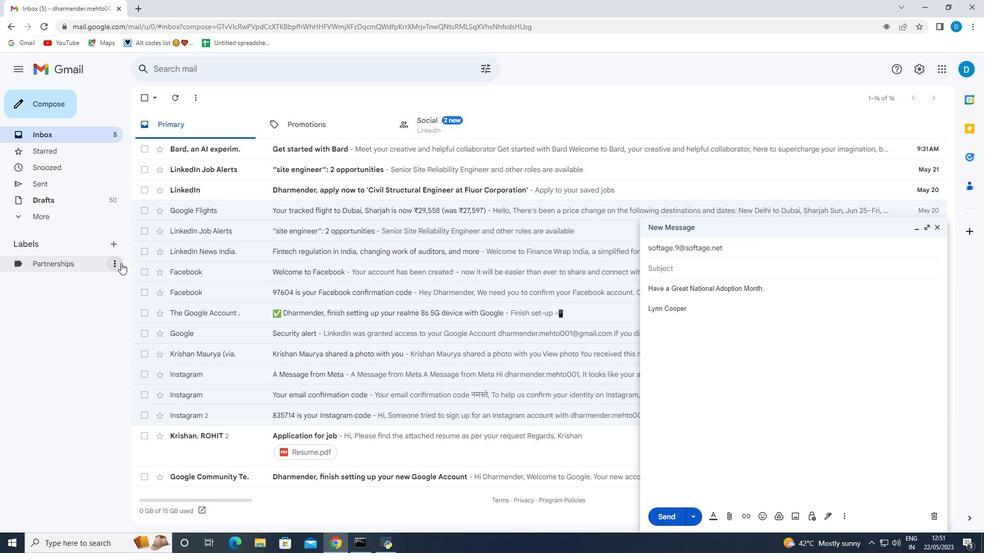 
Action: Mouse pressed left at (118, 263)
Screenshot: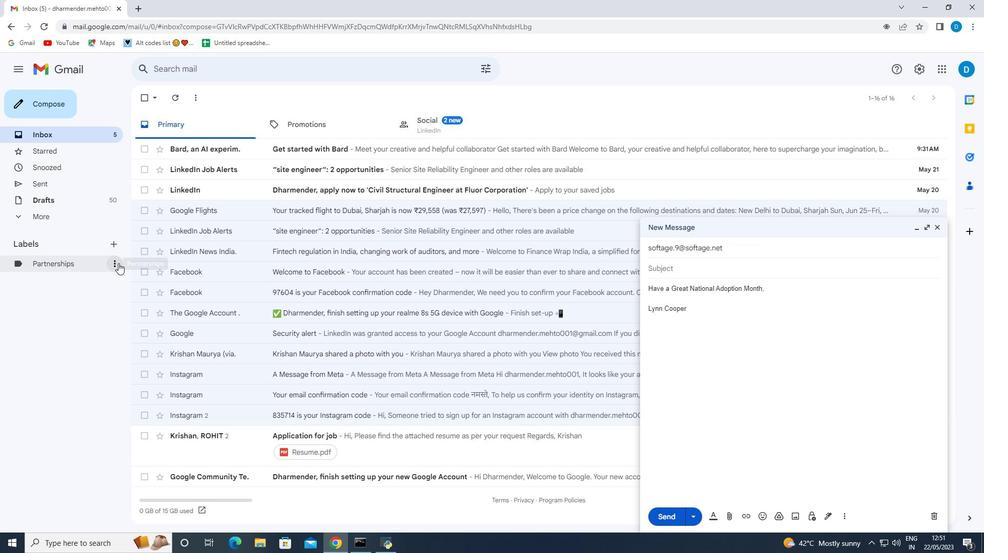 
Action: Mouse moved to (139, 279)
Screenshot: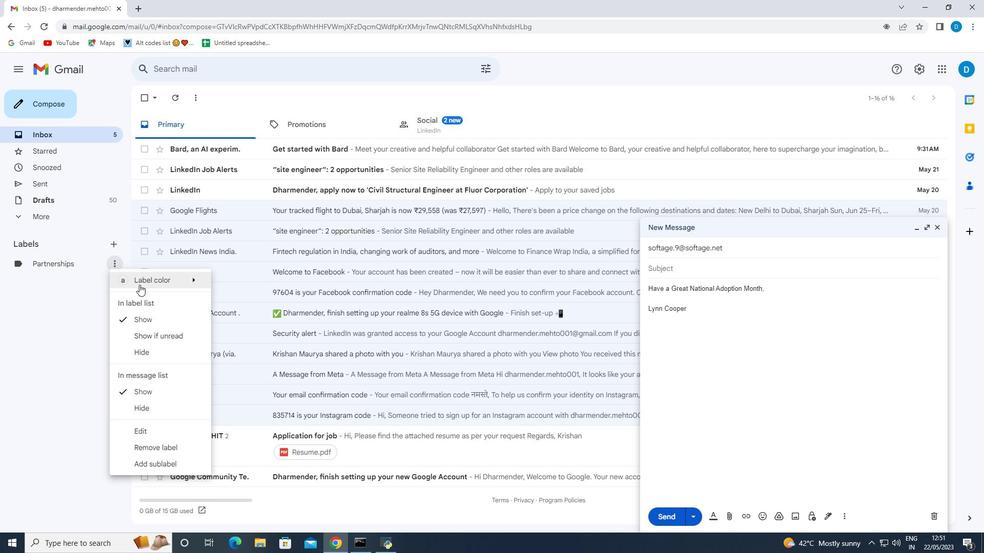 
Action: Mouse pressed left at (139, 279)
Screenshot: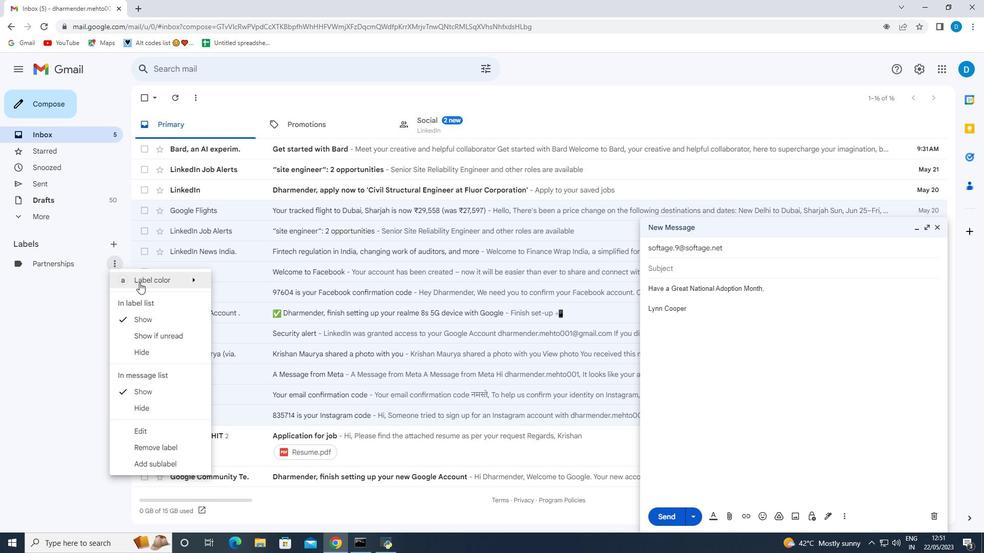 
Action: Mouse moved to (290, 335)
Screenshot: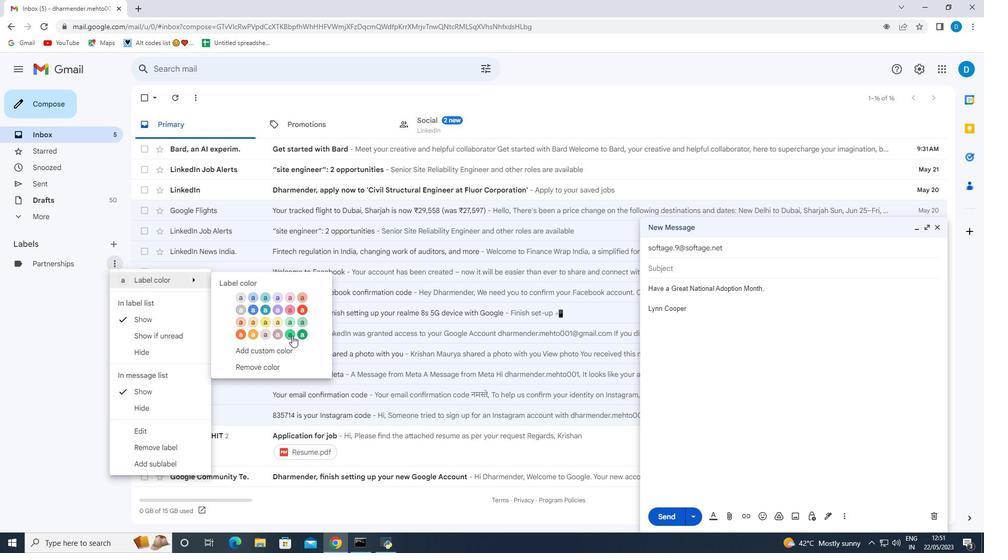 
Action: Mouse pressed left at (290, 335)
Screenshot: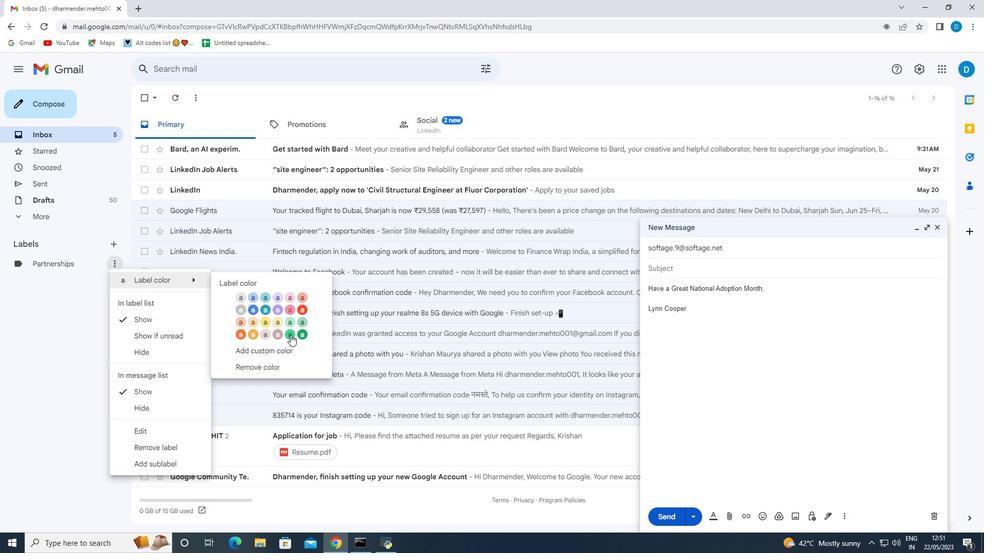 
Action: Mouse moved to (838, 517)
Screenshot: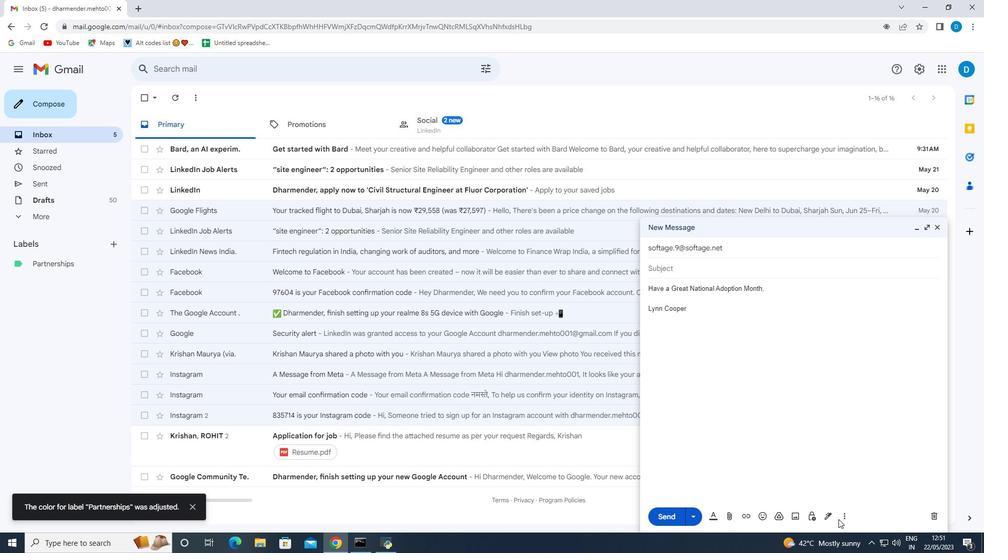 
Action: Mouse pressed left at (838, 517)
Screenshot: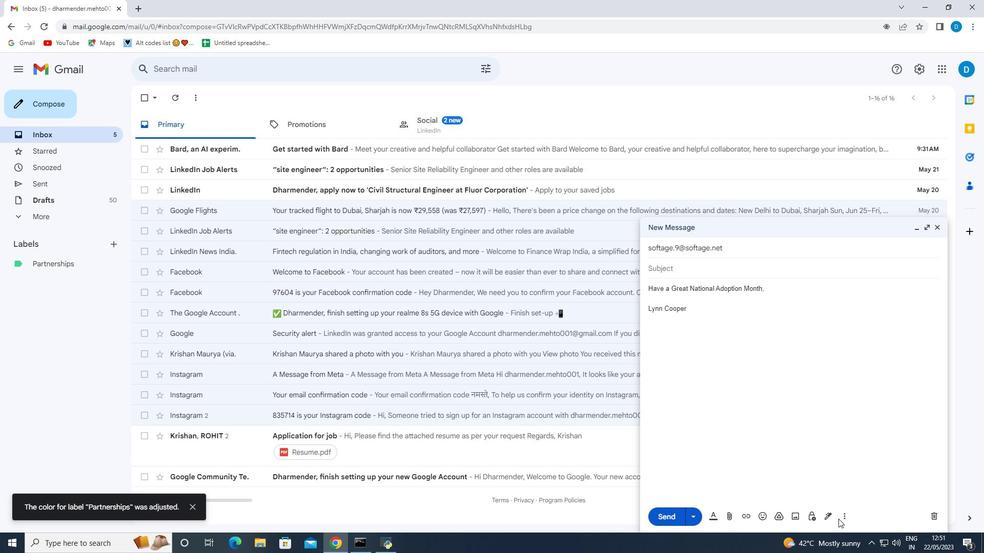 
Action: Mouse moved to (845, 518)
Screenshot: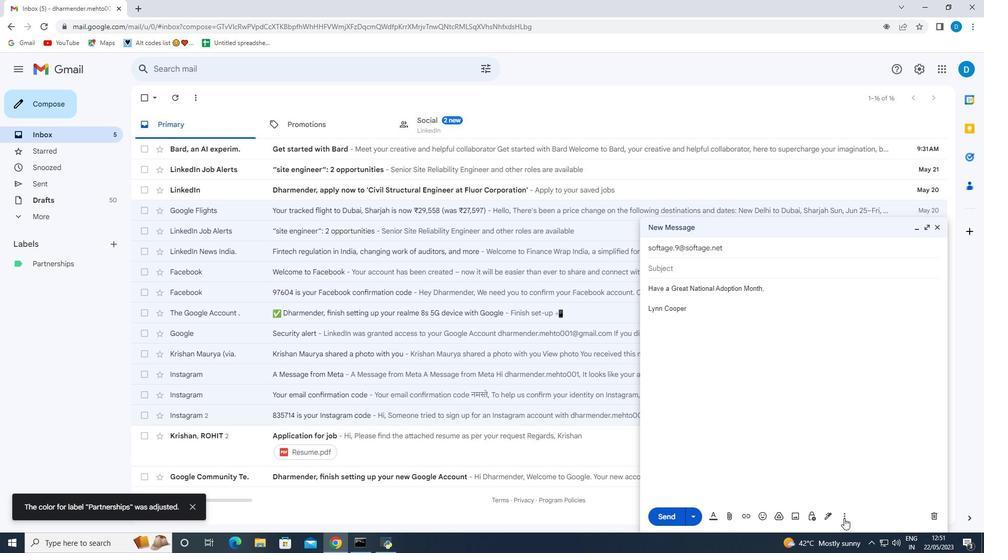 
Action: Mouse pressed left at (845, 518)
Screenshot: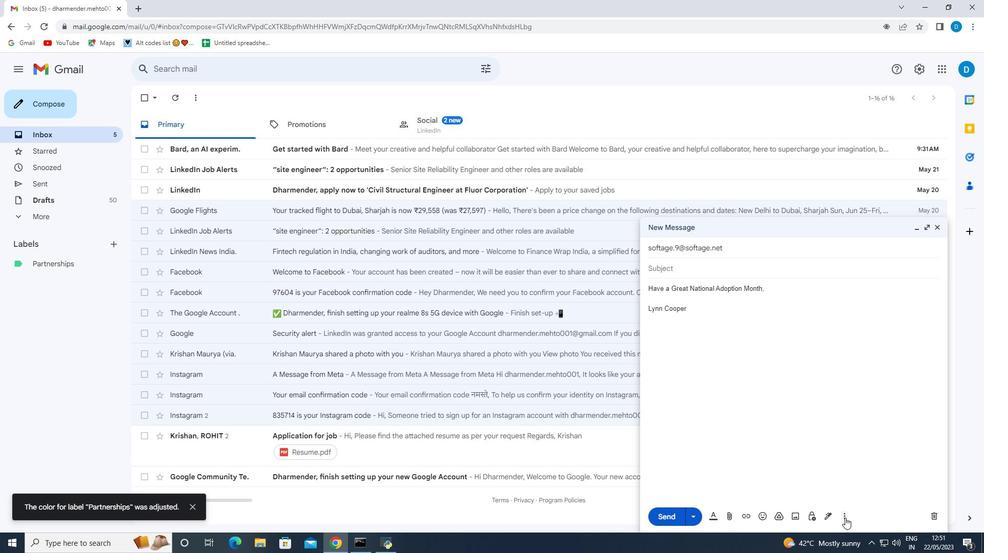 
Action: Mouse moved to (877, 422)
Screenshot: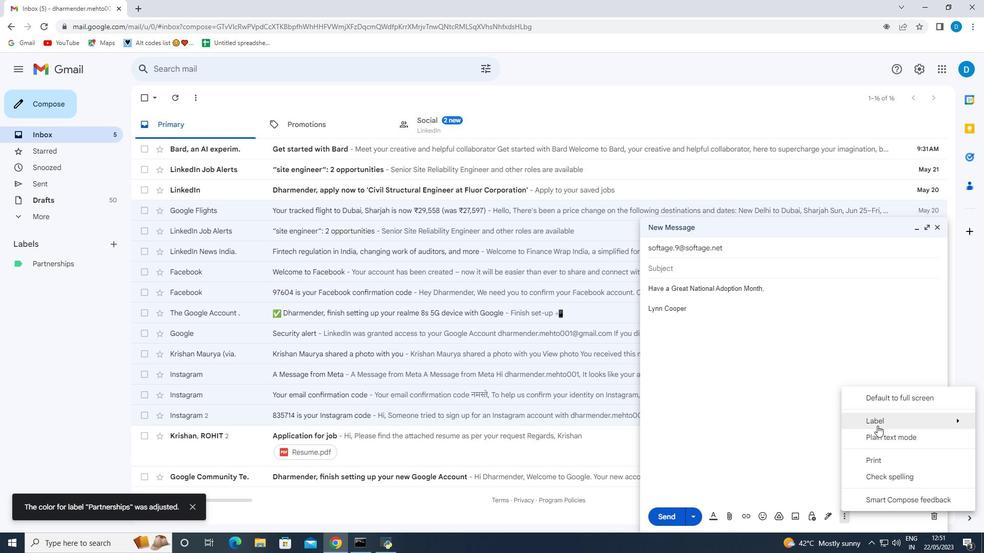 
Action: Mouse pressed left at (877, 422)
Screenshot: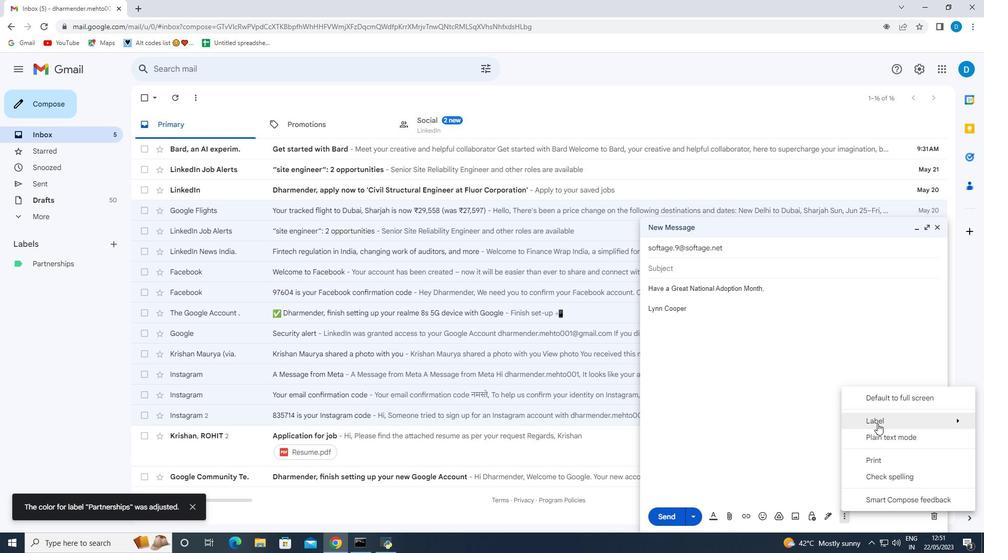 
Action: Mouse moved to (734, 286)
Screenshot: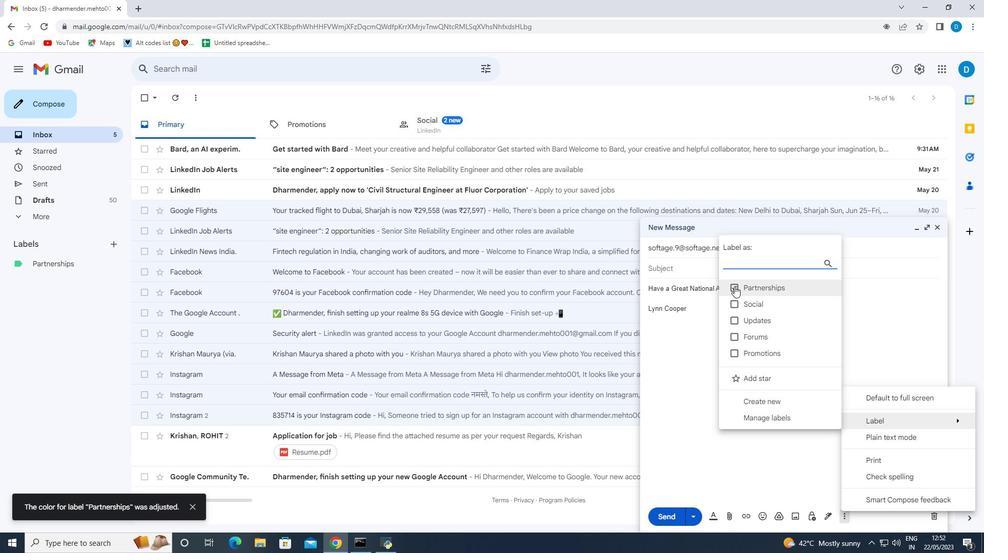 
Action: Mouse pressed left at (734, 286)
Screenshot: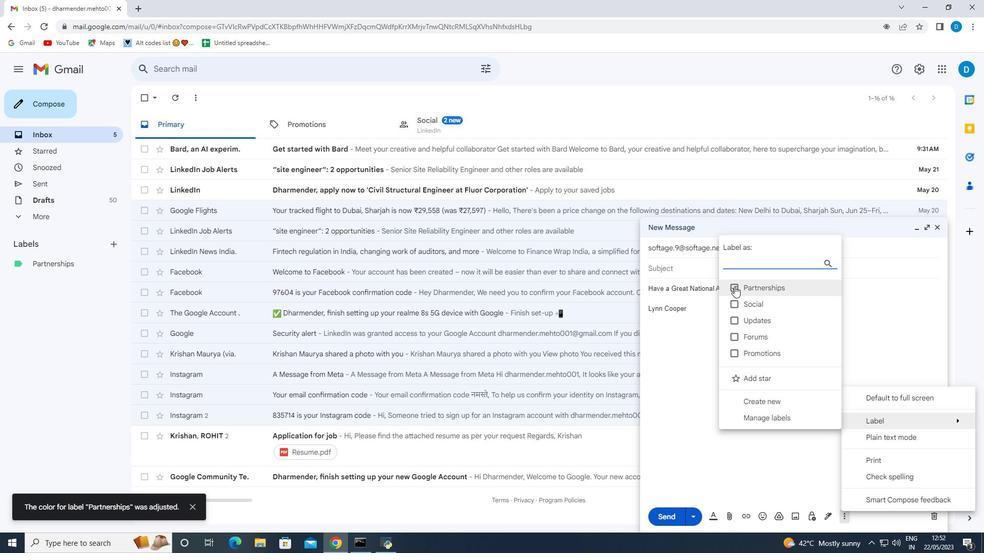 
Action: Mouse pressed left at (734, 286)
Screenshot: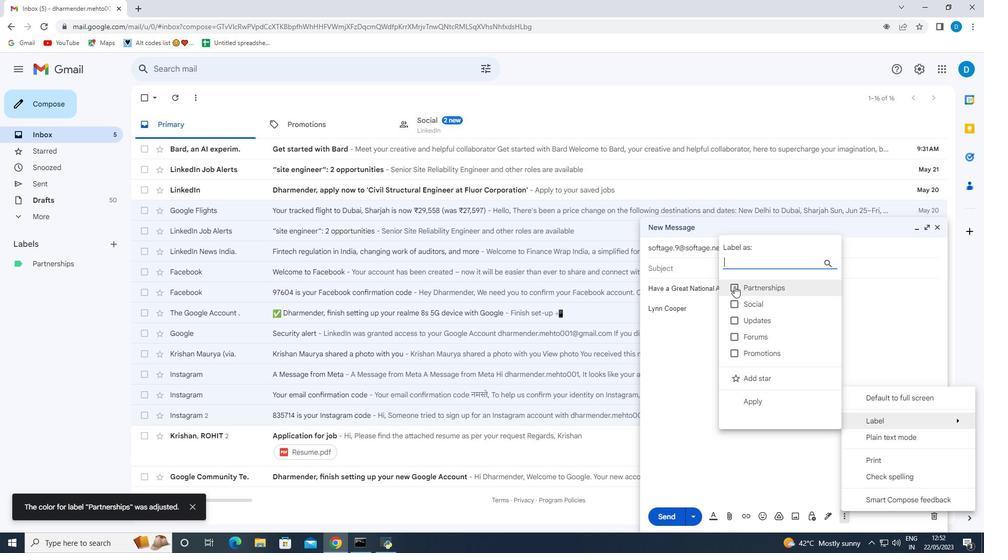
Action: Mouse moved to (694, 434)
Screenshot: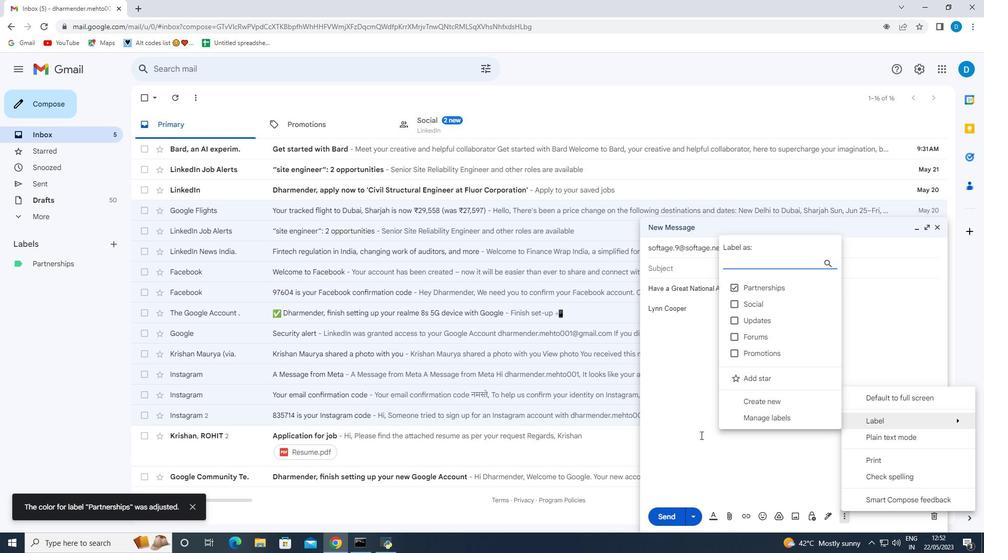 
Action: Mouse pressed left at (694, 434)
Screenshot: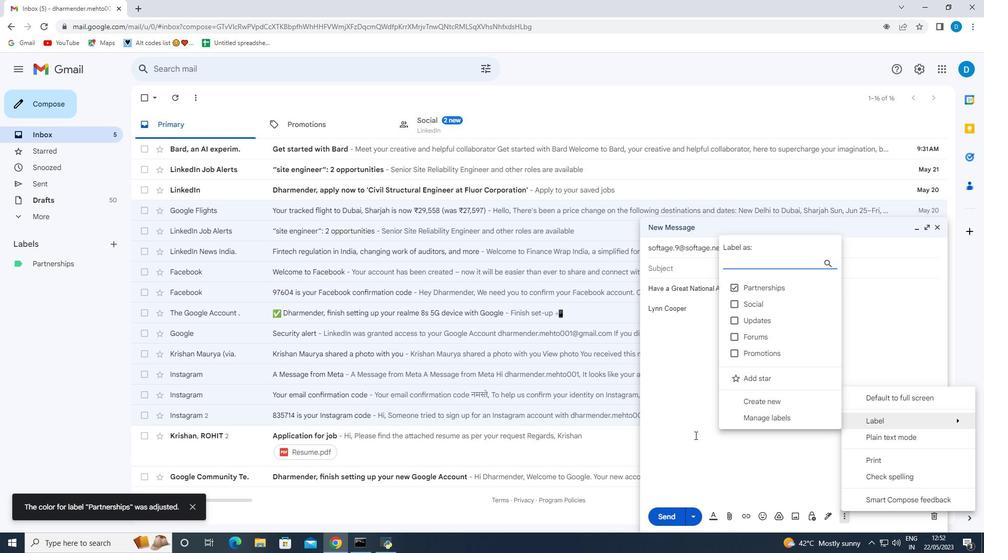 
Action: Mouse moved to (736, 410)
Screenshot: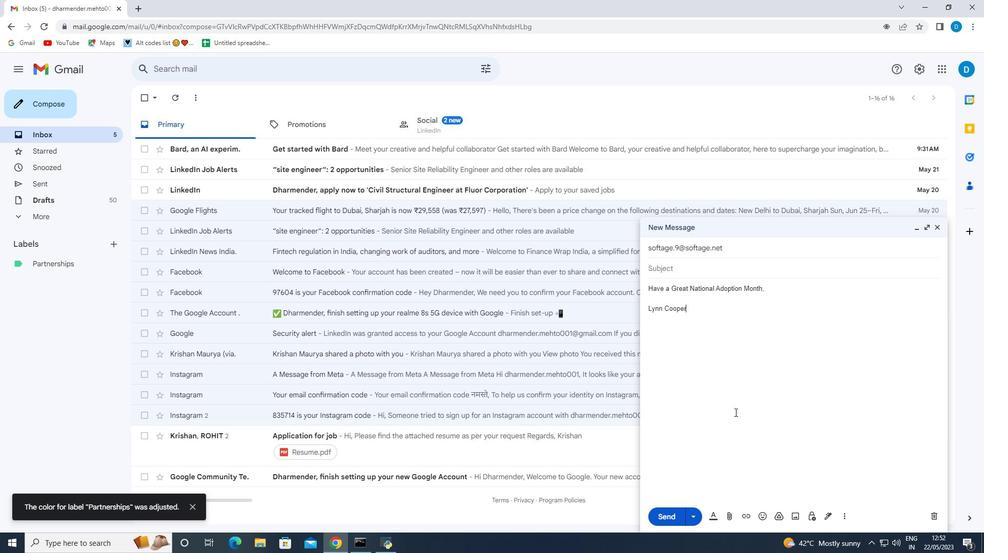 
